Task: Open a blank google sheet and write heading  Budget GuruAdd Categories in a column and its values below  'Housing, Transportation, Groceries, Utilities, Entertainment, Dining Out, Health, Miscellaneous, Savings & Total. 'Add Budgeted amount in next column and its values below  $1,500, $300, $400, $200, $150, $250, $100, $200, $500 & $4,600. Add Actual amountin next column and its values below   $1,400, $280, $420, $180, $170, $230, $120, $180, $520 & $4,500. Add Difference  in next column and its values below   -$100, -$20, +$20, -$20, +$20, -$20, +$20, -$20, +$20 & -$100Save page Budget Management Spreadsheet
Action: Mouse moved to (209, 259)
Screenshot: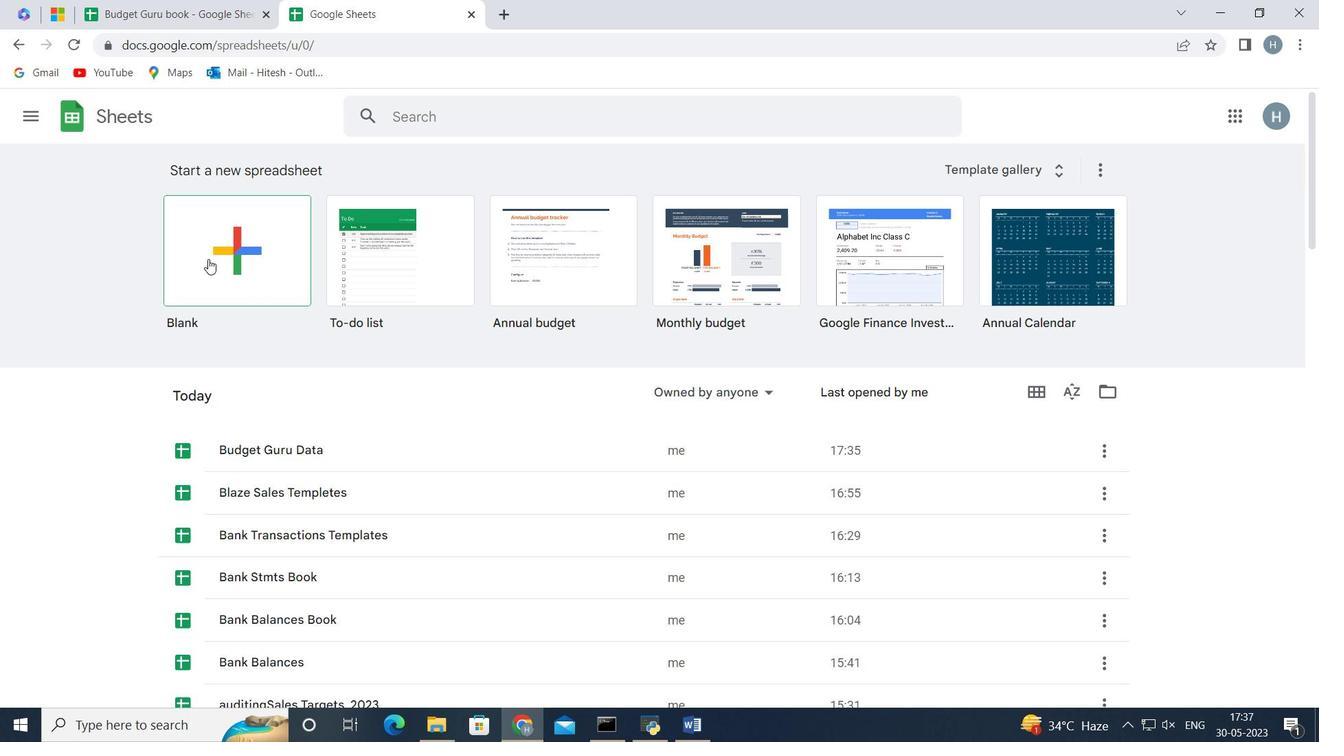 
Action: Mouse pressed left at (209, 259)
Screenshot: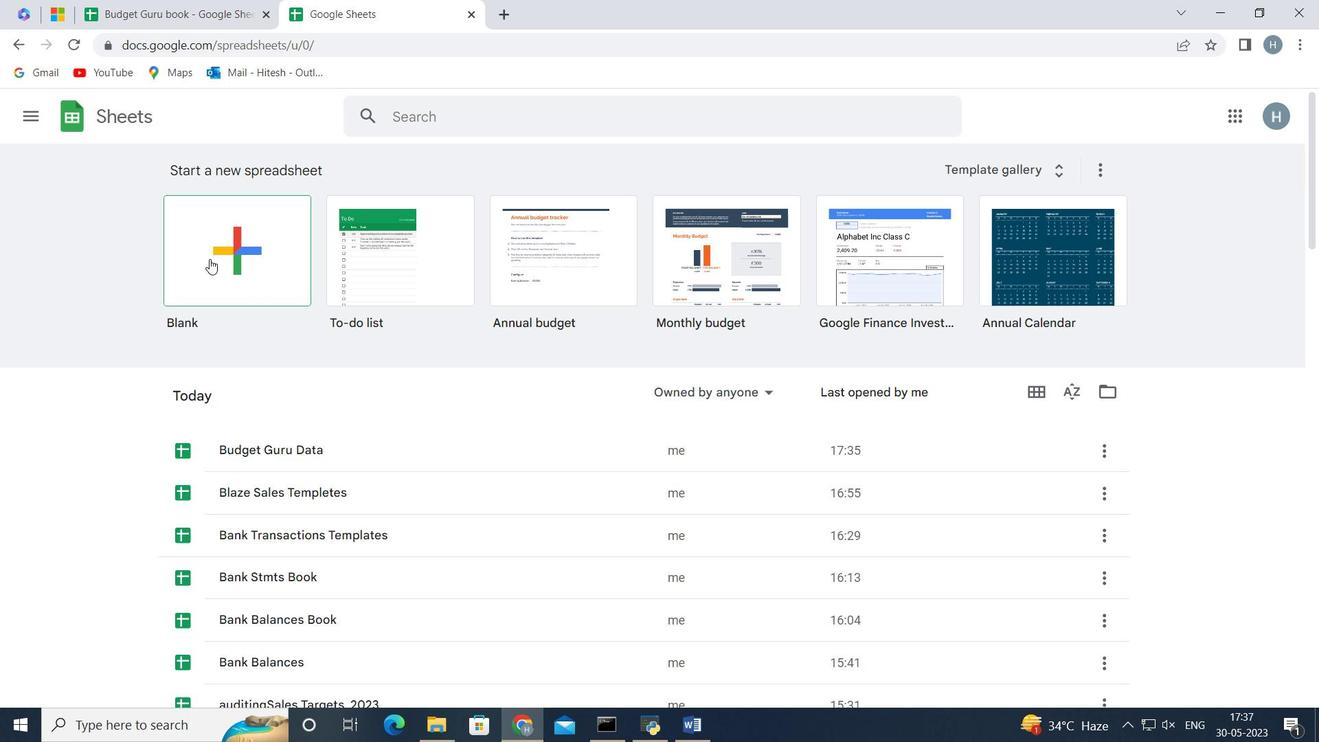
Action: Mouse moved to (94, 239)
Screenshot: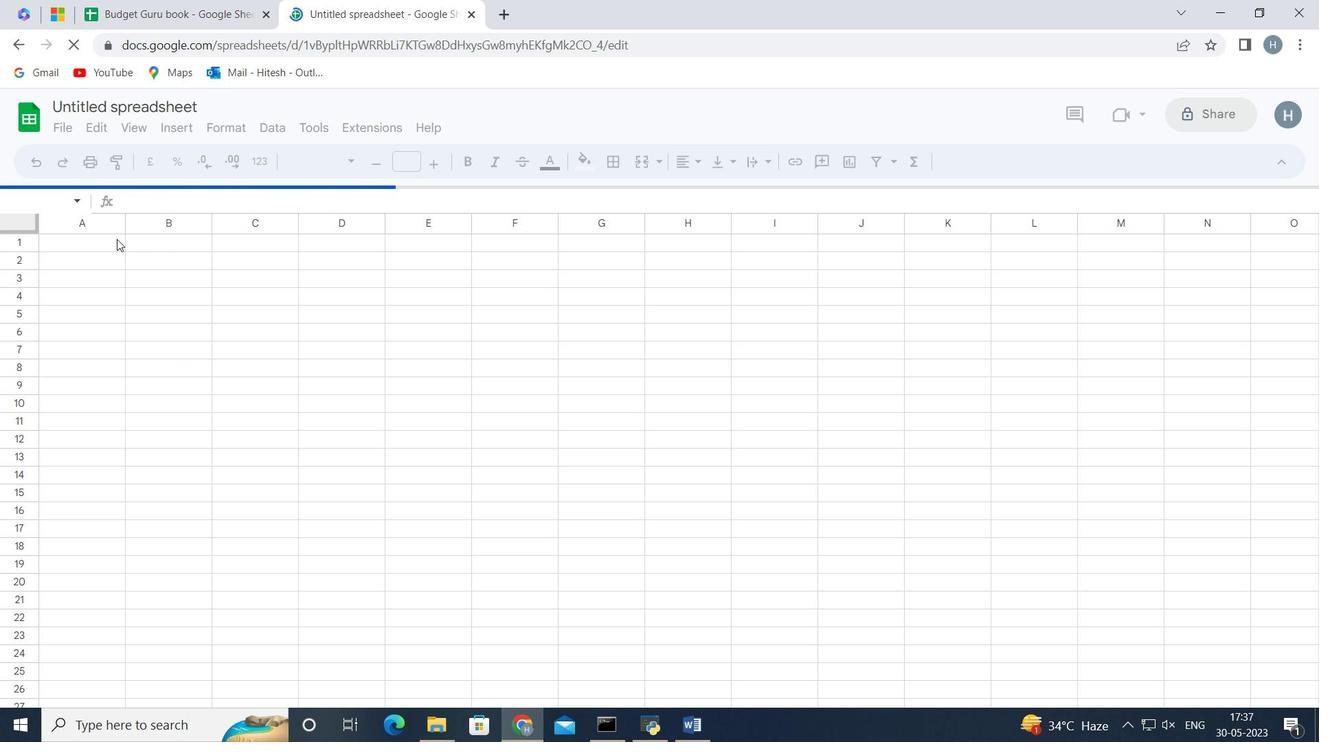 
Action: Mouse pressed left at (94, 239)
Screenshot: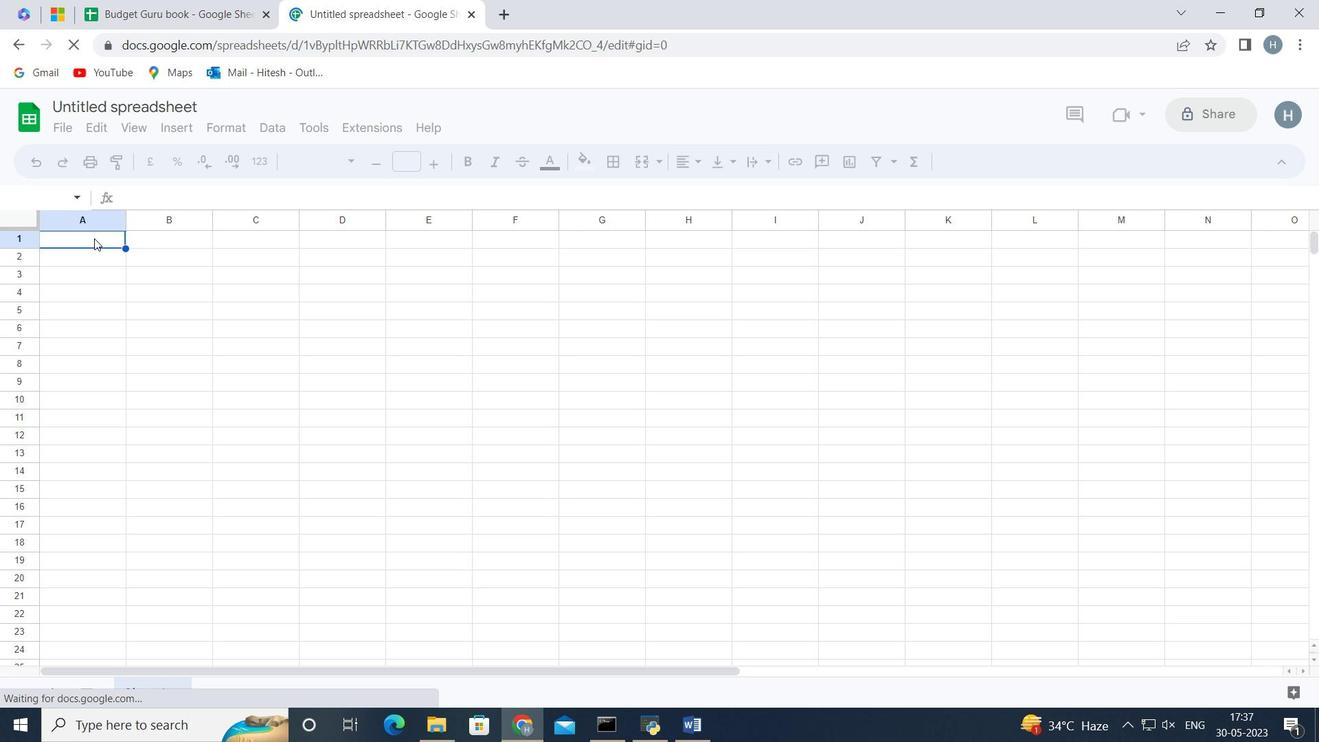 
Action: Key pressed <Key.shift>Budget<Key.space><Key.shift>Guru<Key.space><Key.enter><Key.shift>Categories<Key.enter><Key.shift>Housing<Key.enter><Key.shift>Transportation<Key.enter><Key.shift>Groceries<Key.enter><Key.shift>Utilities<Key.enter><Key.shift>Entertainment<Key.enter><Key.shift>Dining<Key.space><Key.shift>Out<Key.enter><Key.shift>Health<Key.enter><Key.shift>Miscellaneous<Key.enter><Key.shift>Saving<Key.enter><Key.shift><Key.shift><Key.shift>Total<Key.enter>
Screenshot: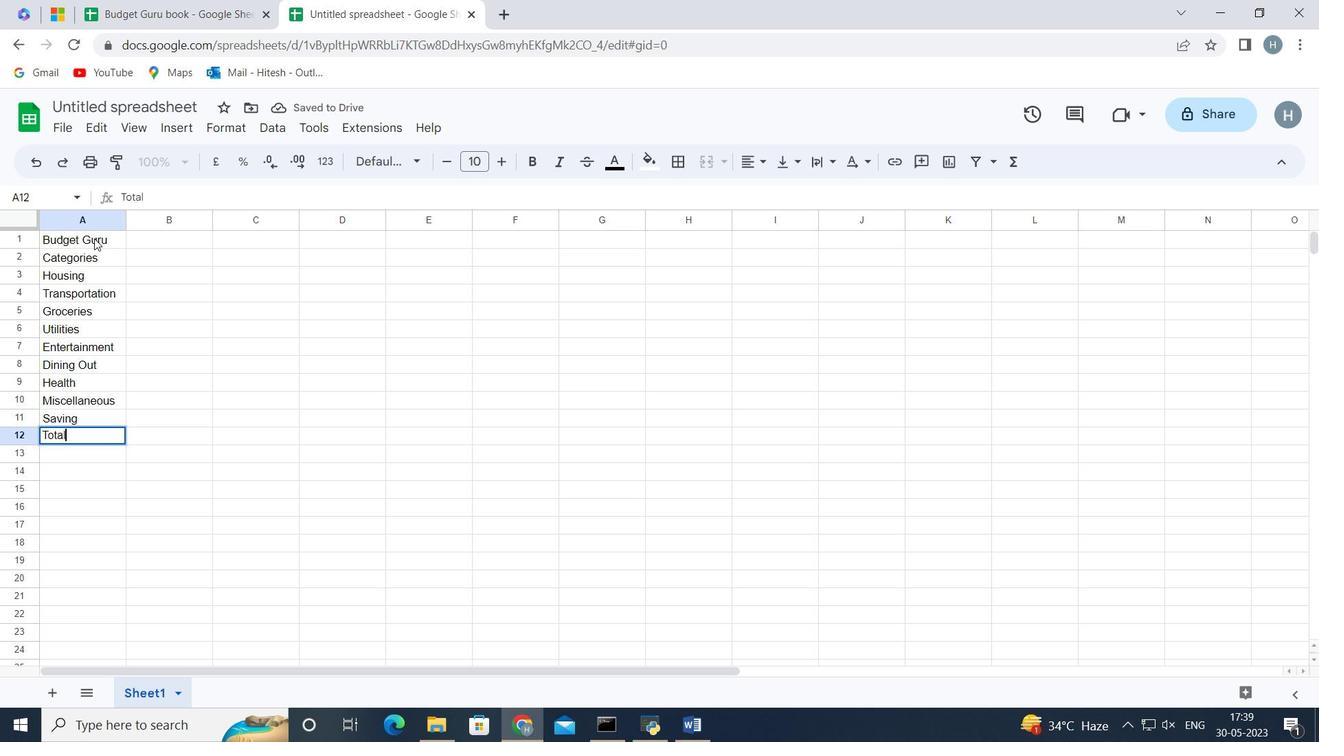 
Action: Mouse moved to (160, 256)
Screenshot: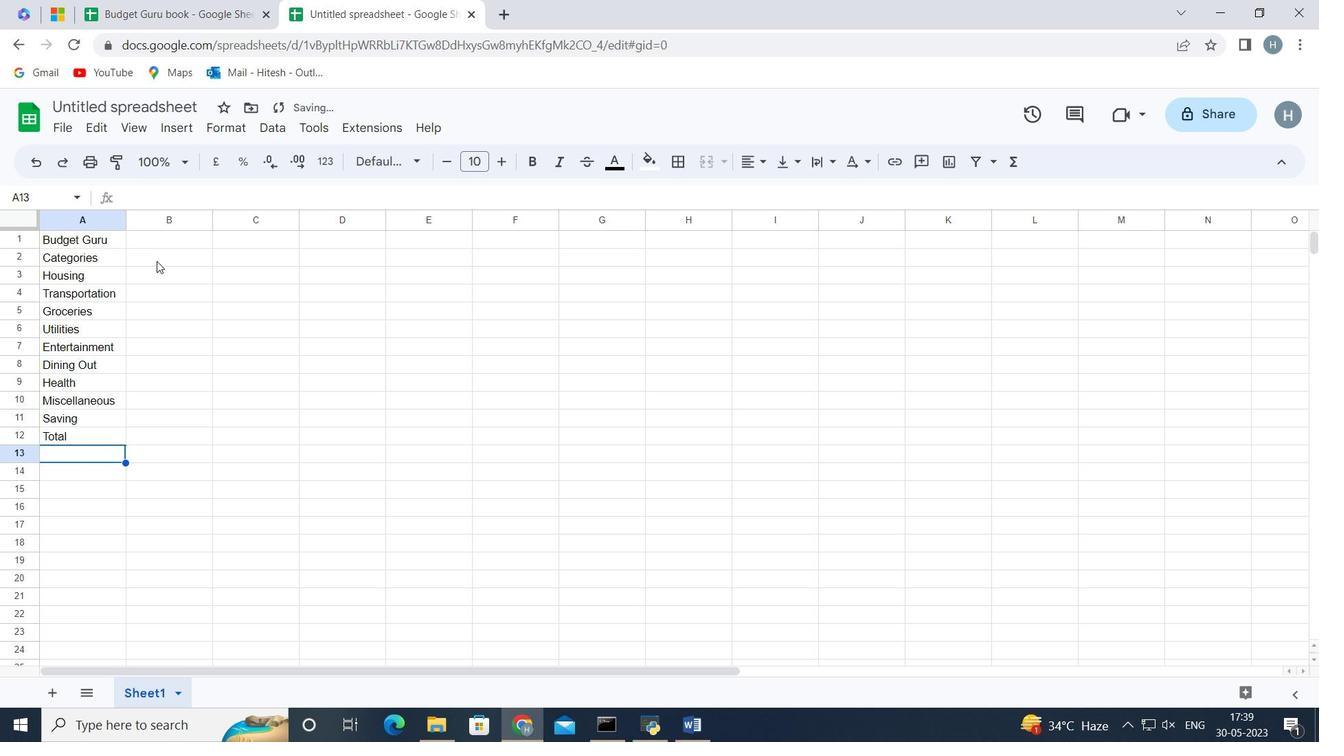 
Action: Mouse pressed left at (160, 256)
Screenshot: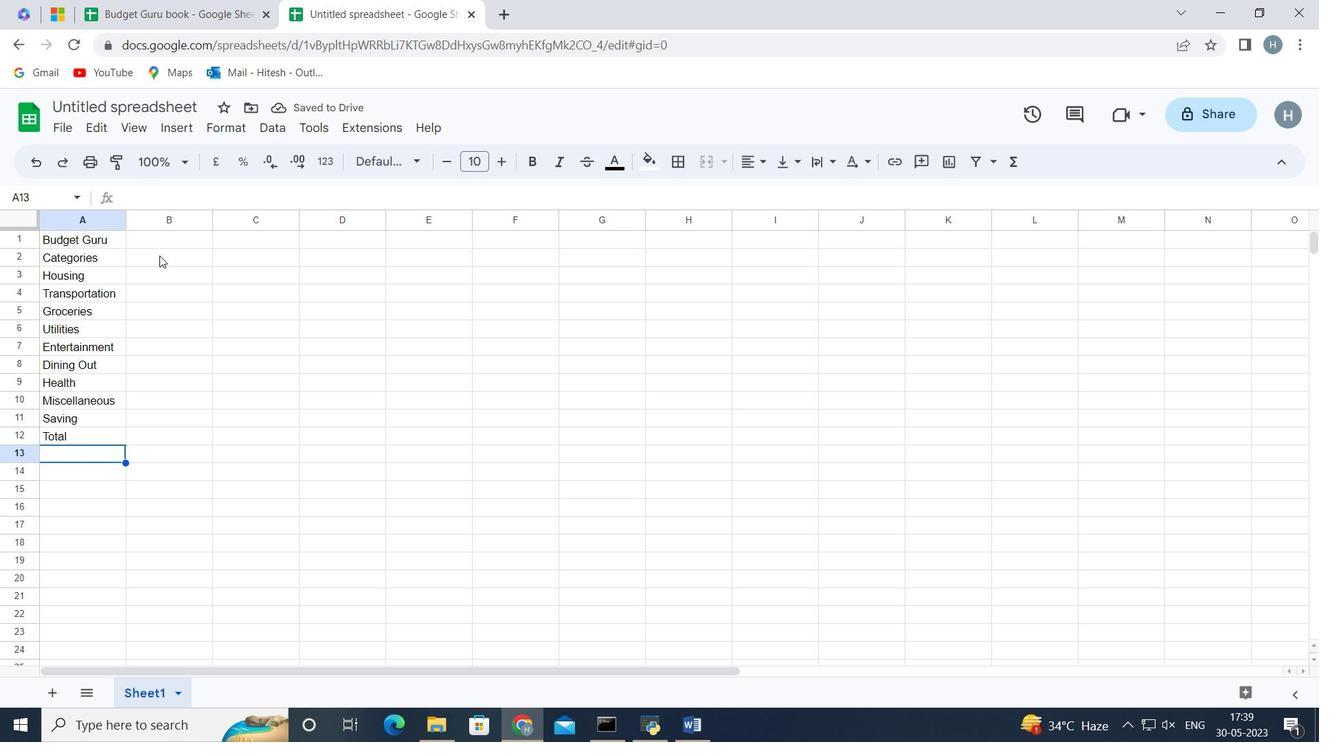 
Action: Key pressed <Key.shift>Budget<Key.space><Key.shift>Amount<Key.enter>
Screenshot: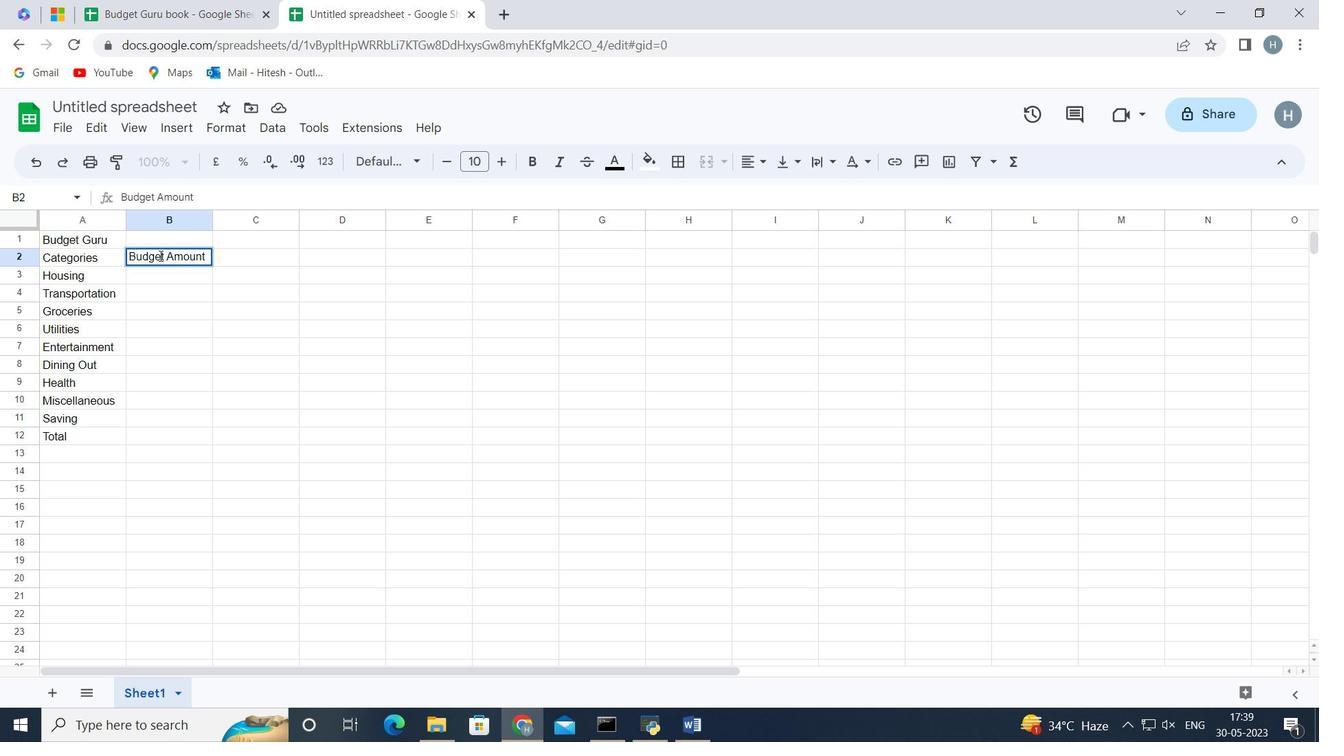 
Action: Mouse moved to (160, 255)
Screenshot: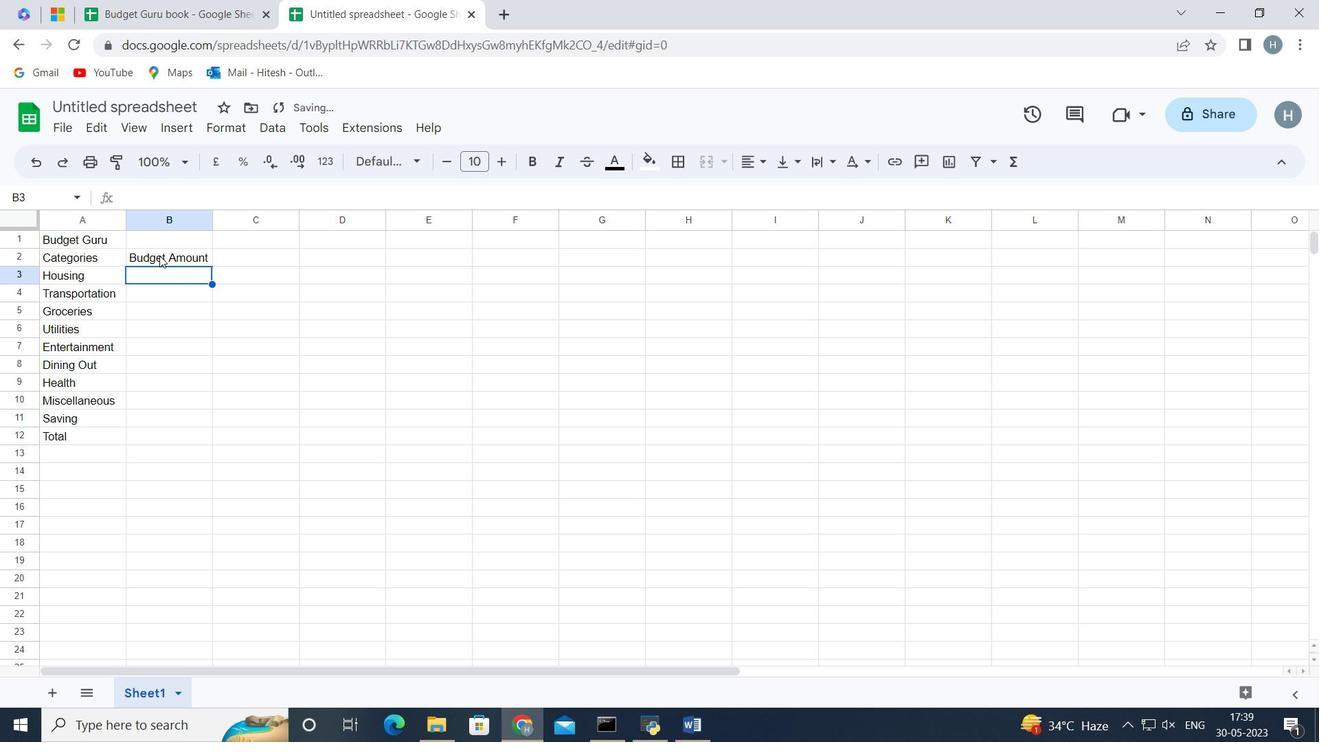 
Action: Key pressed 1500<Key.enter>300<Key.enter>400<Key.enter>200<Key.enter>150<Key.enter>250<Key.enter>100<Key.enter>29<Key.backspace>00<Key.enter>500<Key.enter>4600<Key.enter>
Screenshot: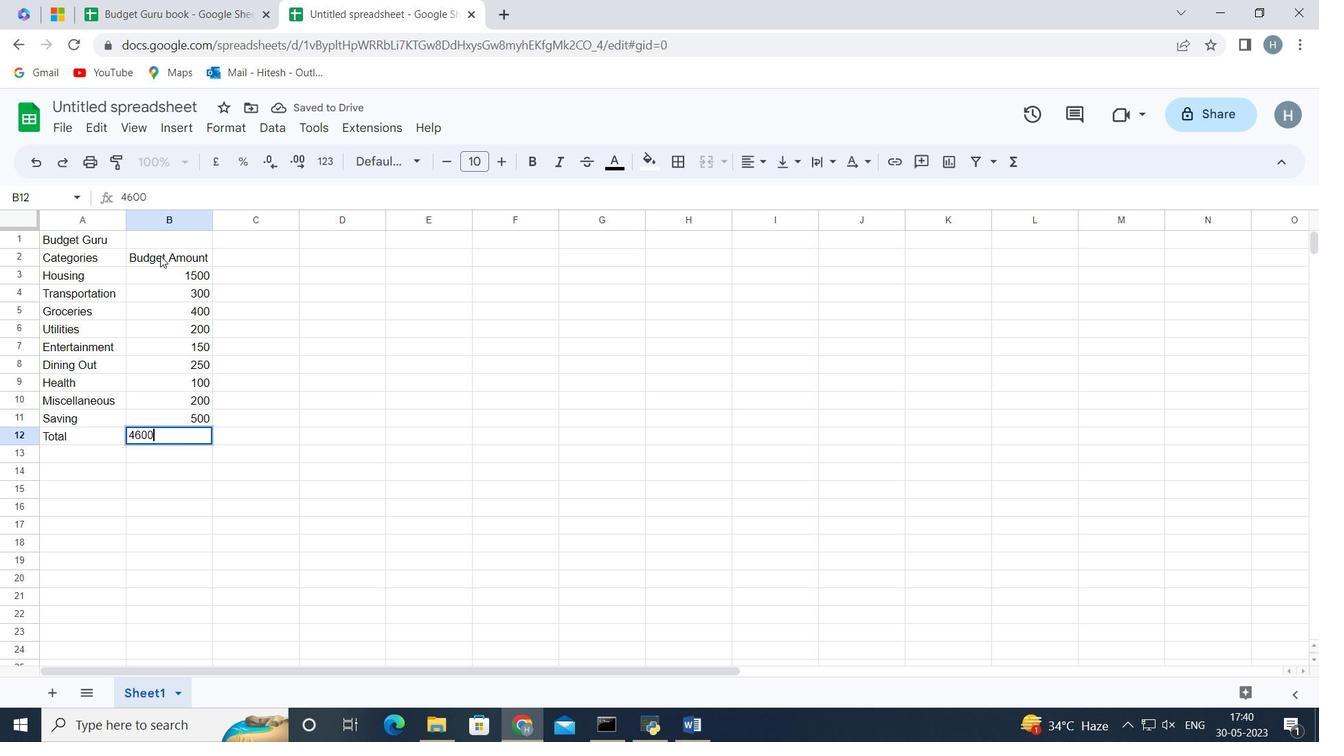 
Action: Mouse moved to (268, 250)
Screenshot: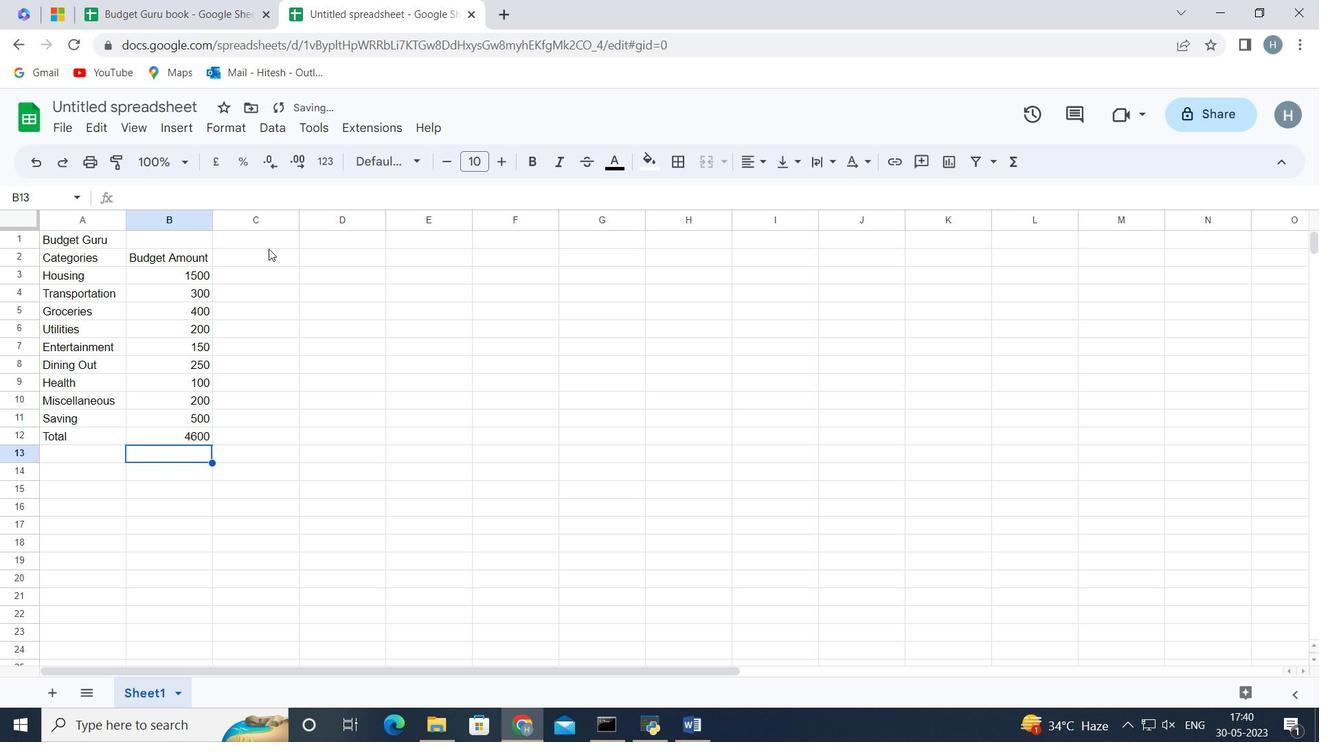 
Action: Mouse pressed left at (268, 250)
Screenshot: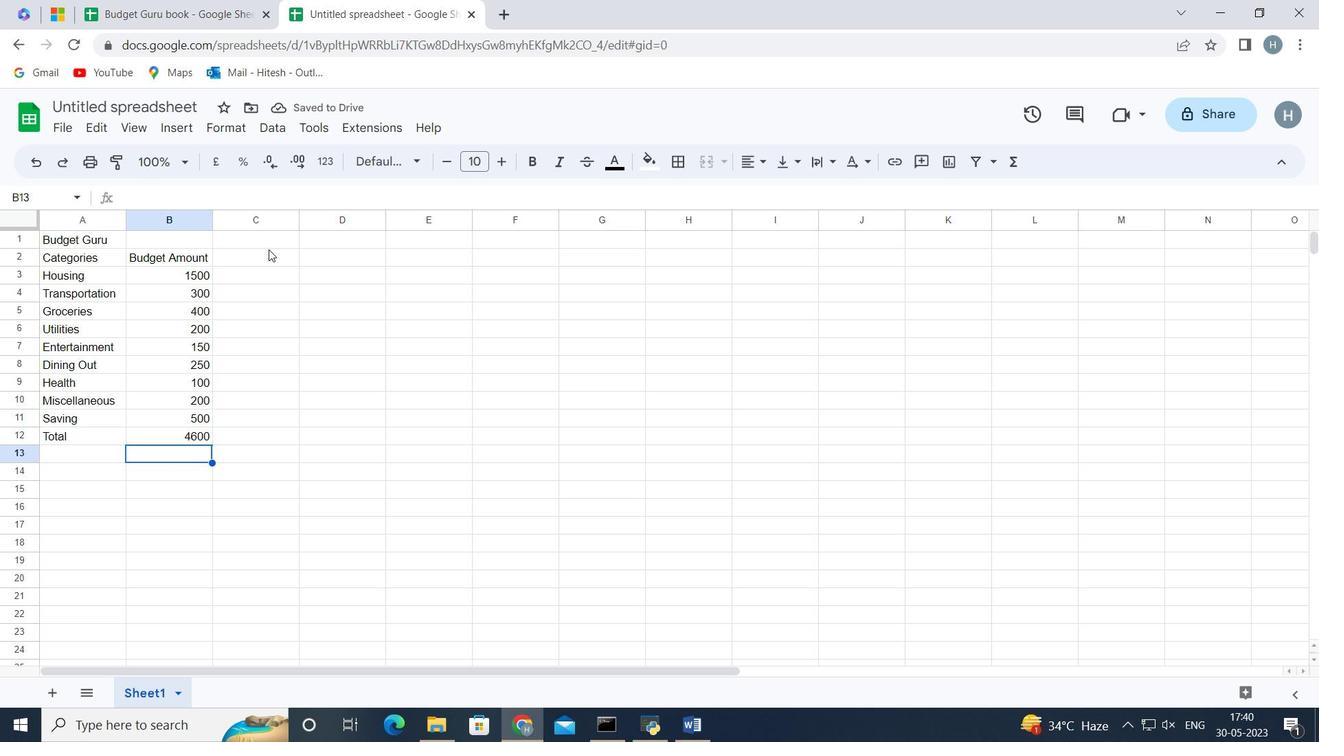
Action: Key pressed <Key.shift>Actual<Key.space><Key.shift>Amount<Key.enter>1400<Key.enter>
Screenshot: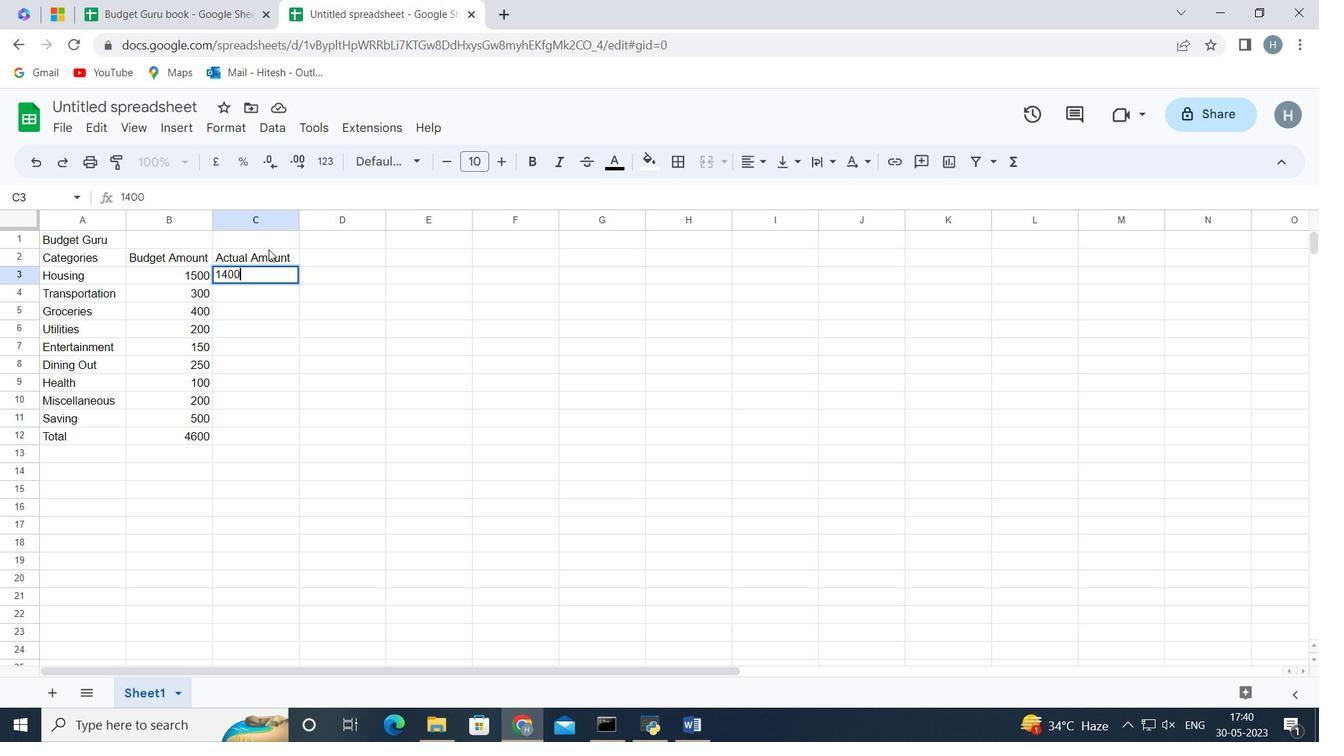 
Action: Mouse moved to (148, 273)
Screenshot: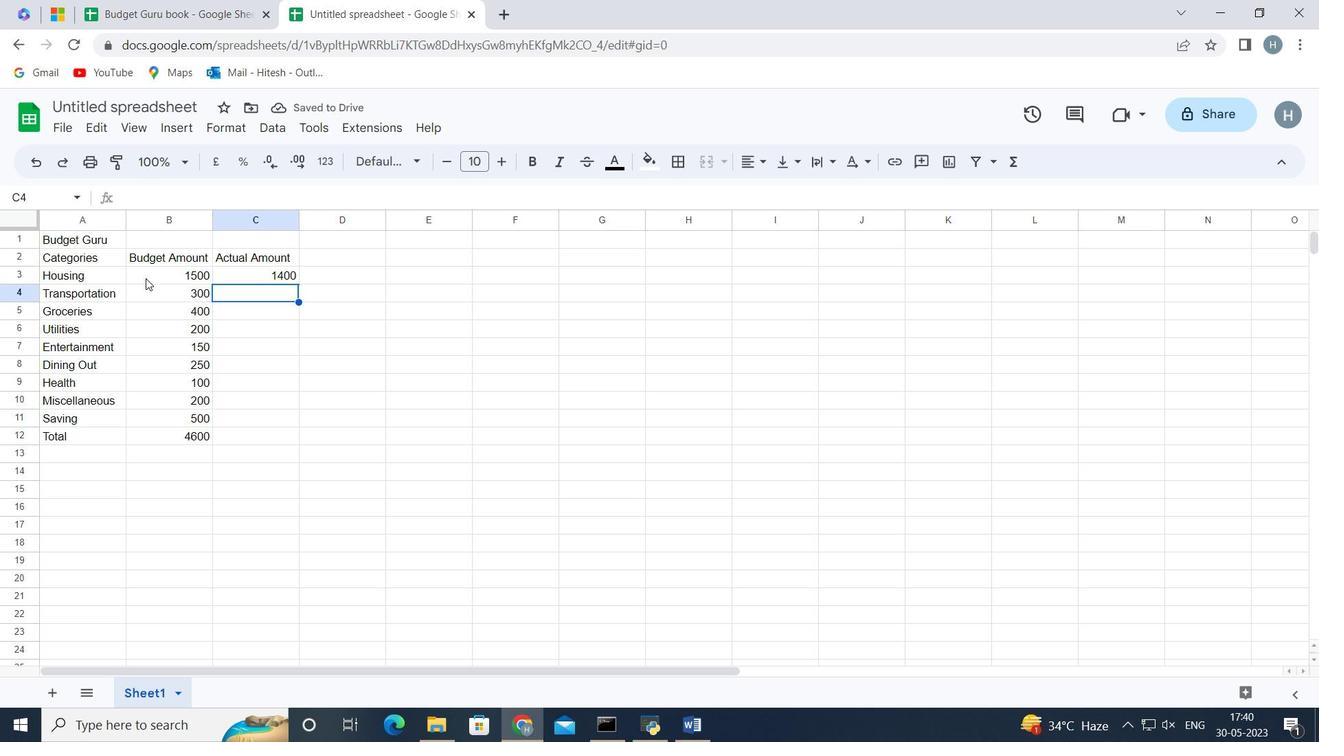 
Action: Mouse pressed left at (148, 273)
Screenshot: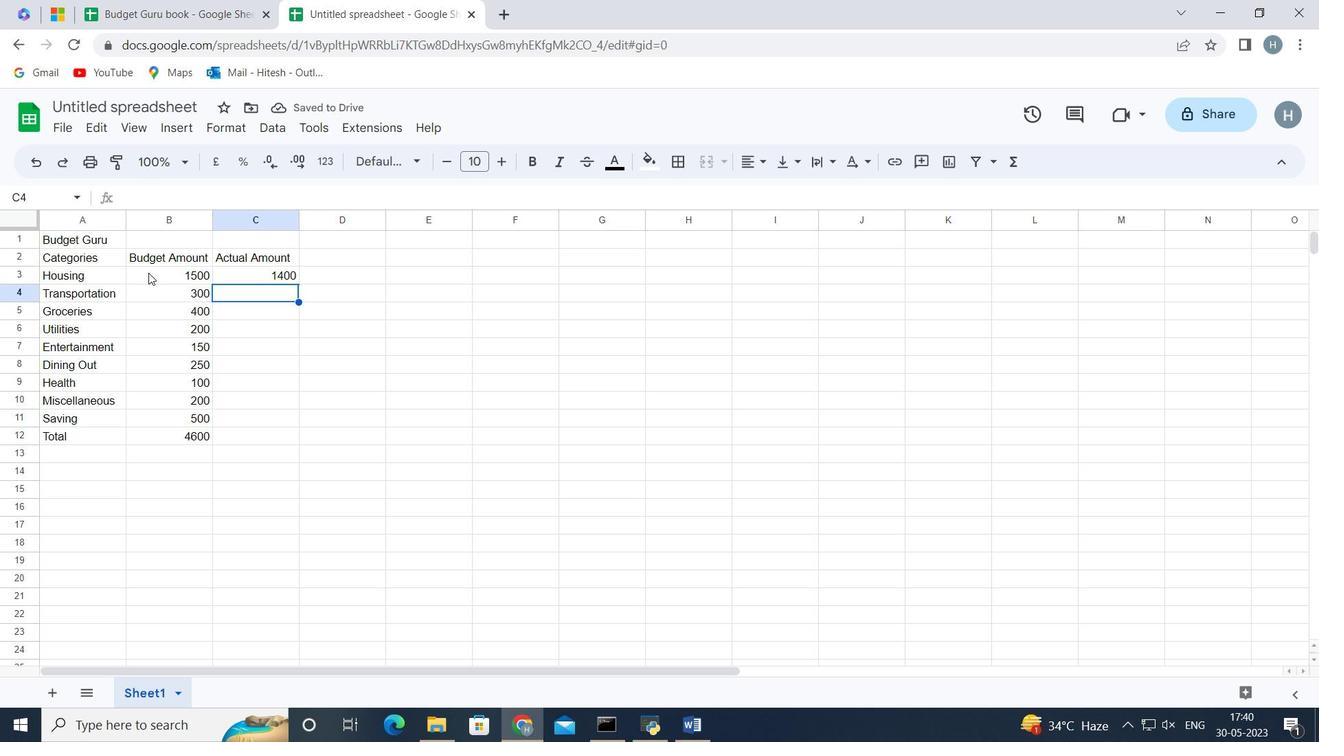 
Action: Mouse moved to (167, 253)
Screenshot: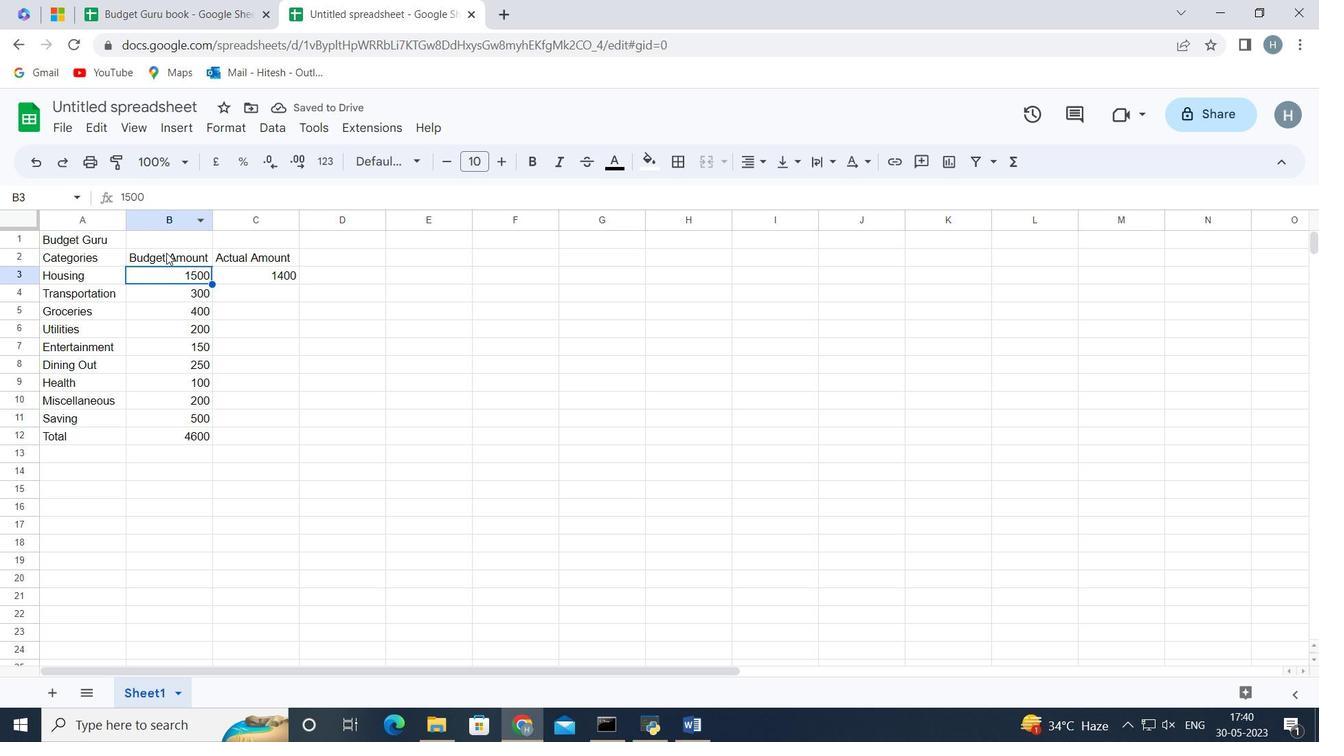 
Action: Key pressed <Key.shift><Key.down><Key.down><Key.down><Key.down><Key.down><Key.down><Key.down><Key.down><Key.down>
Screenshot: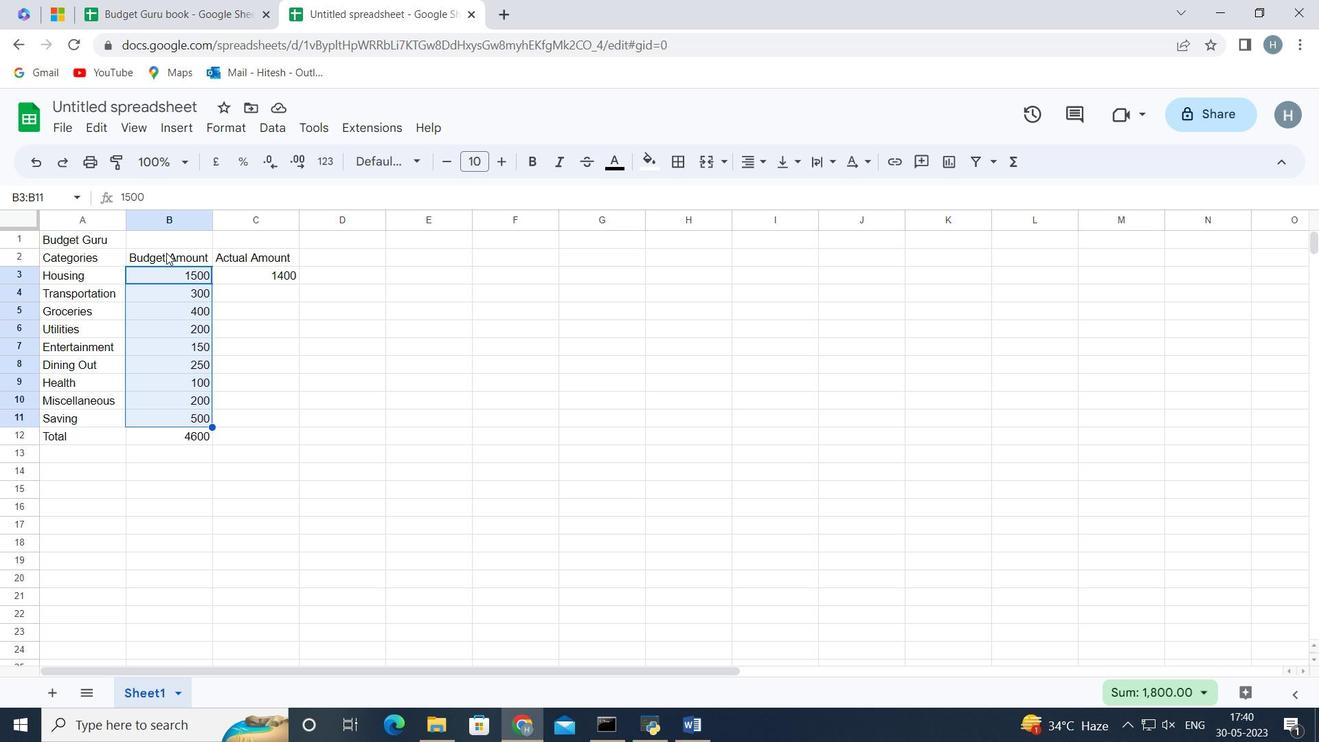 
Action: Mouse moved to (329, 165)
Screenshot: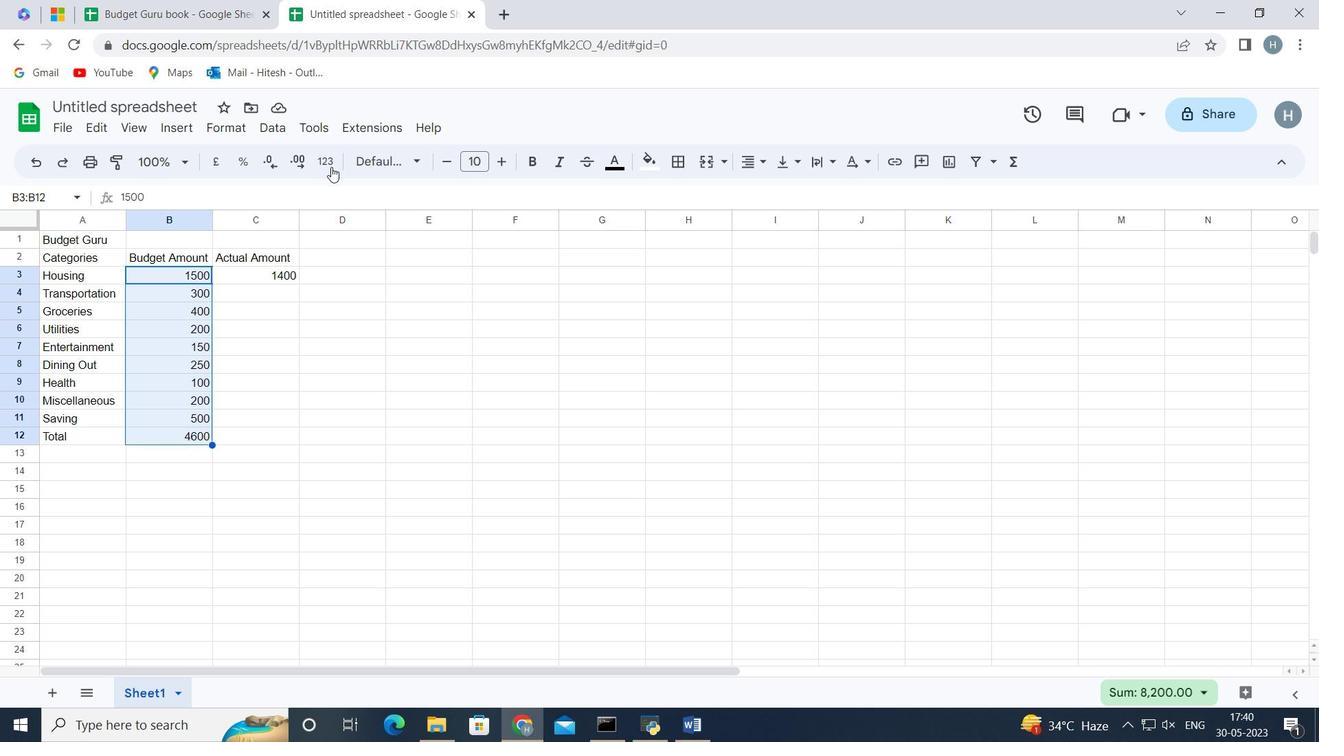 
Action: Mouse pressed left at (329, 165)
Screenshot: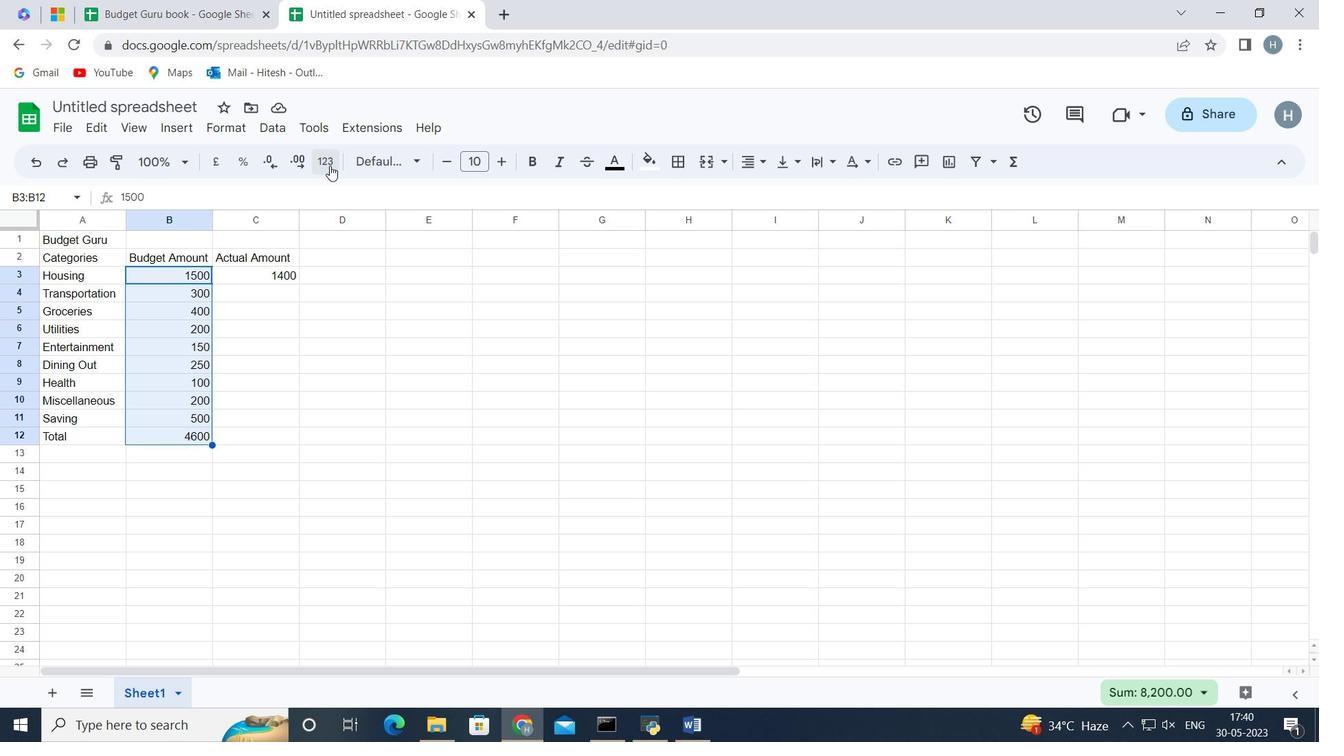 
Action: Mouse moved to (397, 647)
Screenshot: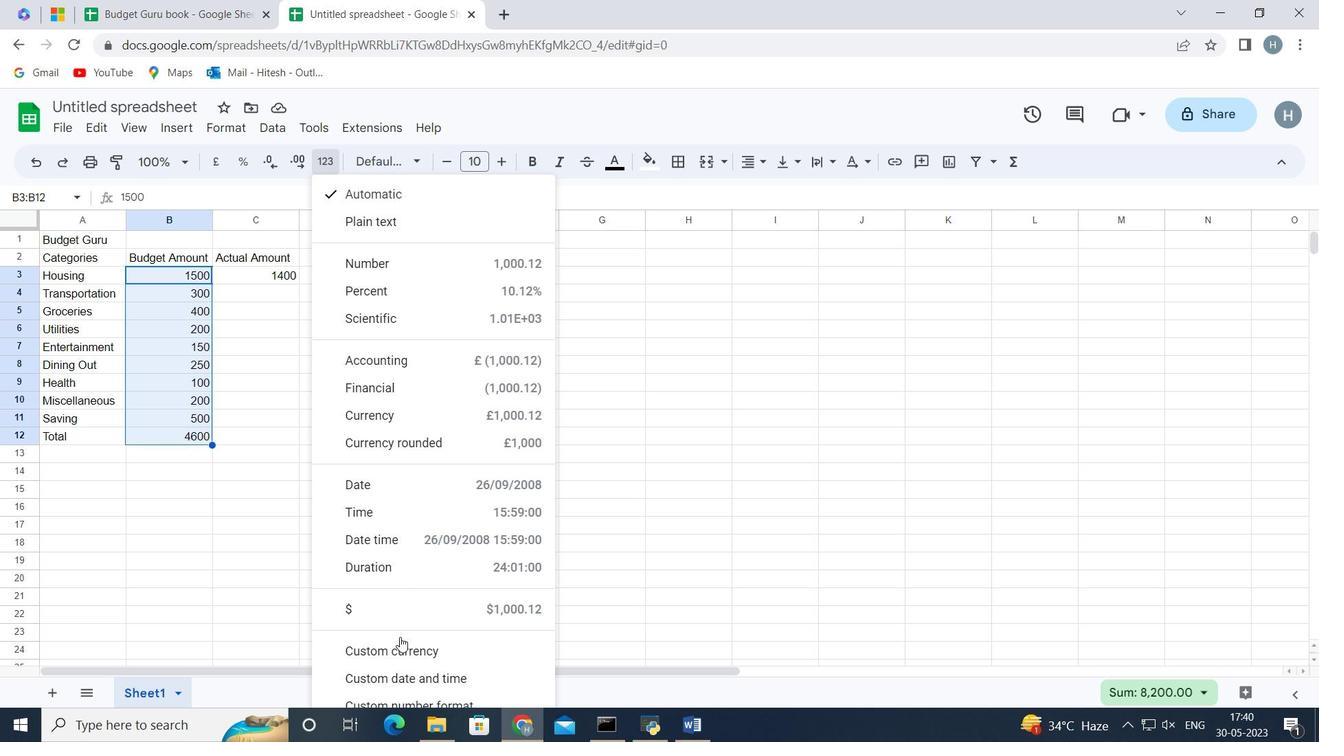 
Action: Mouse pressed left at (397, 647)
Screenshot: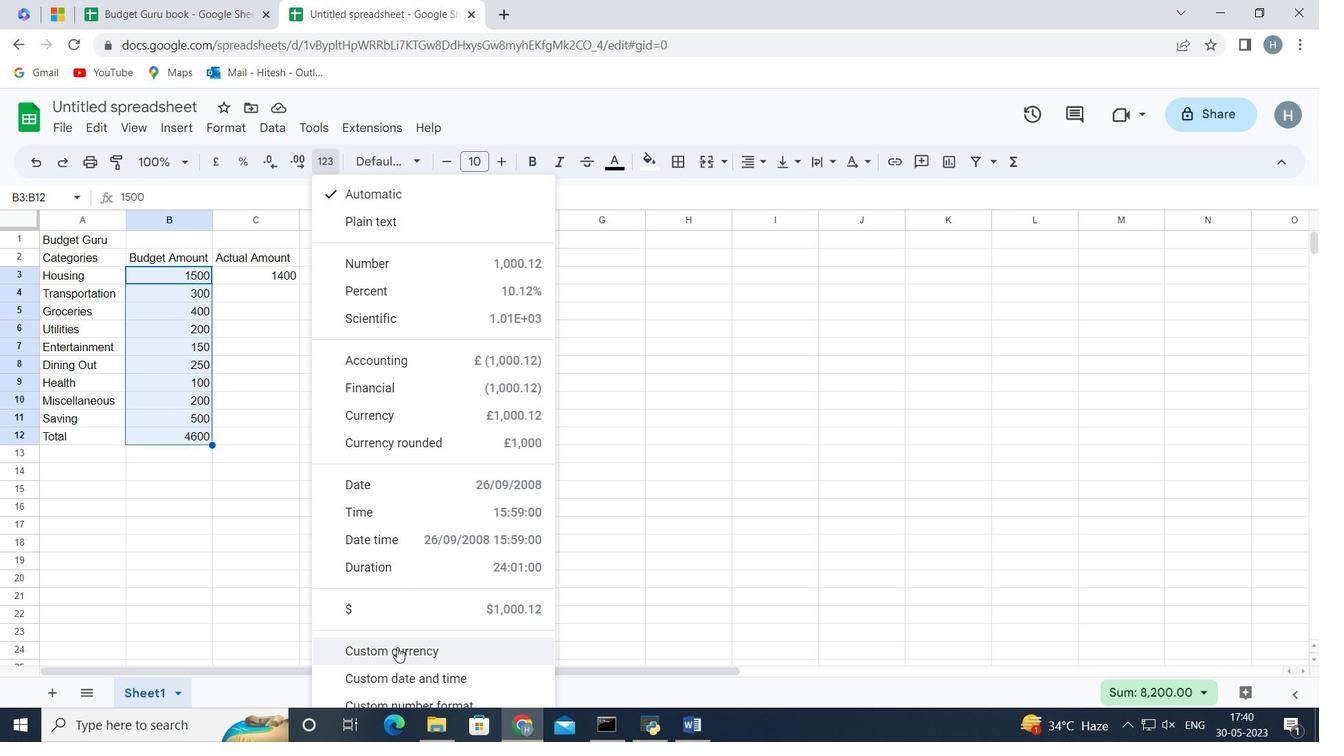 
Action: Mouse moved to (808, 235)
Screenshot: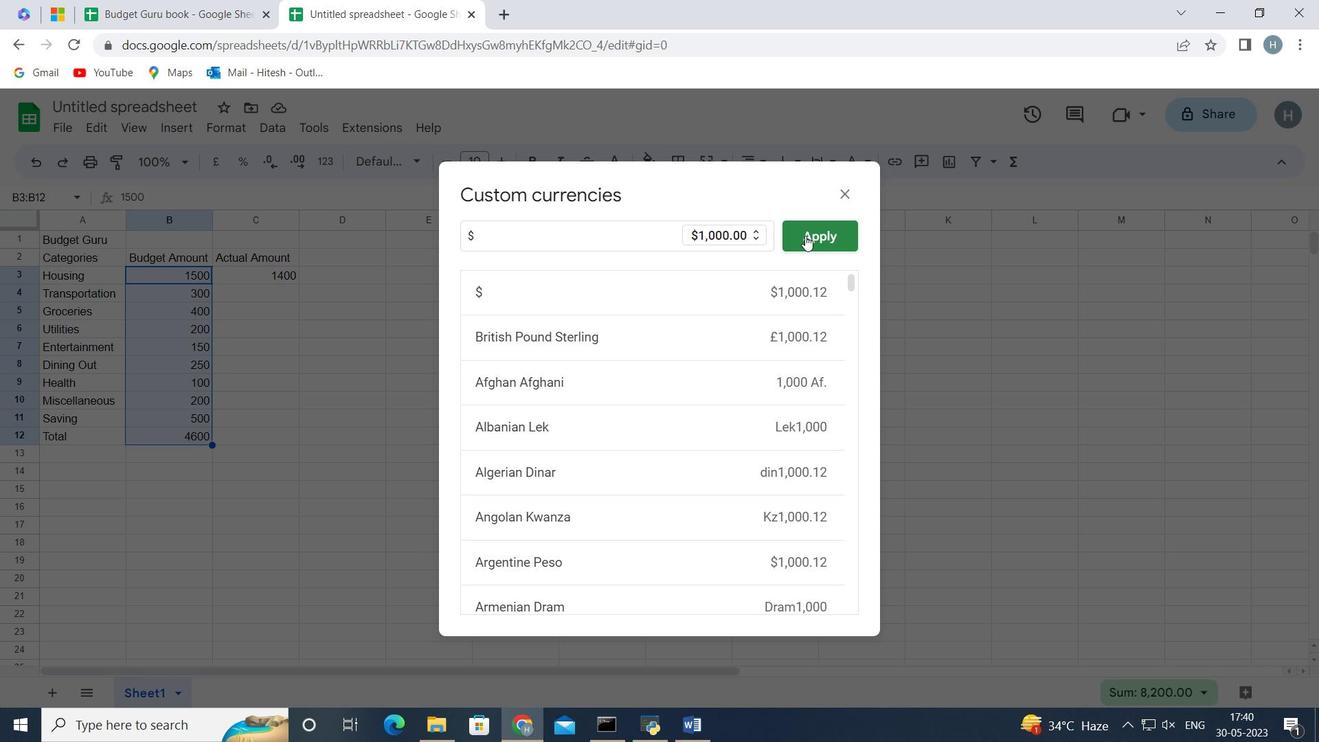 
Action: Mouse pressed left at (808, 235)
Screenshot: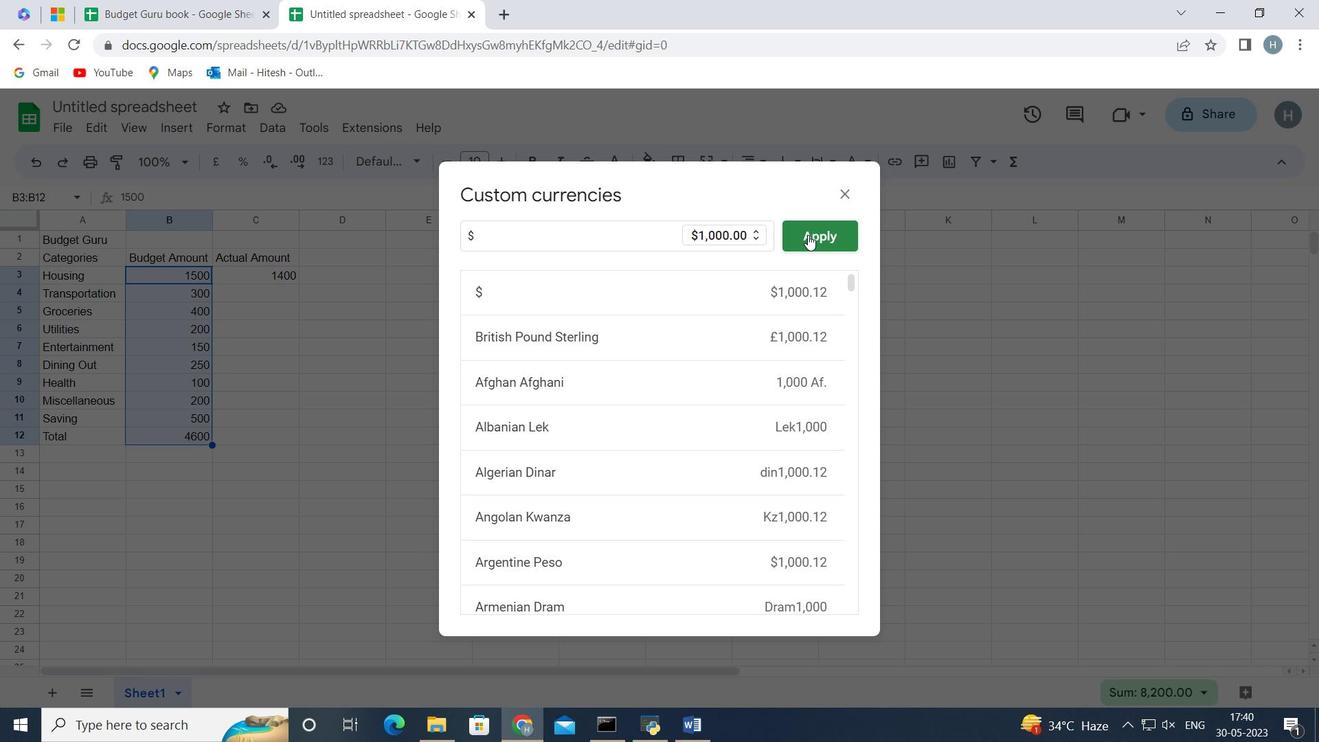 
Action: Mouse moved to (320, 446)
Screenshot: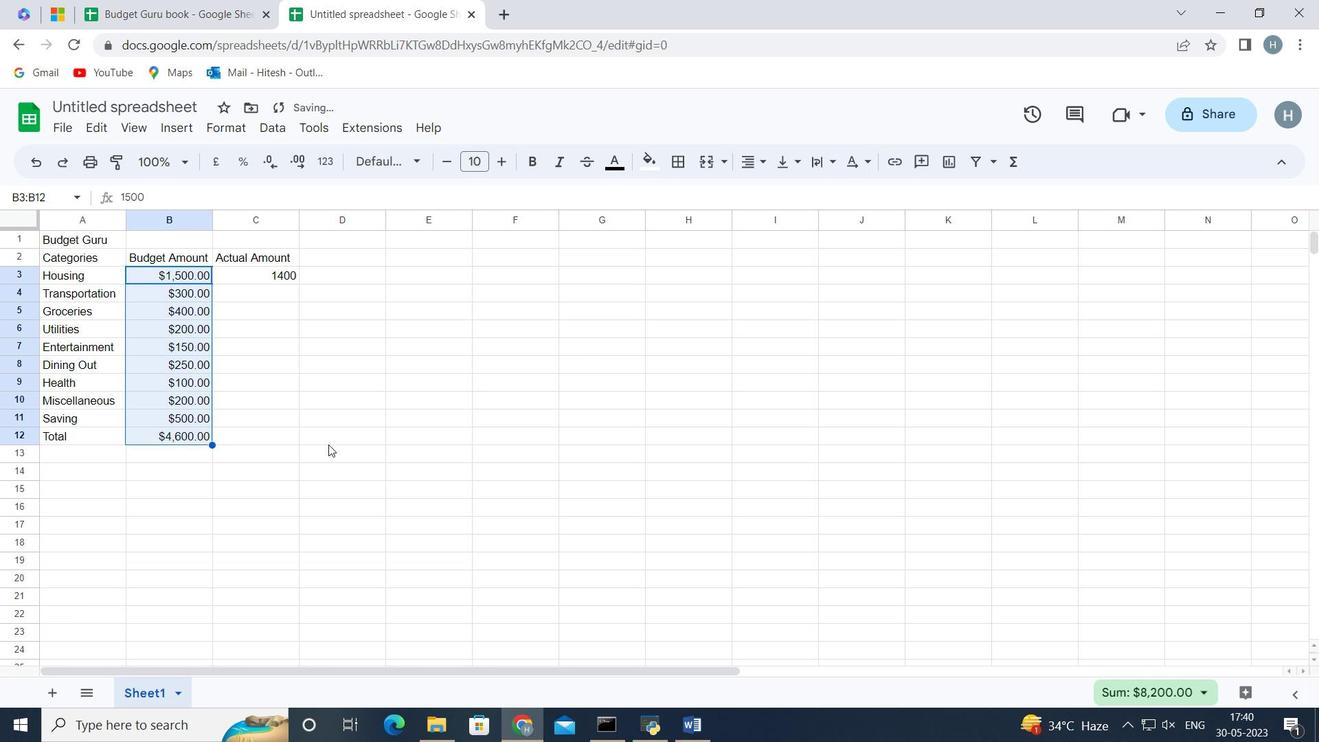 
Action: Mouse pressed left at (320, 446)
Screenshot: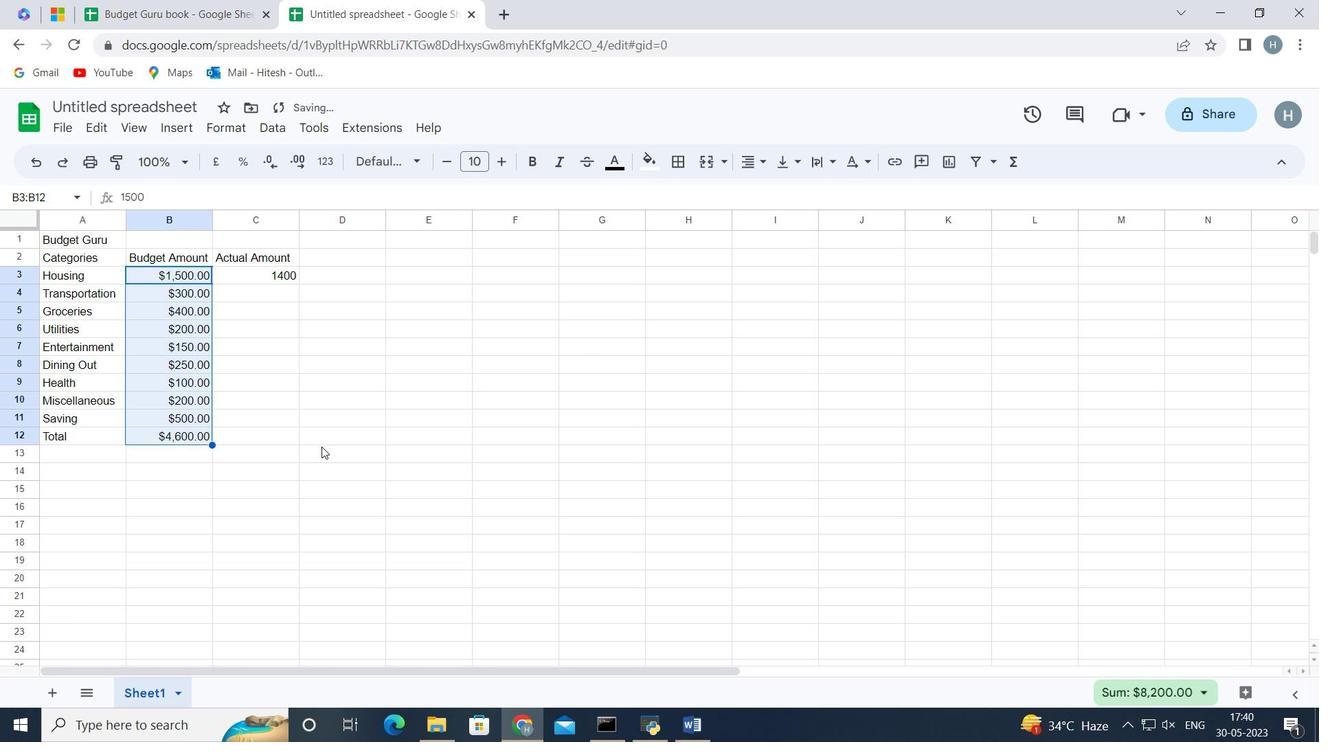 
Action: Mouse moved to (248, 274)
Screenshot: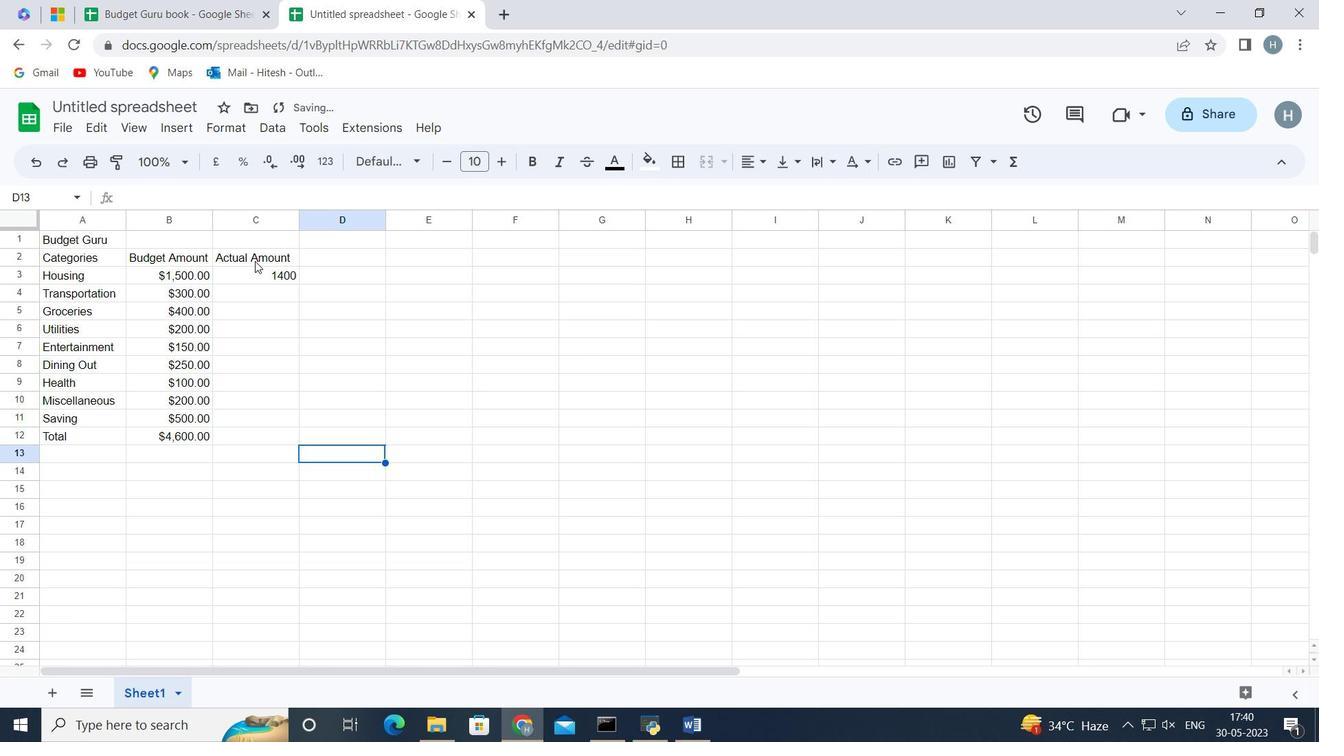 
Action: Mouse pressed left at (248, 274)
Screenshot: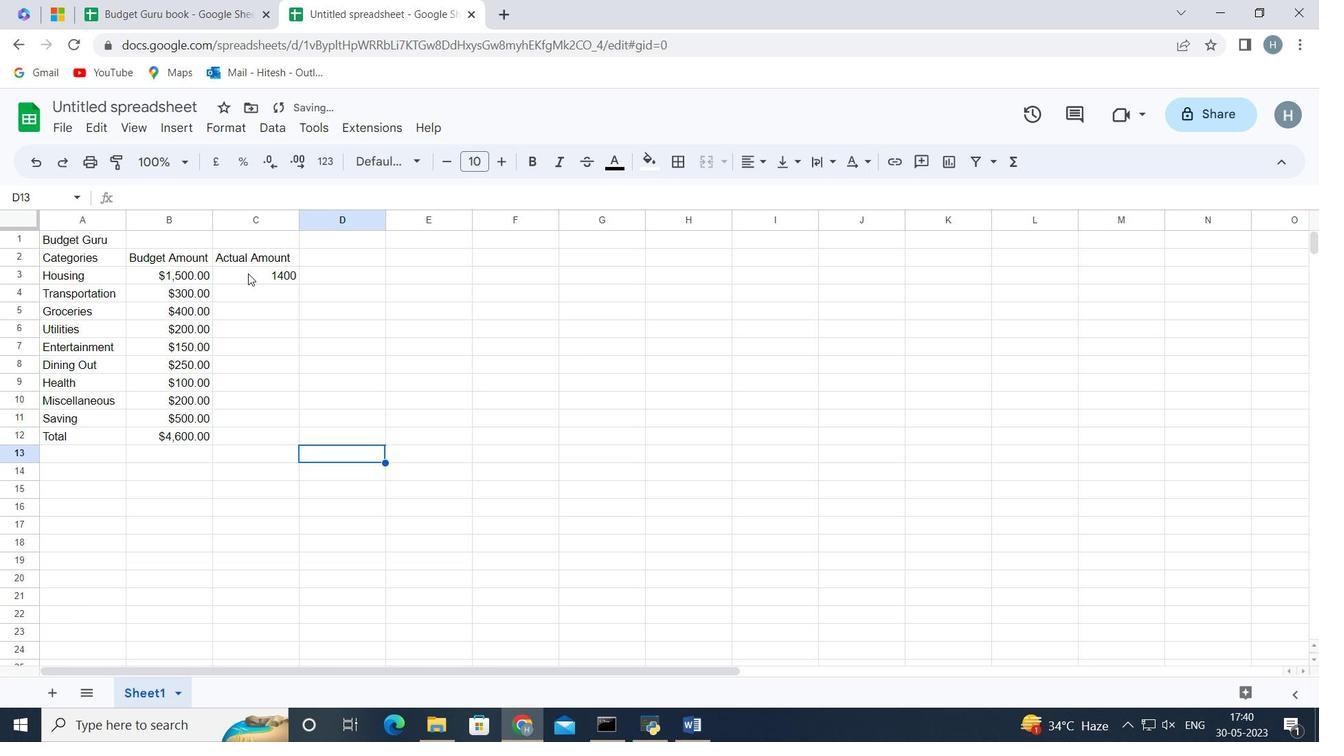 
Action: Mouse moved to (242, 276)
Screenshot: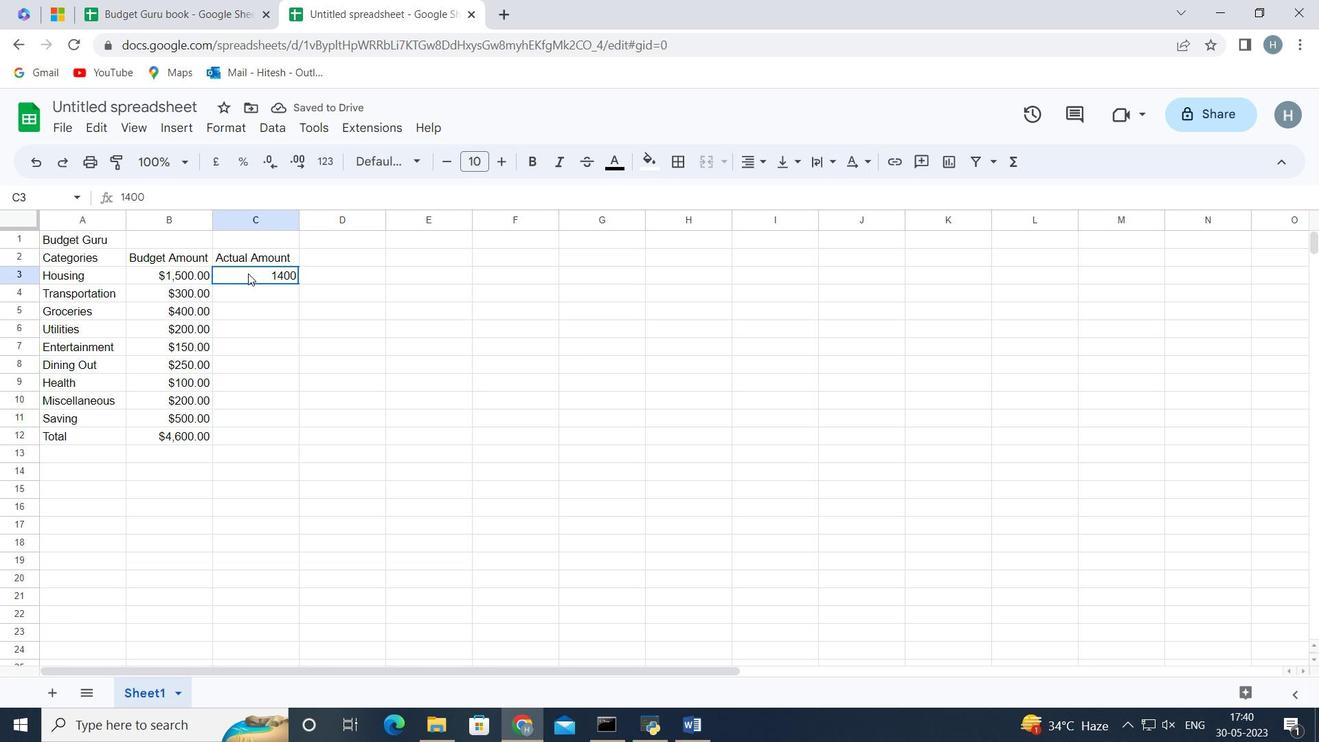 
Action: Key pressed <Key.enter>280<Key.backspace><Key.backspace><Key.backspace><Key.enter>280<Key.enter>420<Key.enter>180<Key.enter>170<Key.enter>230<Key.enter>120<Key.enter>180<Key.enter>520<Key.enter>4500<Key.enter>
Screenshot: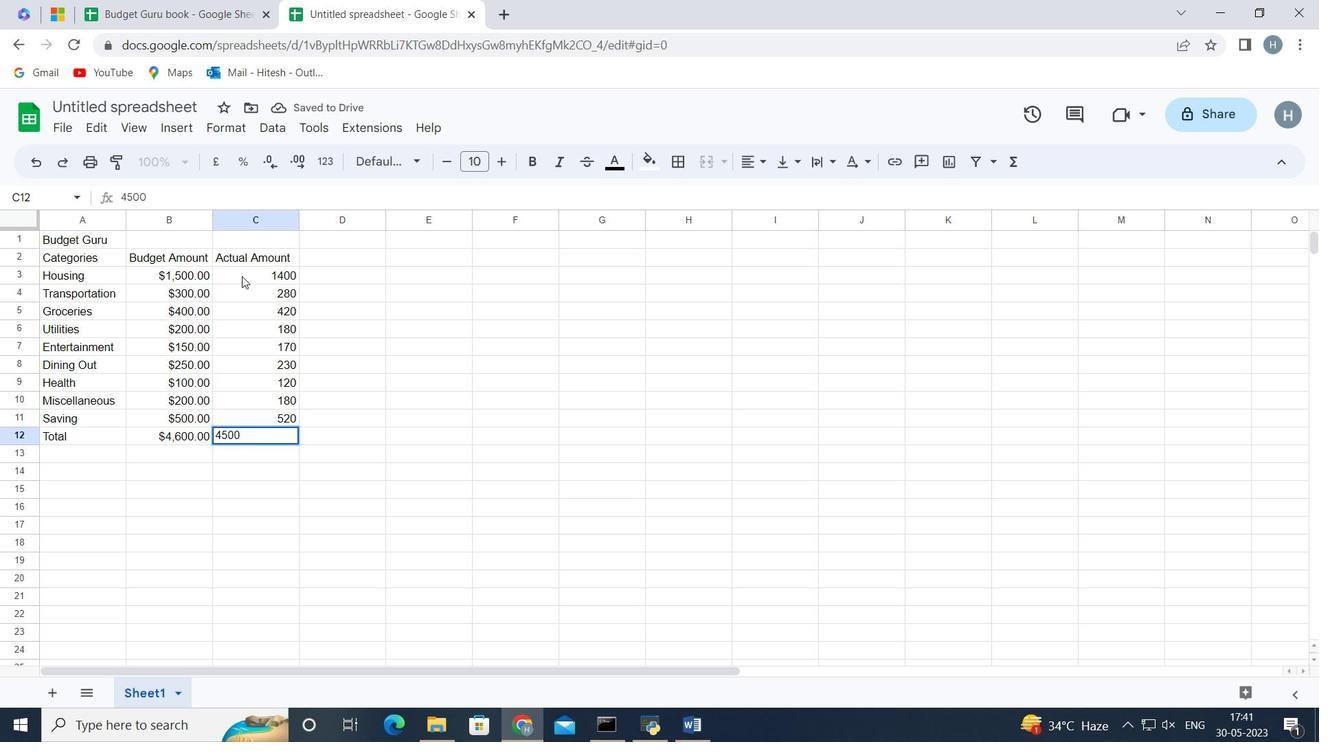 
Action: Mouse moved to (315, 257)
Screenshot: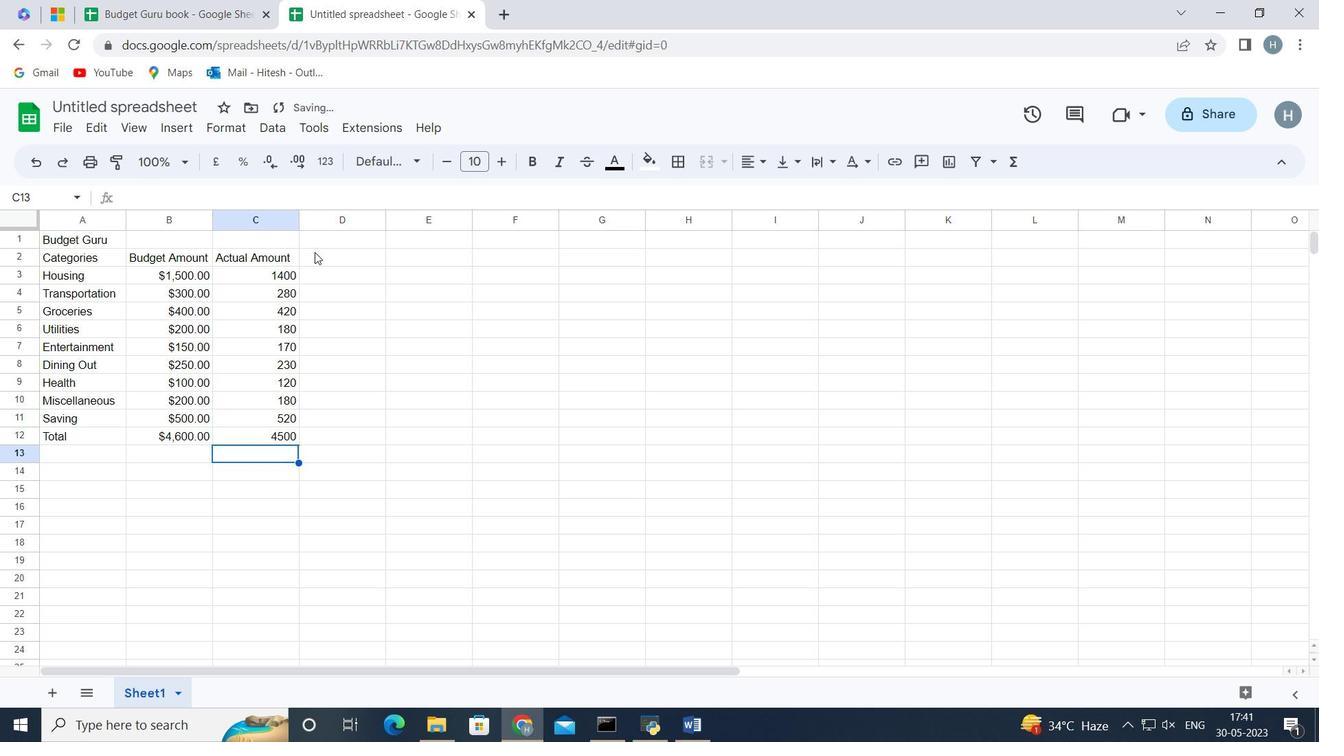
Action: Mouse pressed left at (315, 257)
Screenshot: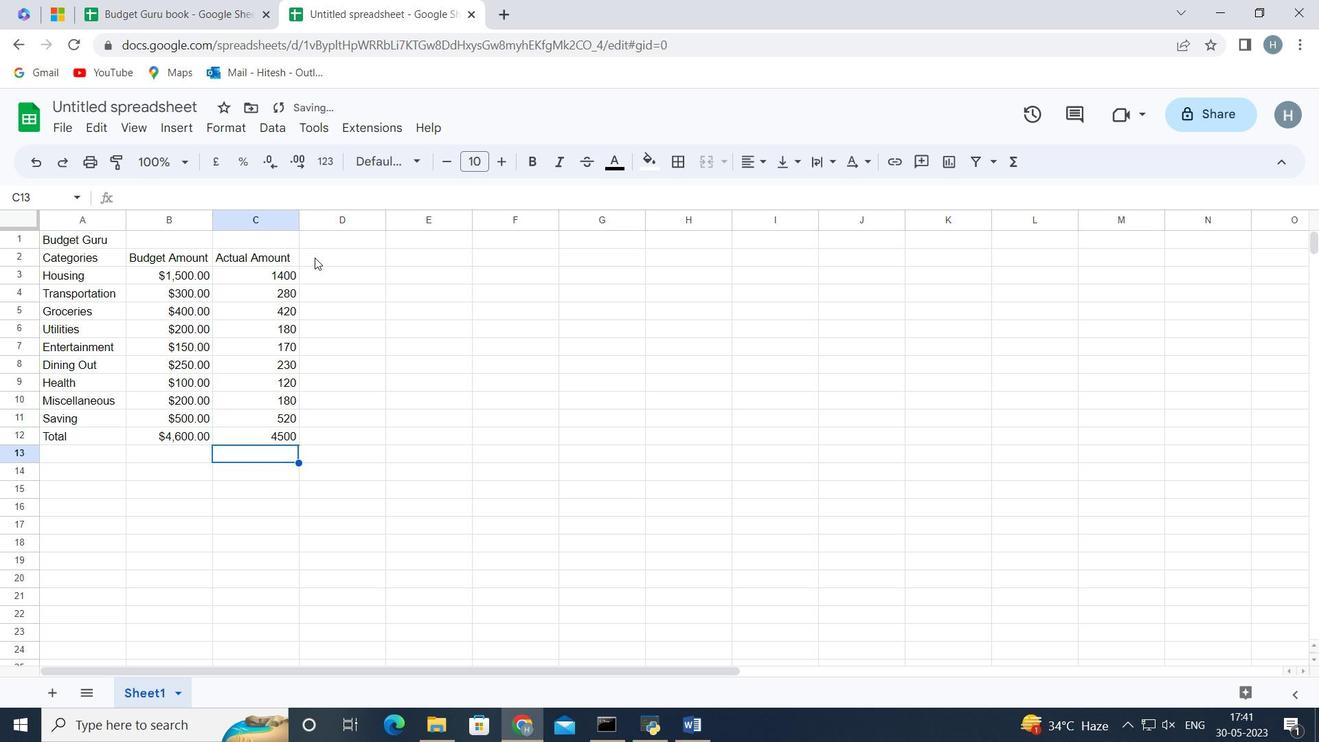 
Action: Key pressed <Key.shift>Difference<Key.enter>
Screenshot: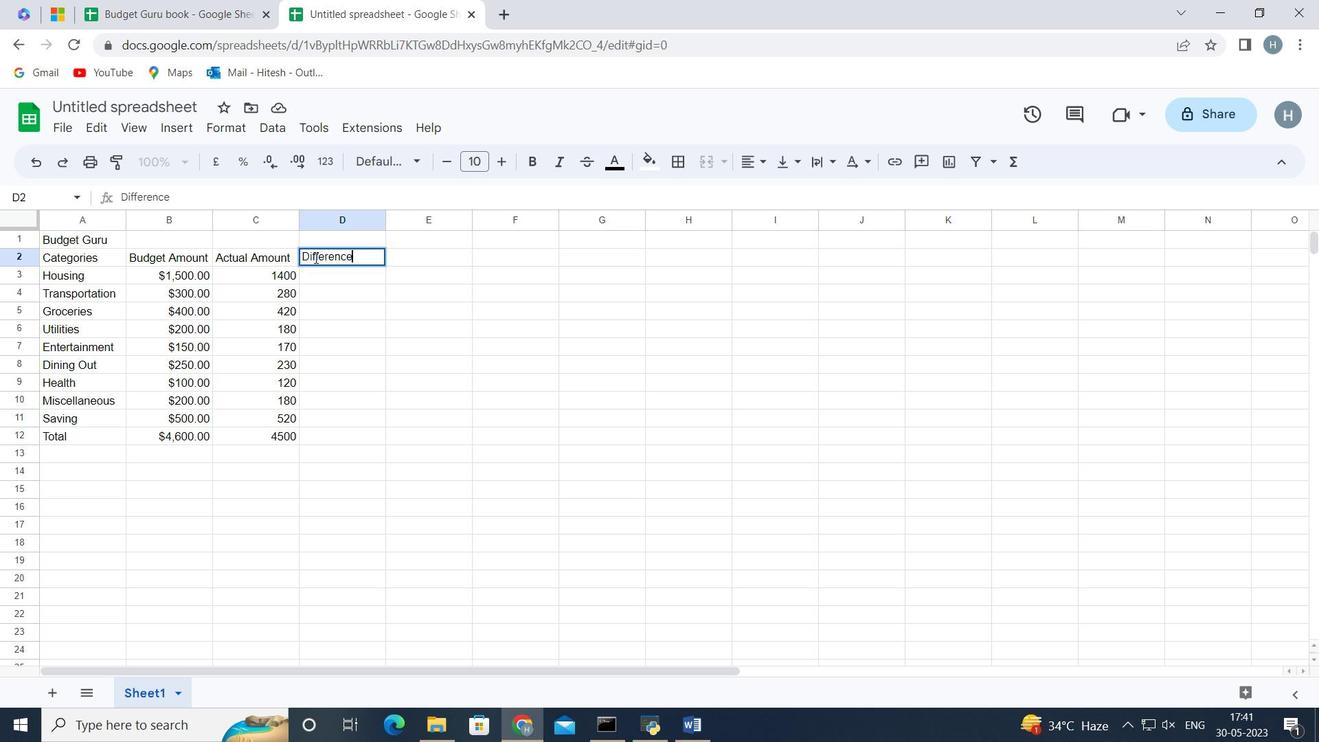 
Action: Mouse moved to (304, 276)
Screenshot: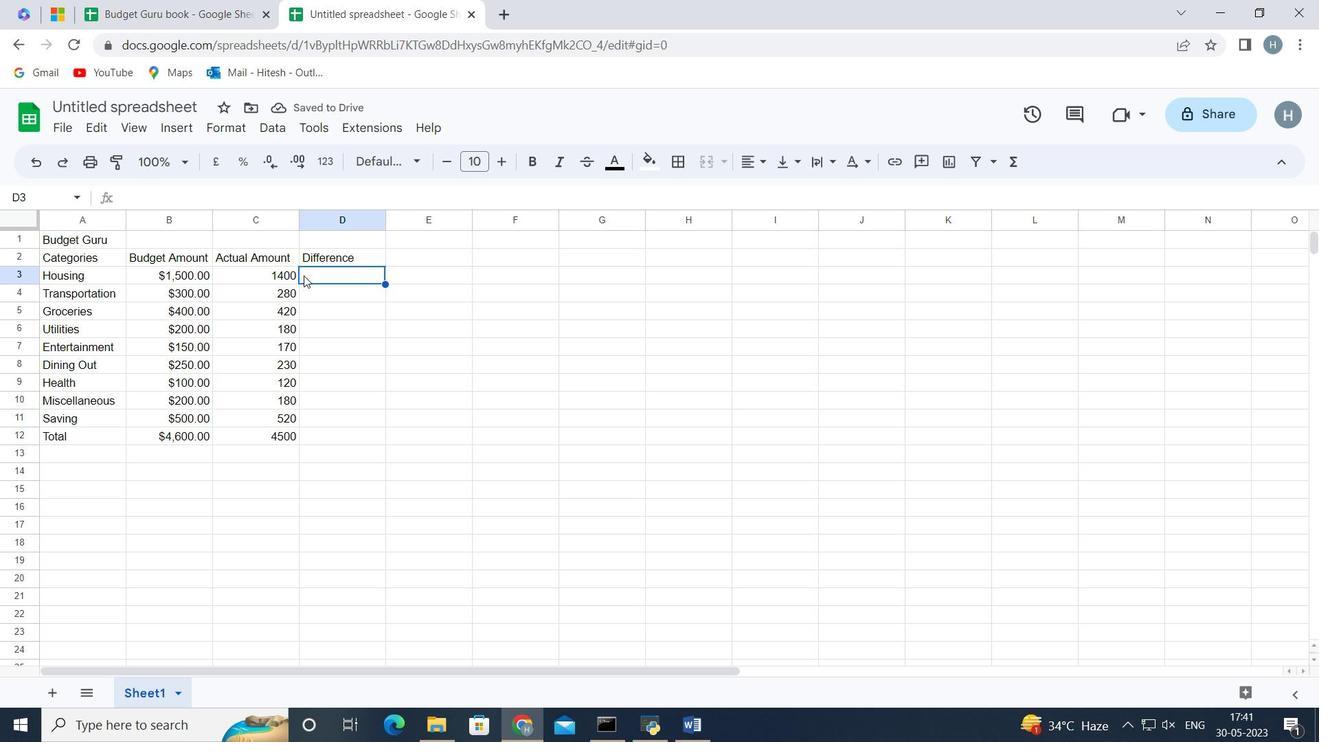 
Action: Key pressed =
Screenshot: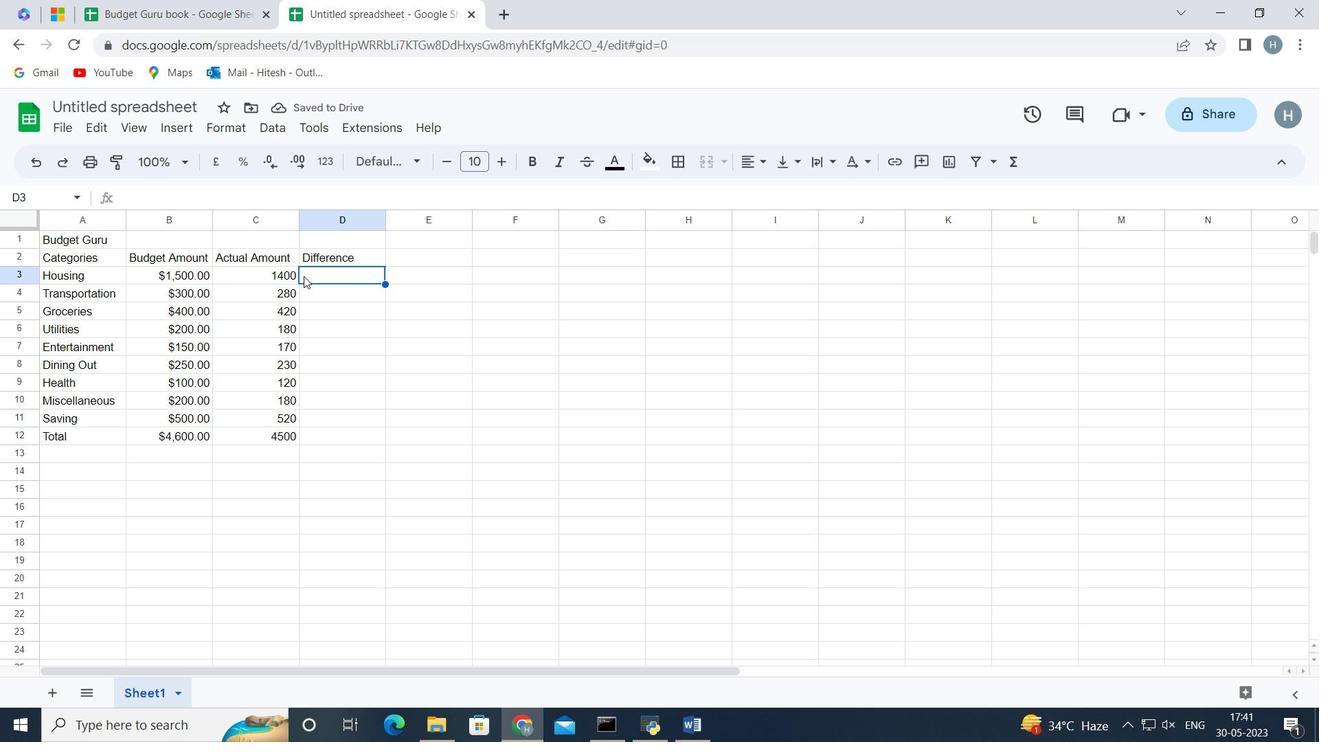 
Action: Mouse moved to (265, 274)
Screenshot: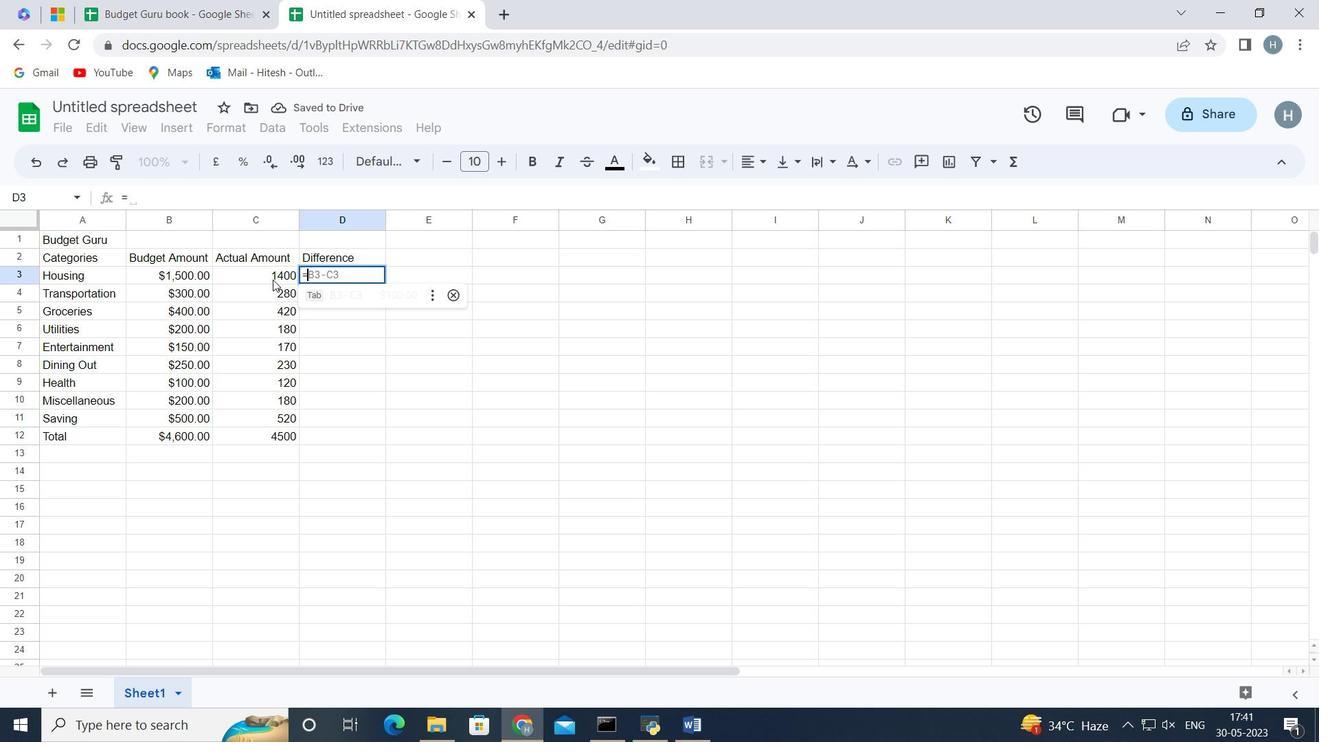 
Action: Mouse pressed left at (265, 274)
Screenshot: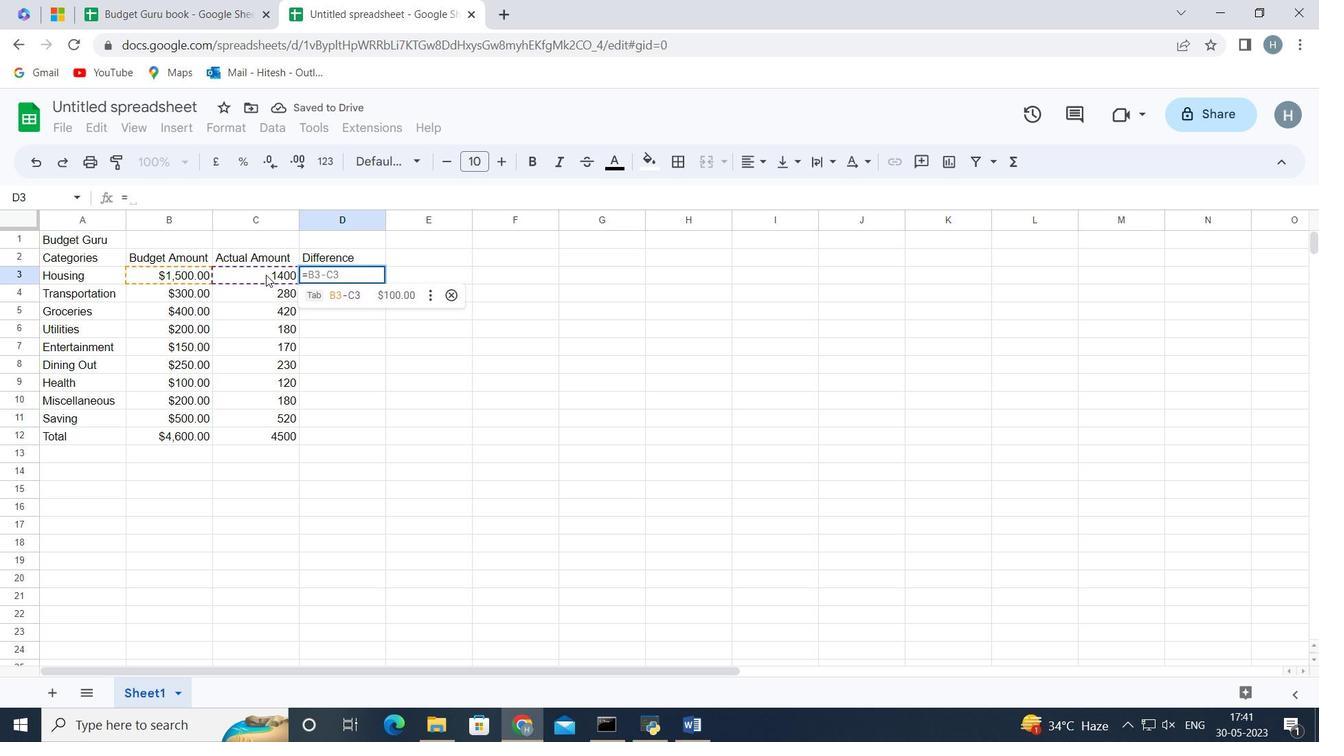 
Action: Key pressed -
Screenshot: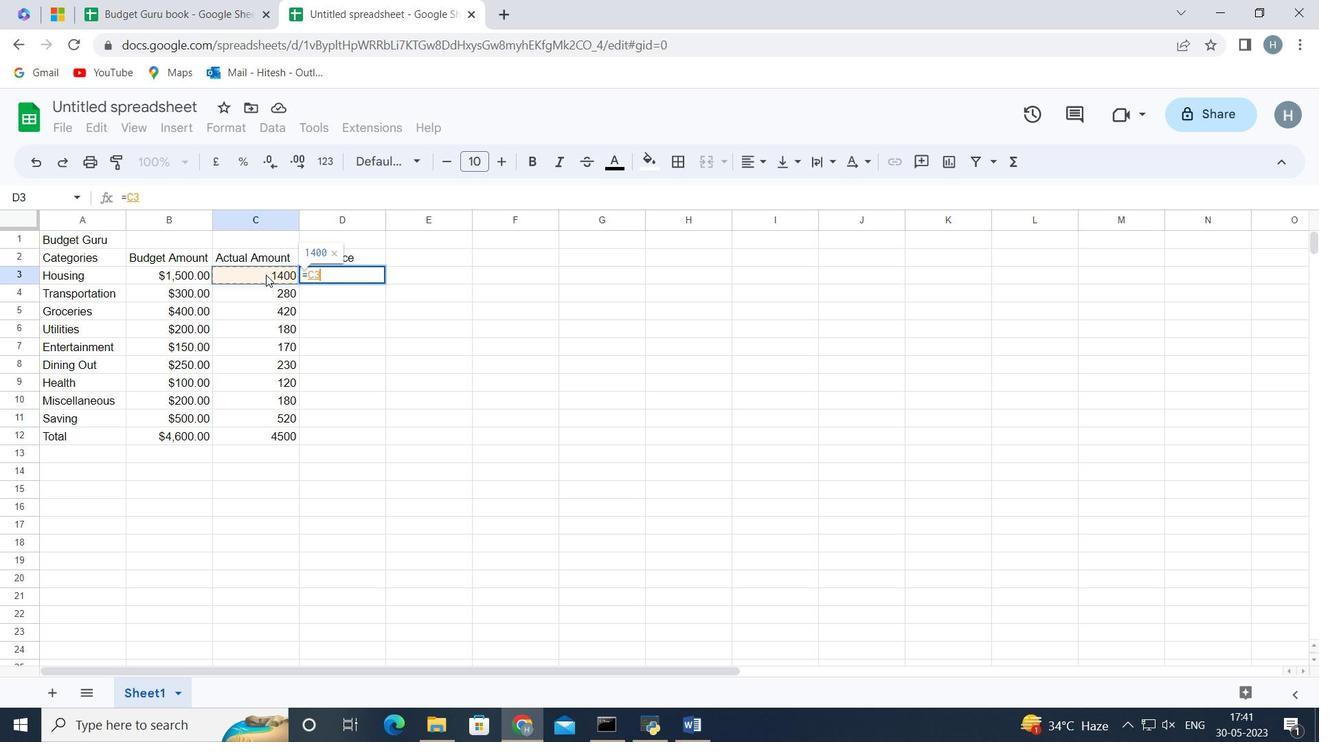 
Action: Mouse moved to (184, 272)
Screenshot: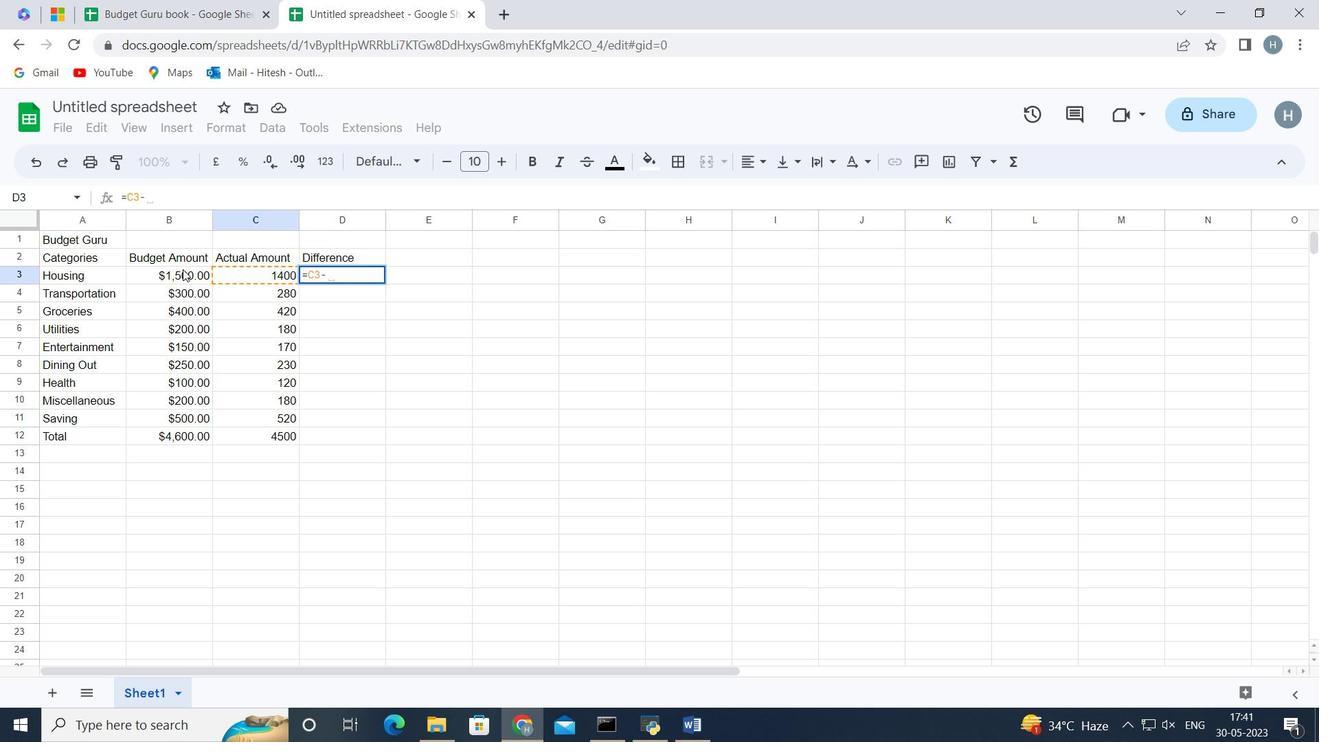 
Action: Mouse pressed left at (184, 272)
Screenshot: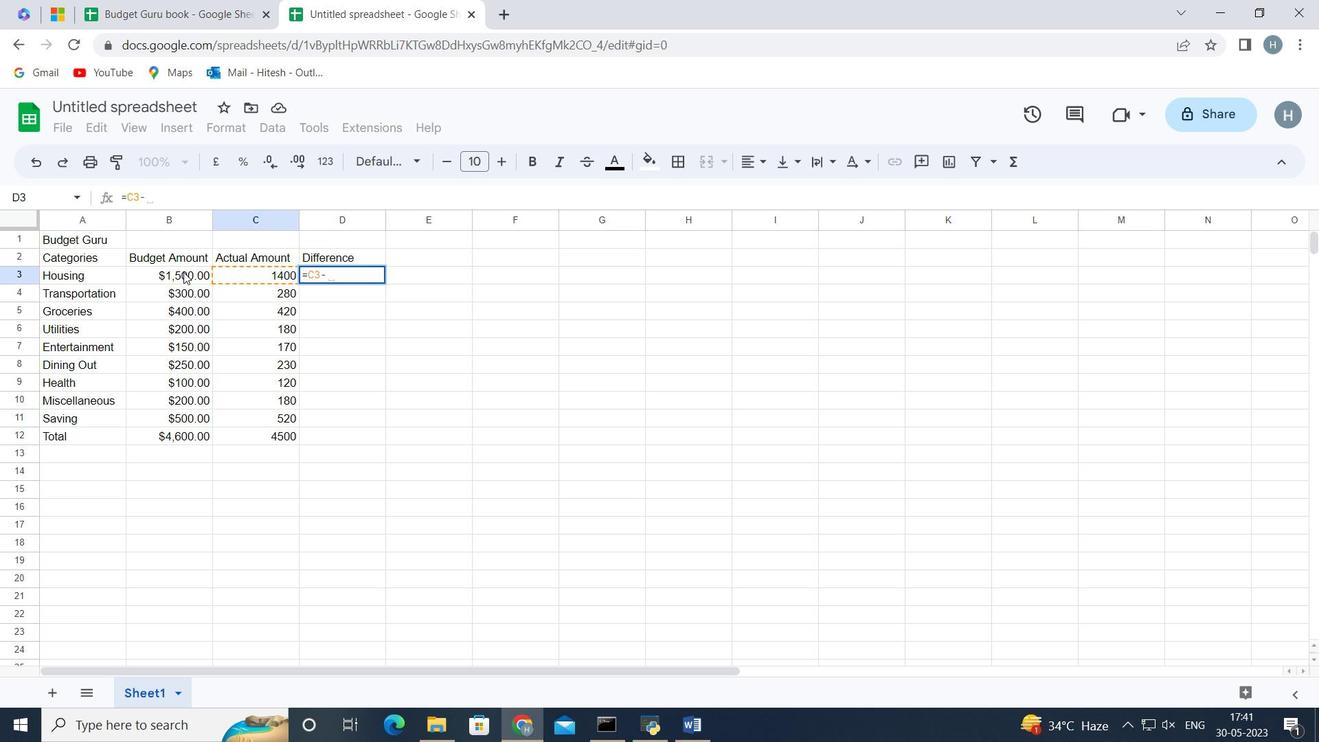 
Action: Key pressed <Key.enter><Key.enter>
Screenshot: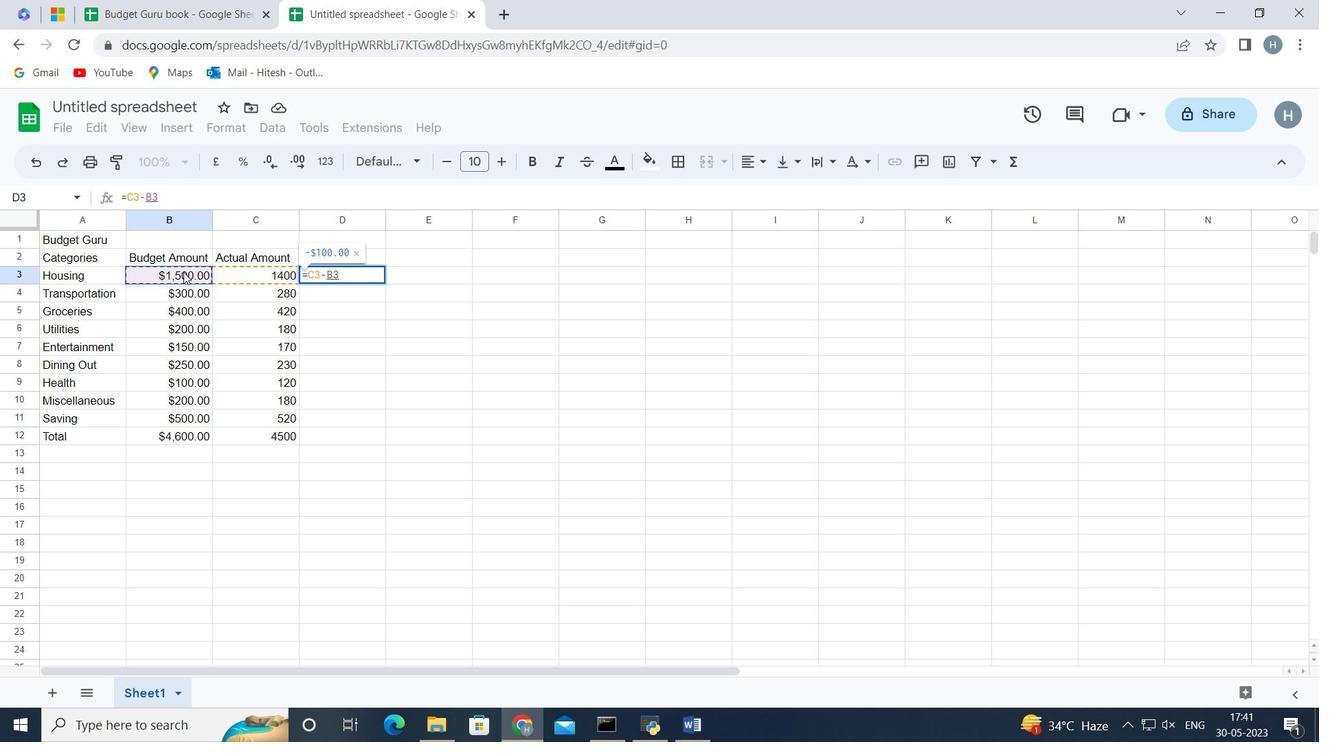 
Action: Mouse moved to (358, 292)
Screenshot: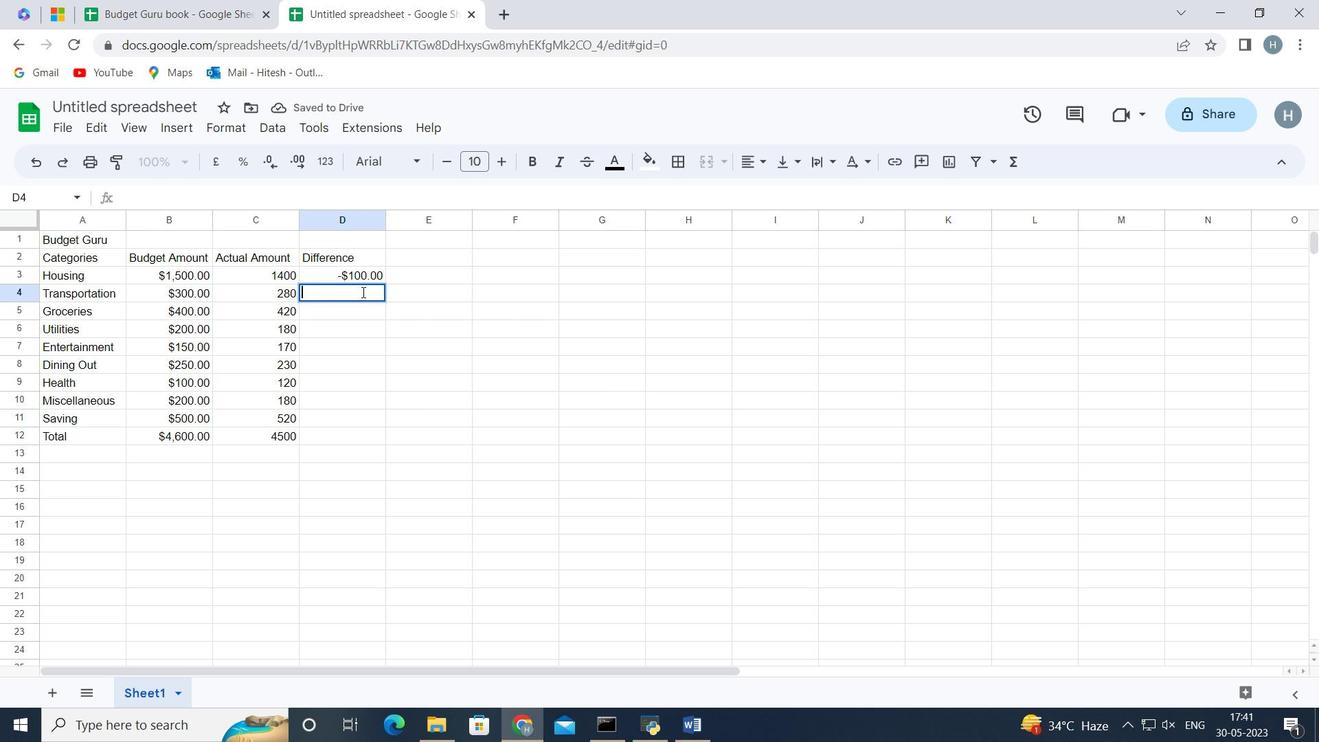 
Action: Key pressed =
Screenshot: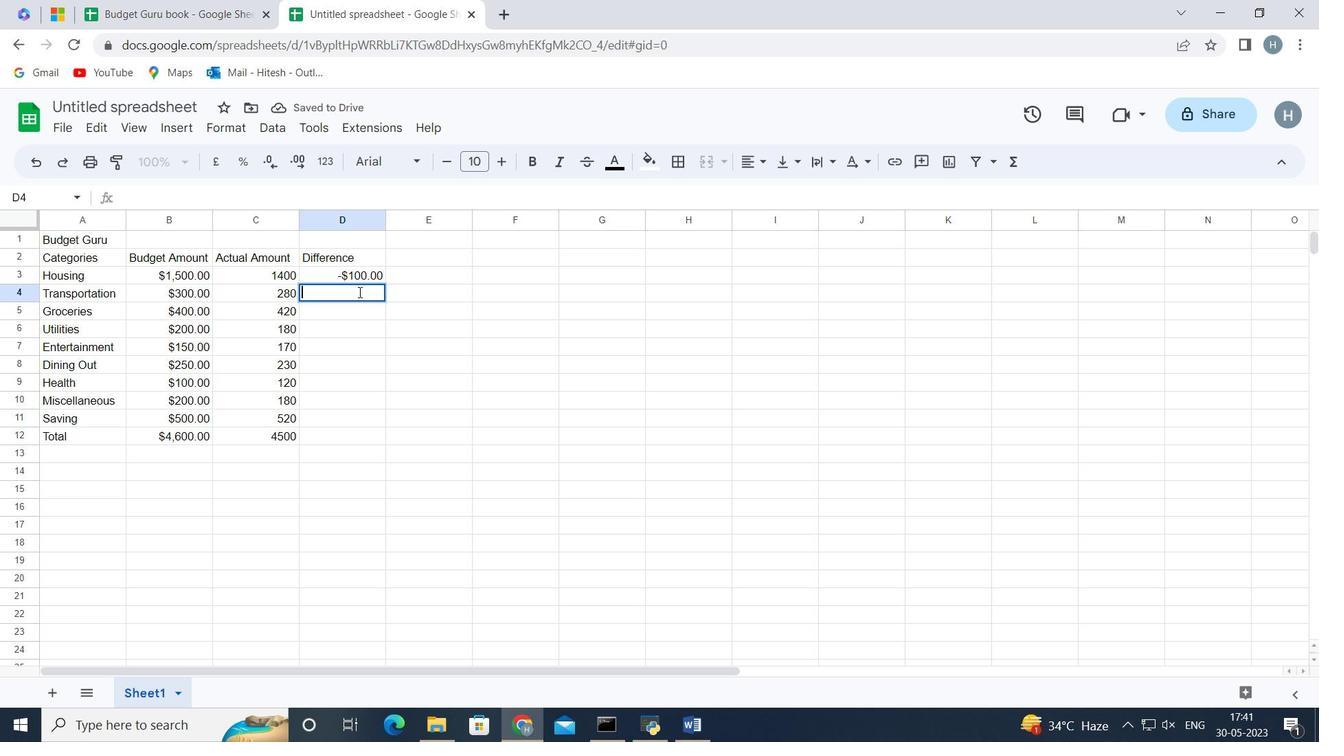 
Action: Mouse moved to (255, 290)
Screenshot: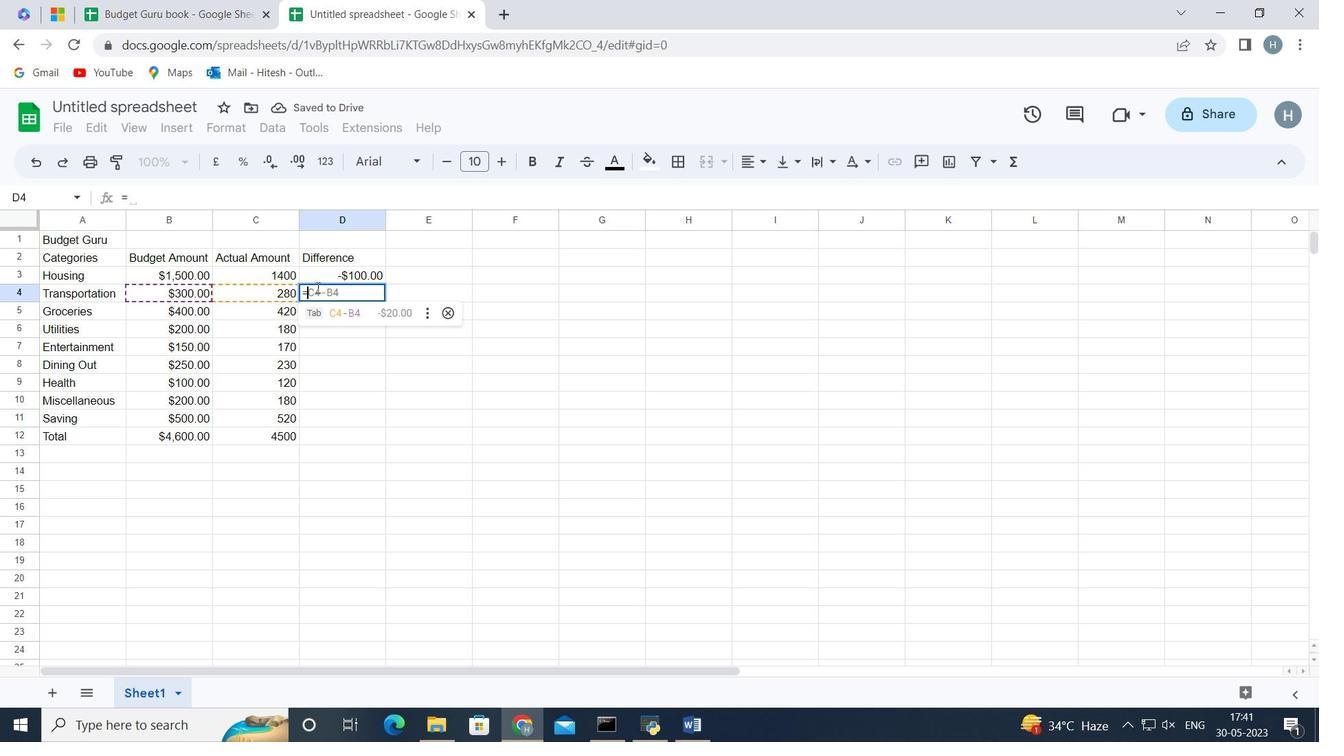 
Action: Mouse pressed left at (255, 290)
Screenshot: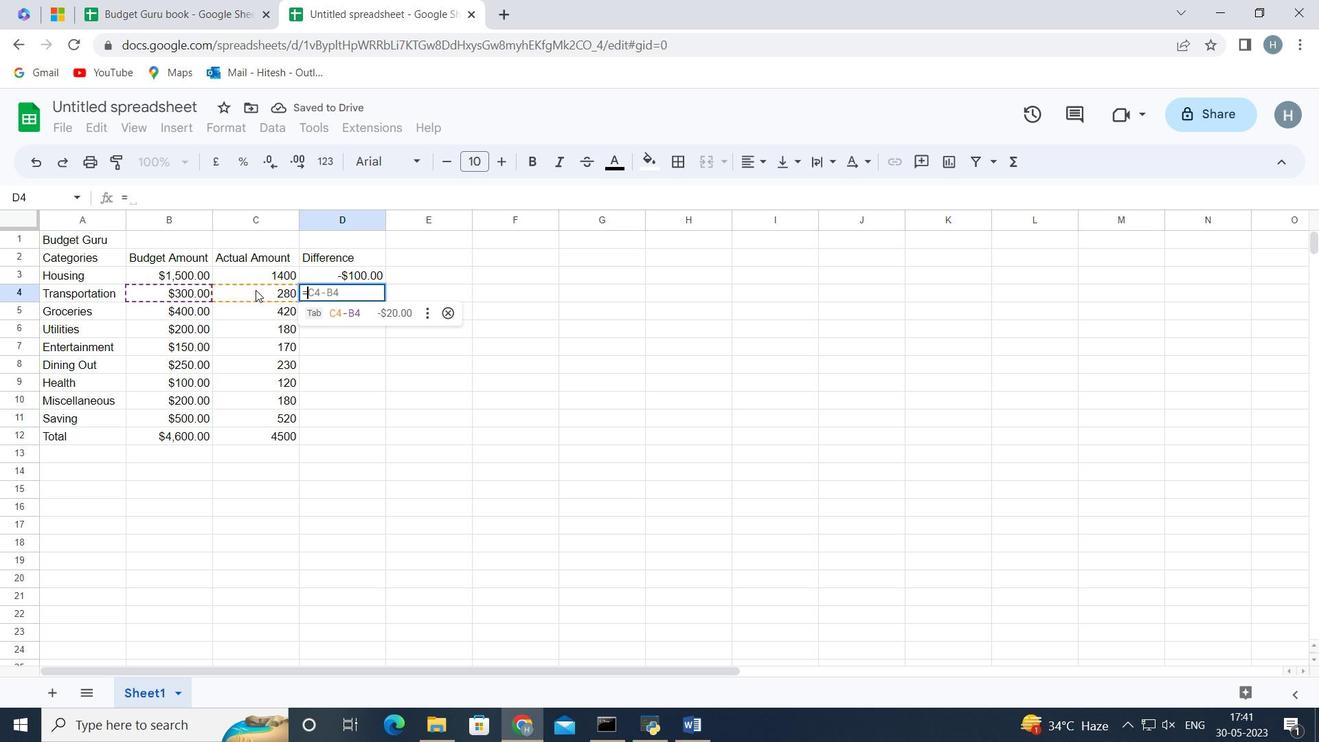 
Action: Key pressed -
Screenshot: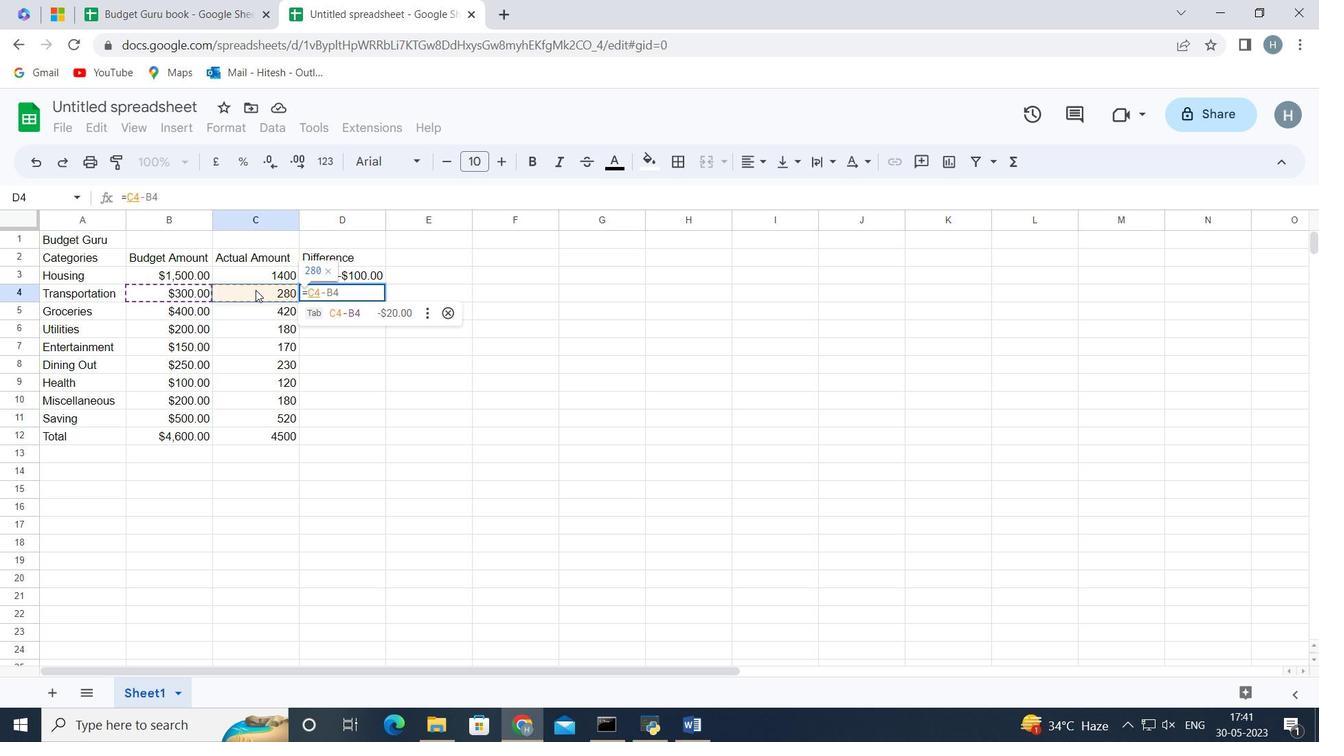 
Action: Mouse moved to (191, 292)
Screenshot: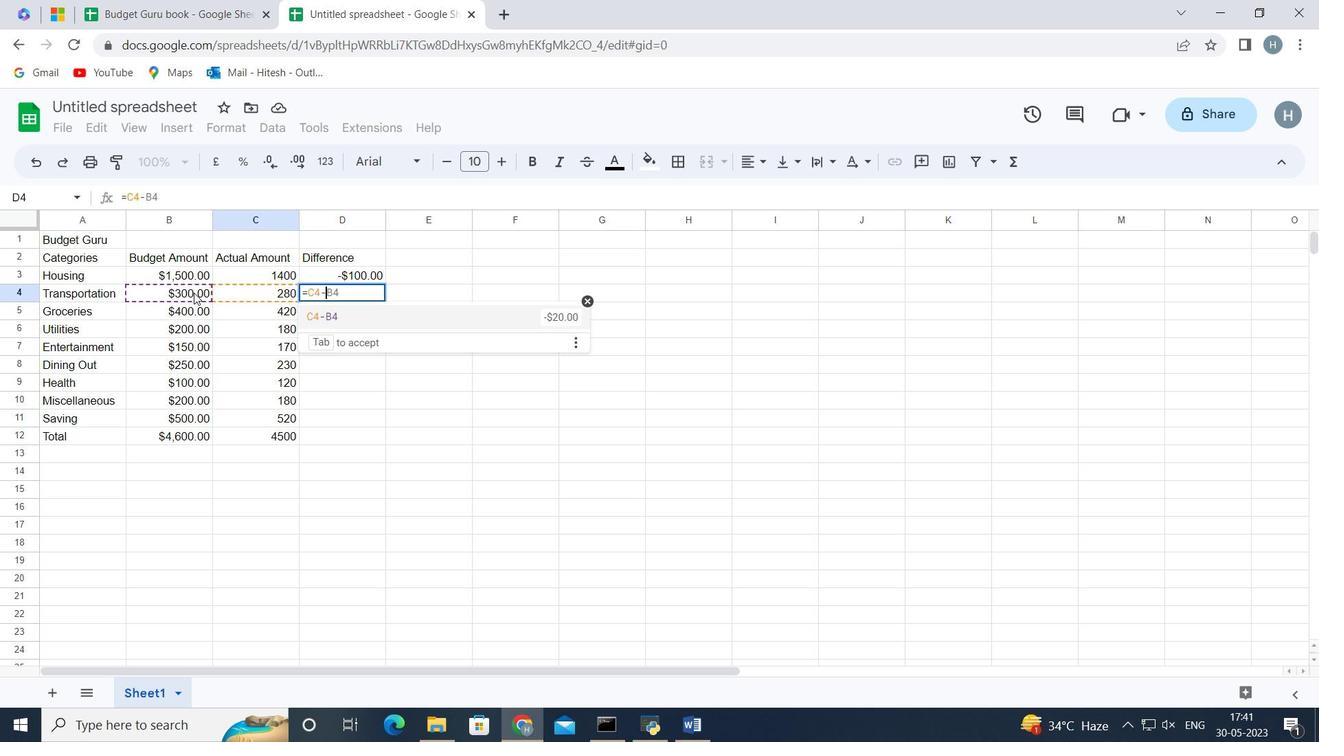 
Action: Mouse pressed left at (191, 292)
Screenshot: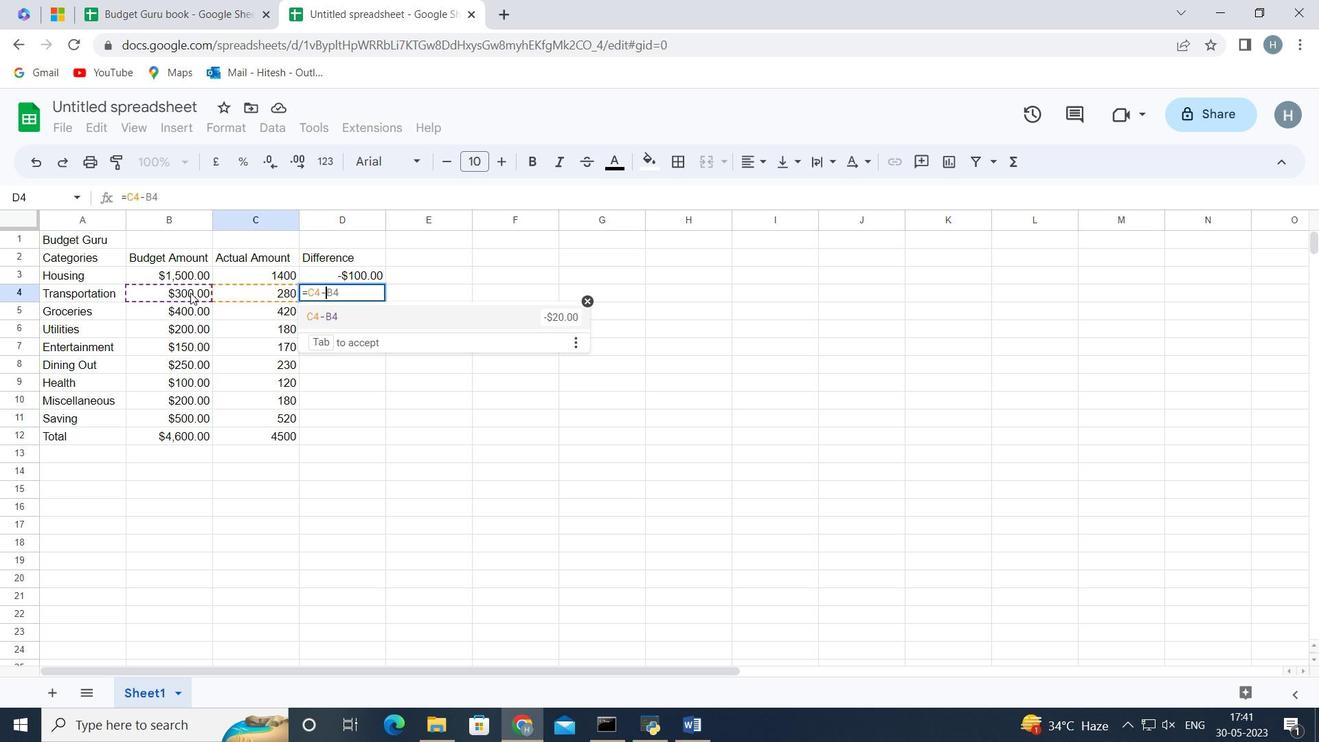 
Action: Key pressed <Key.enter>
Screenshot: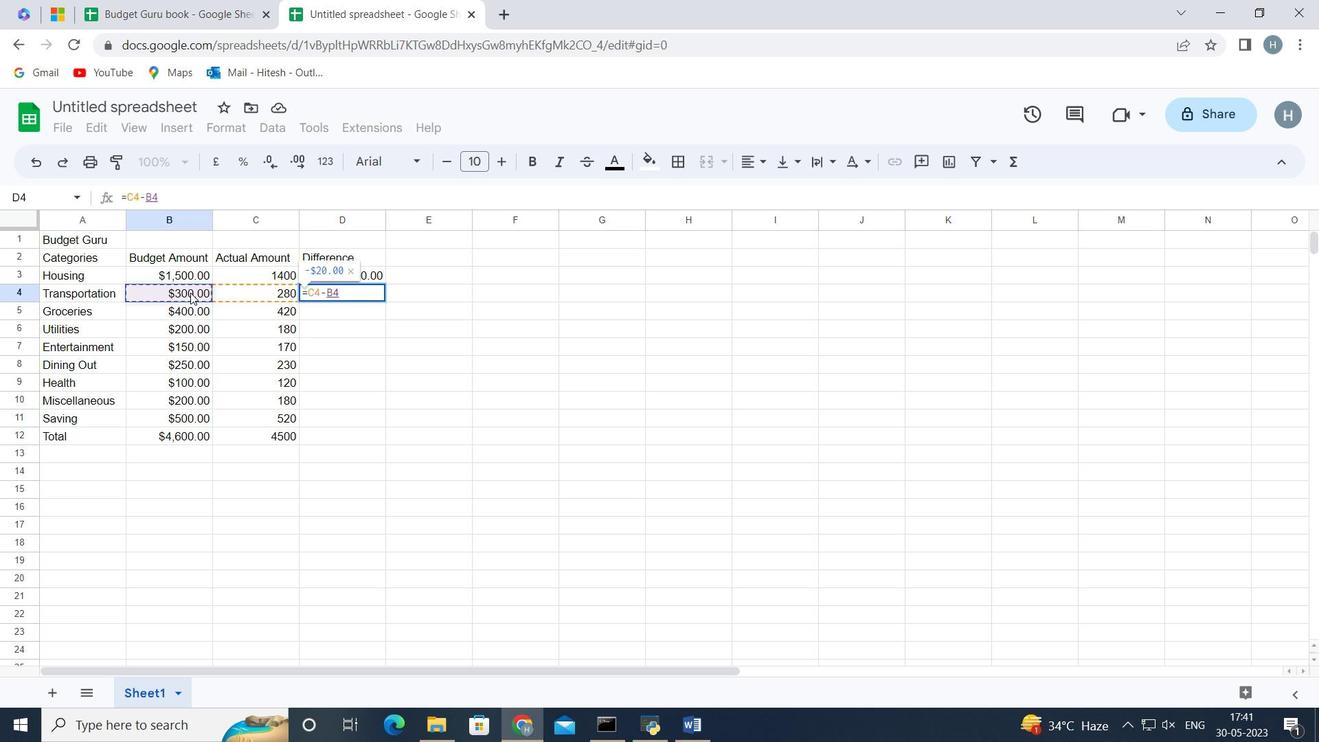 
Action: Mouse moved to (309, 309)
Screenshot: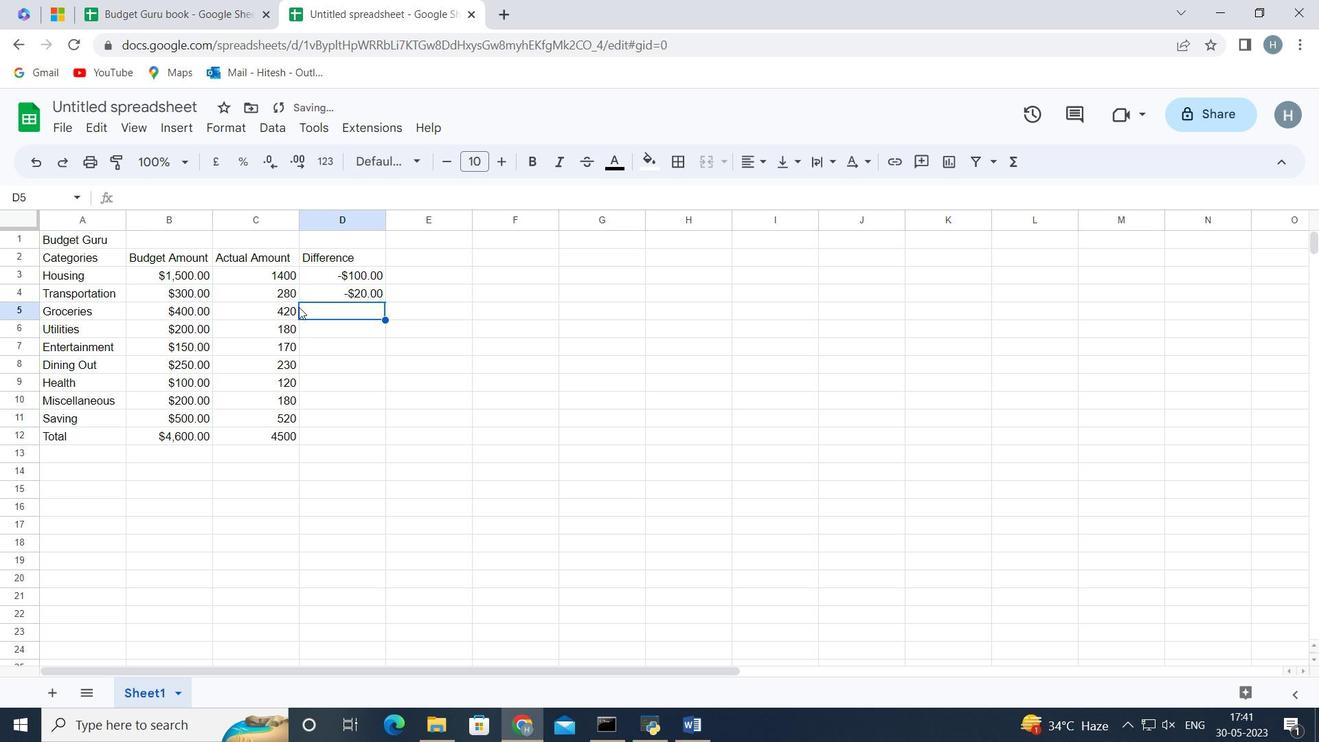 
Action: Key pressed =
Screenshot: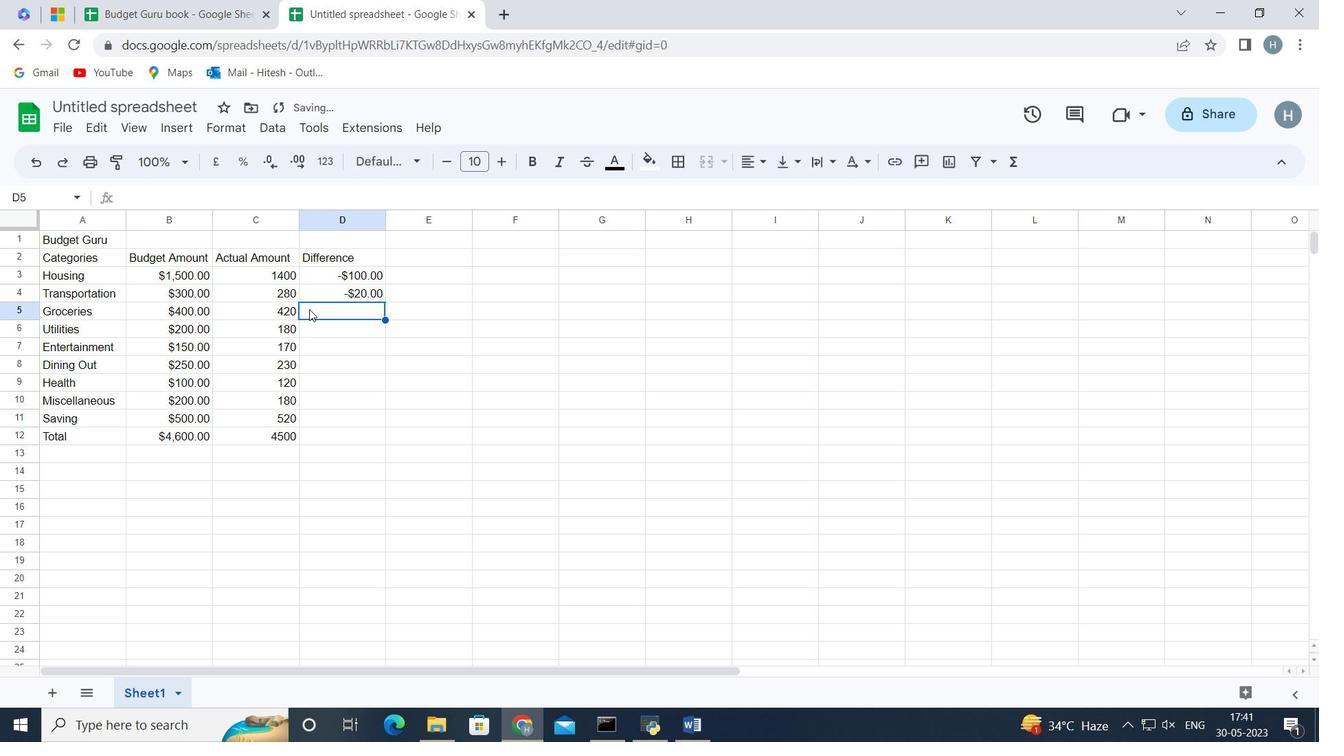 
Action: Mouse moved to (269, 306)
Screenshot: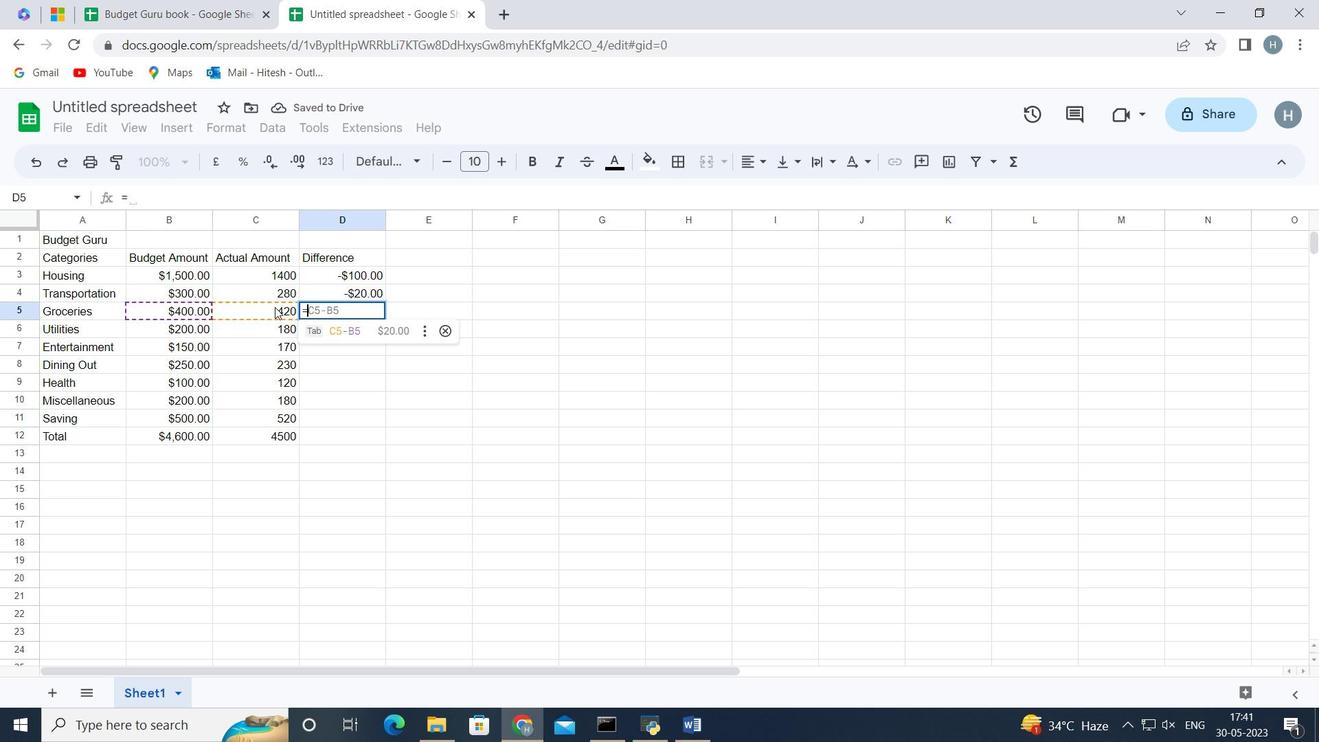 
Action: Mouse pressed left at (269, 306)
Screenshot: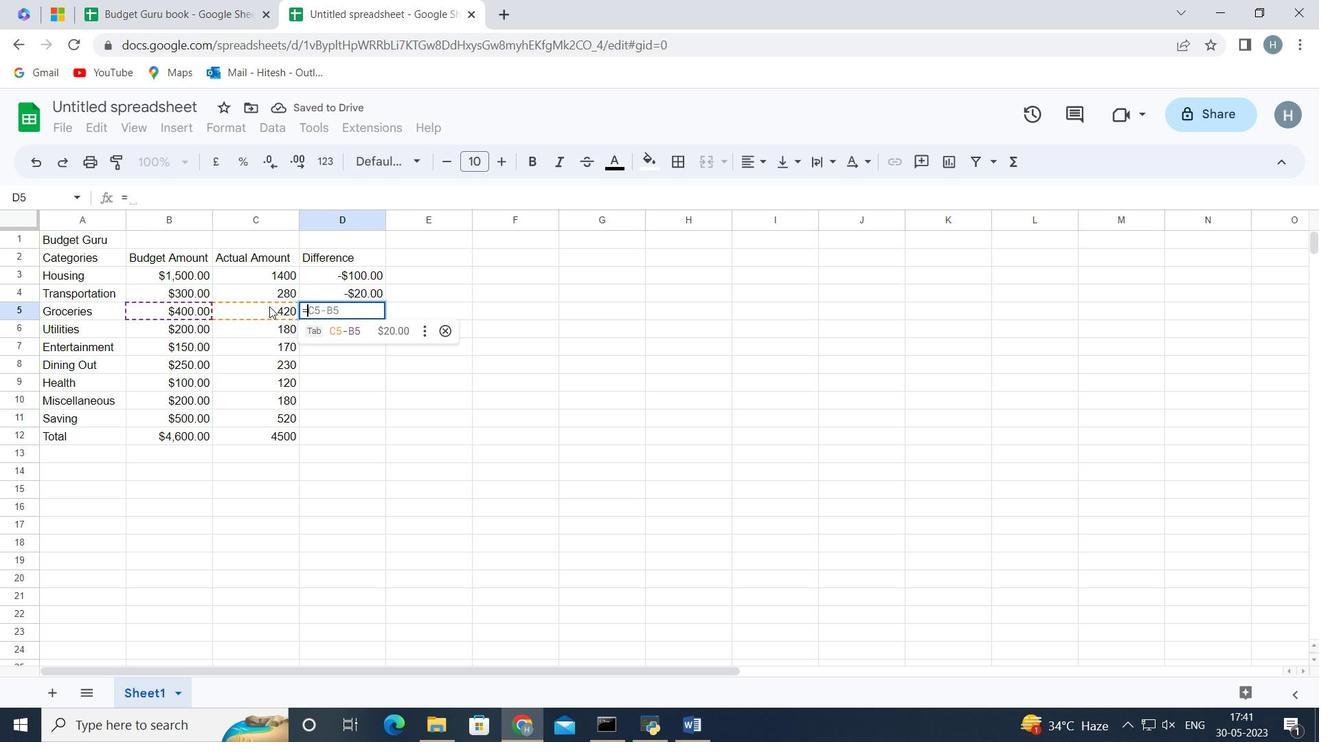 
Action: Key pressed -
Screenshot: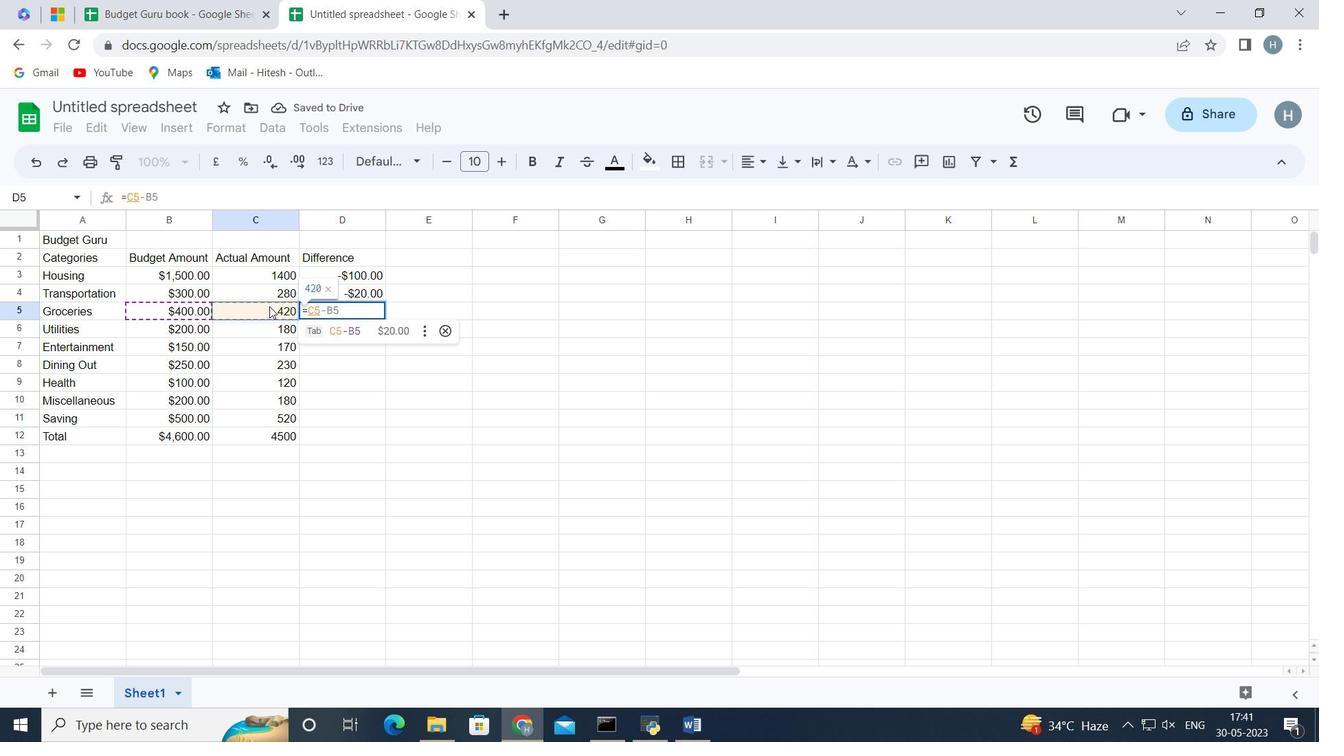 
Action: Mouse moved to (187, 306)
Screenshot: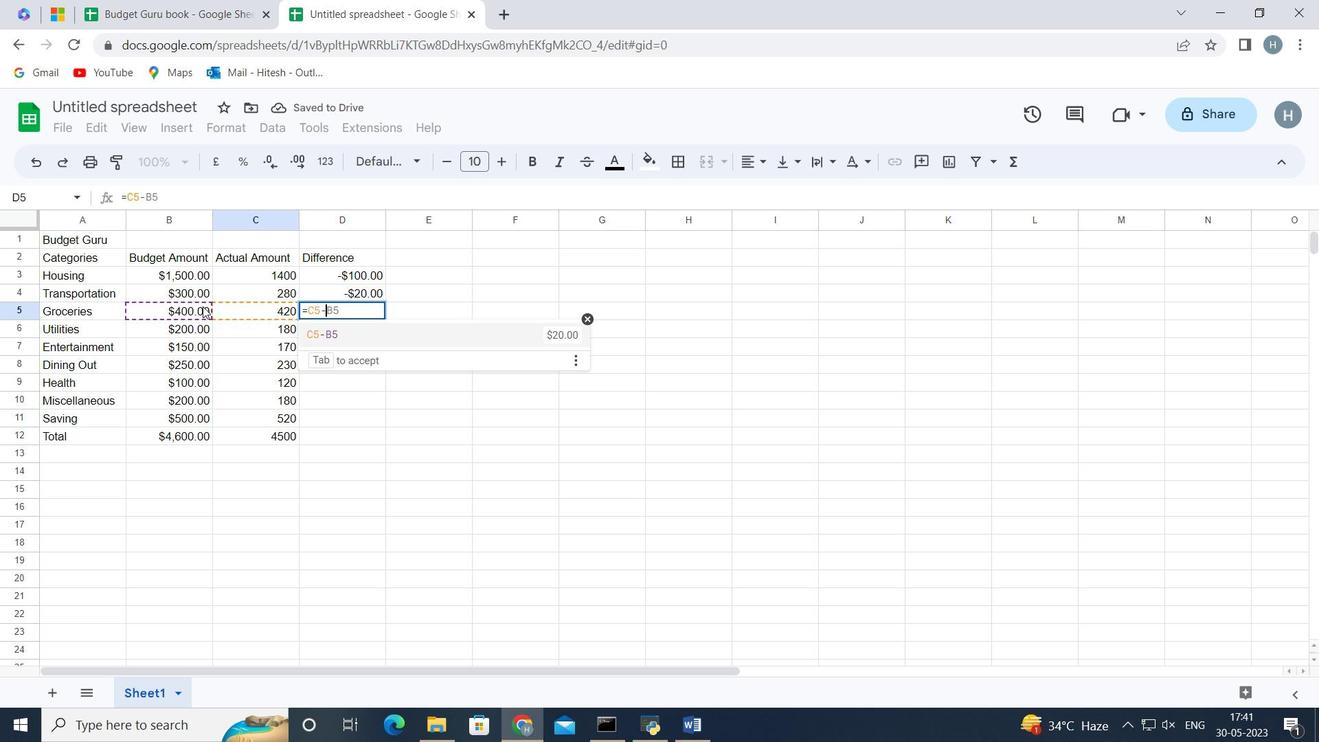 
Action: Mouse pressed left at (187, 306)
Screenshot: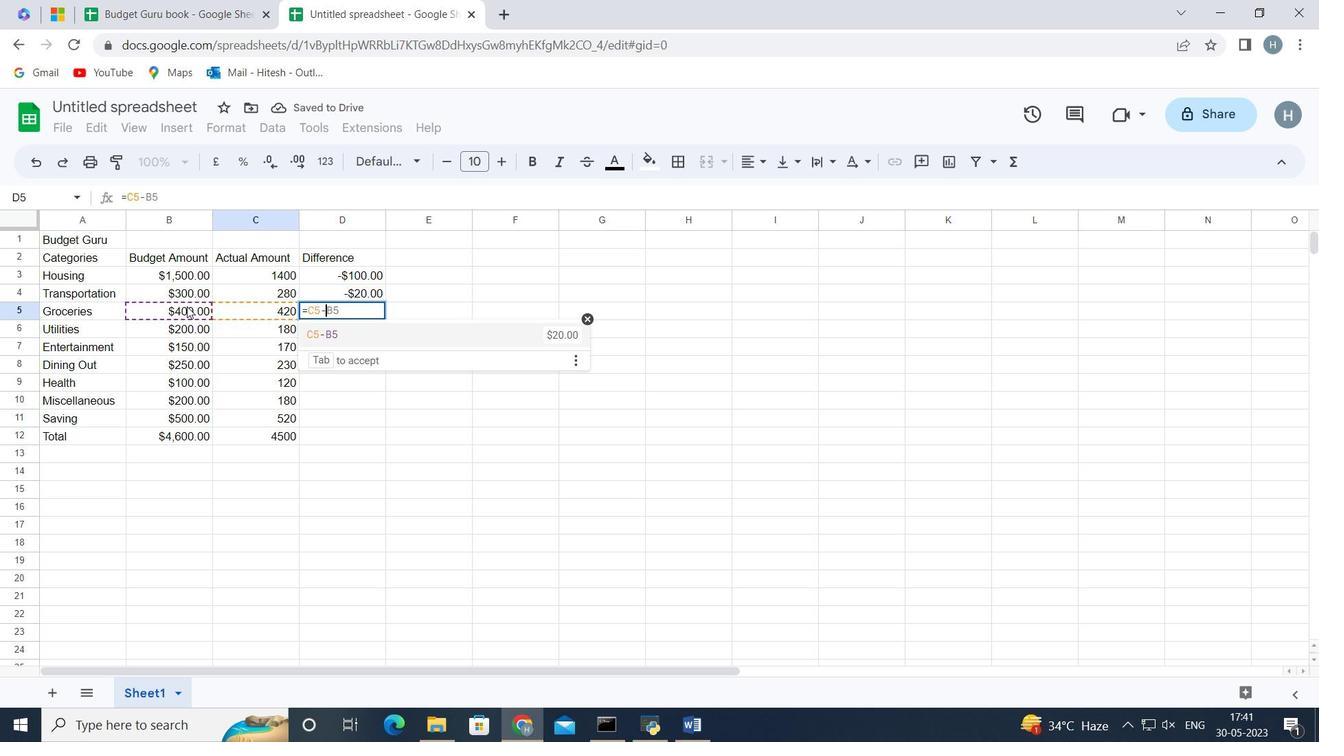 
Action: Key pressed <Key.enter>
Screenshot: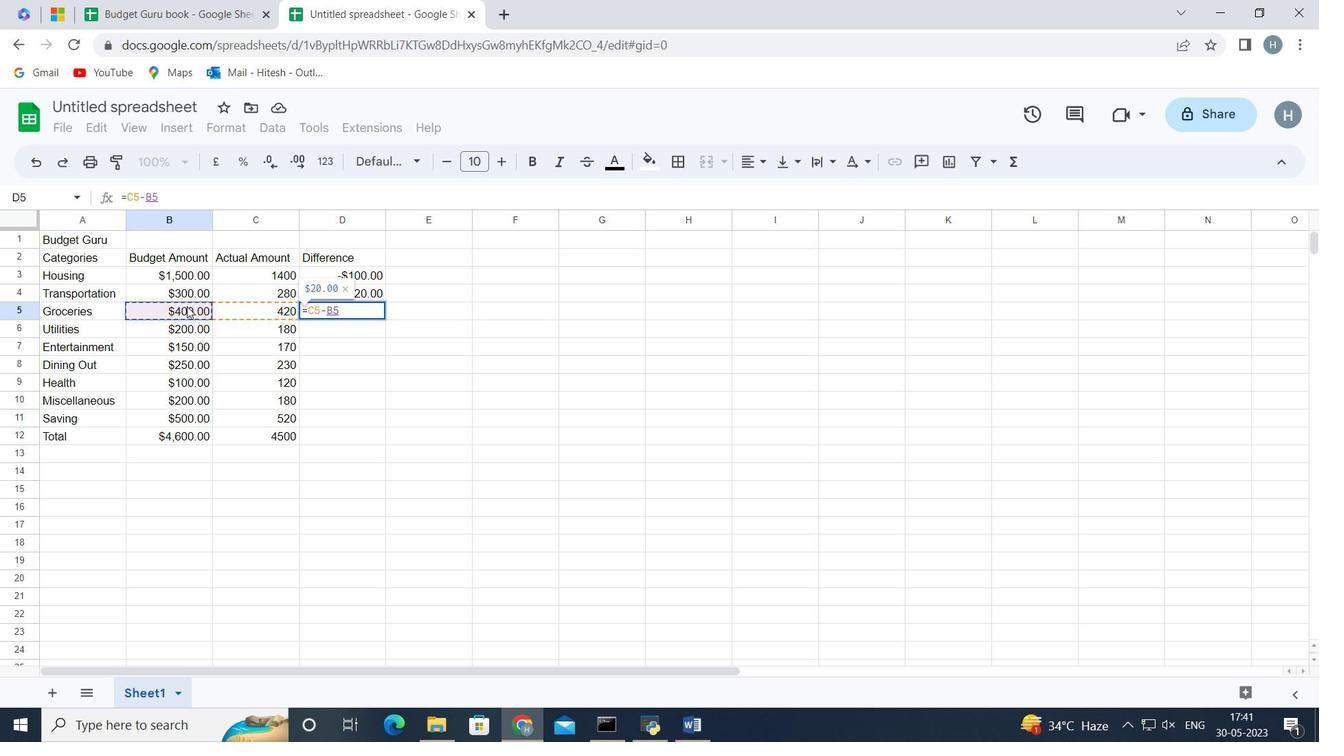 
Action: Mouse moved to (273, 319)
Screenshot: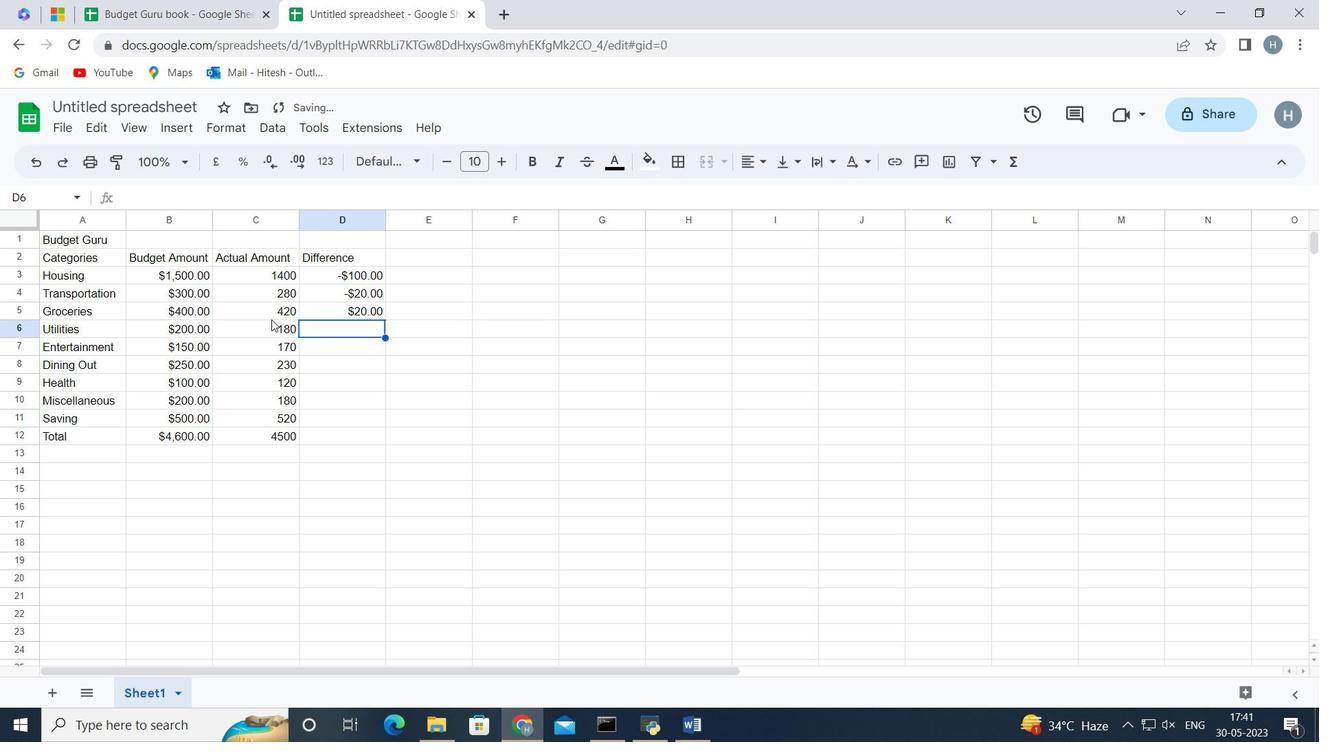 
Action: Key pressed =
Screenshot: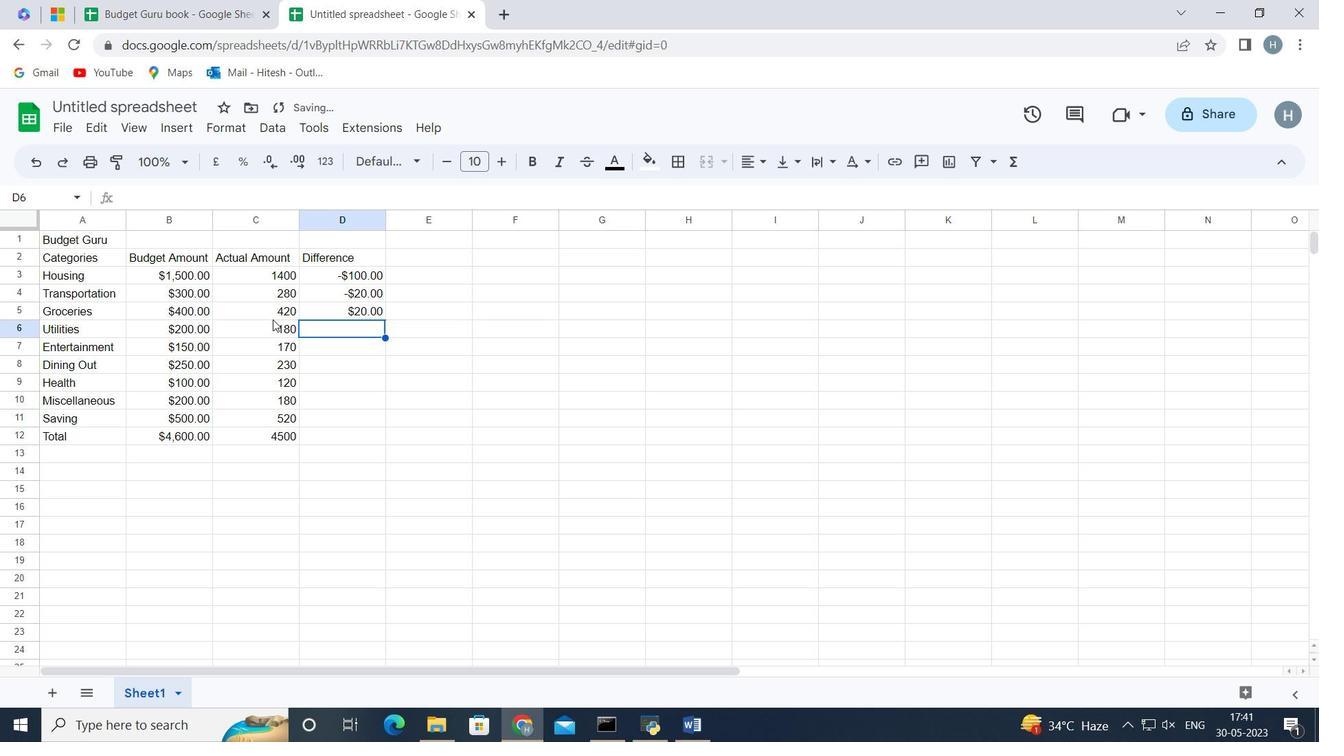 
Action: Mouse moved to (276, 324)
Screenshot: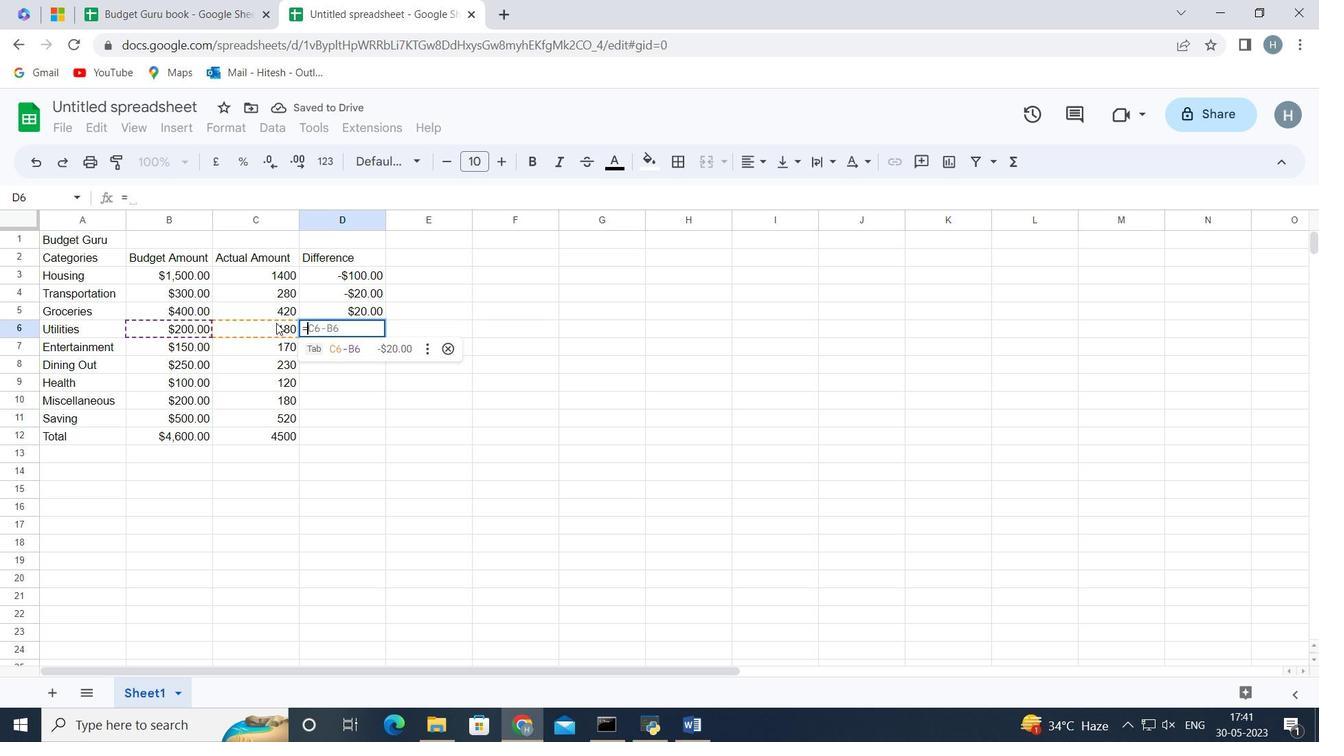 
Action: Mouse pressed left at (276, 324)
Screenshot: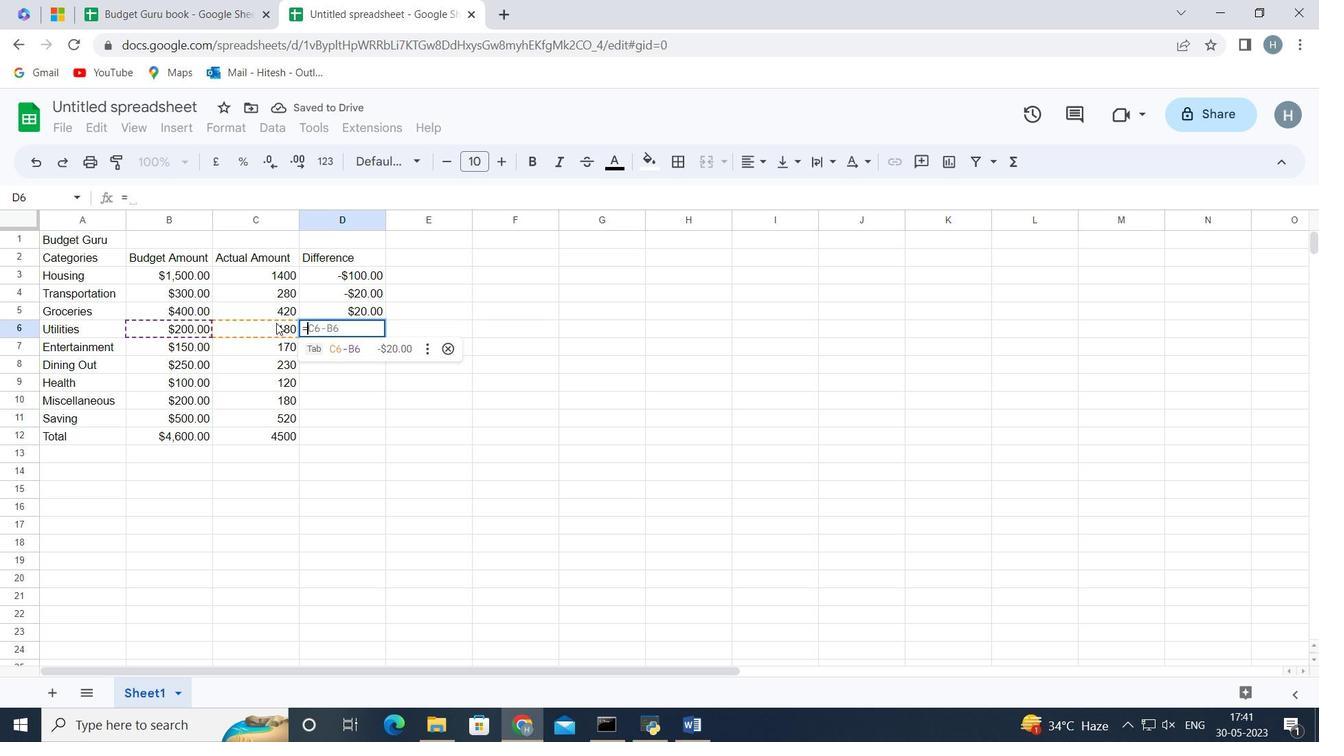 
Action: Mouse moved to (277, 324)
Screenshot: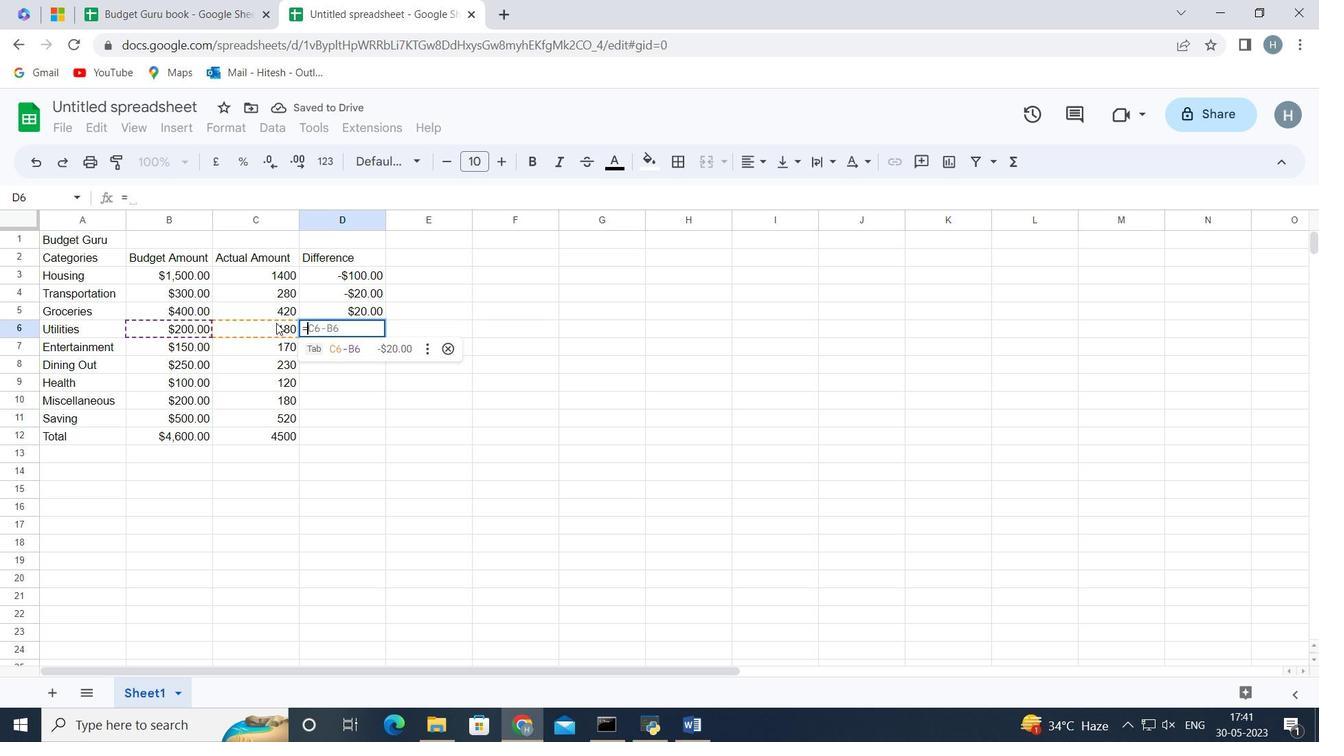 
Action: Key pressed -
Screenshot: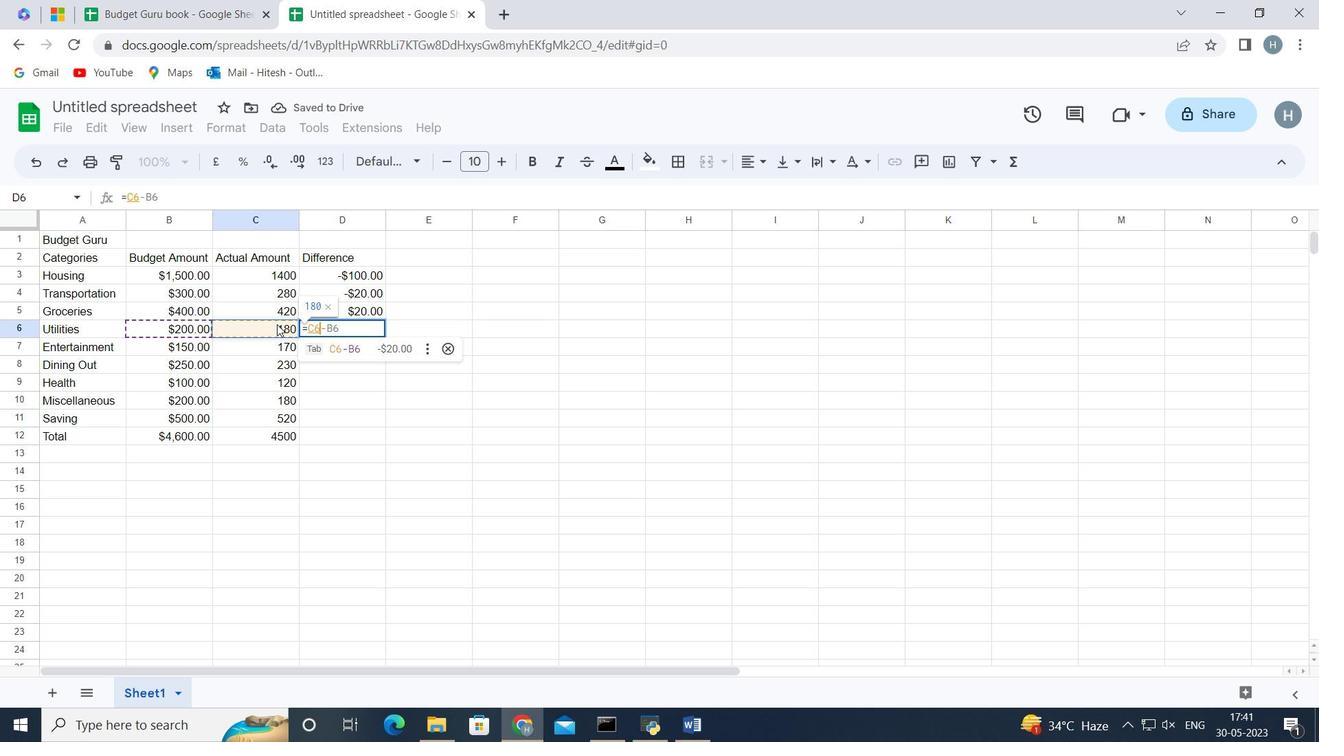 
Action: Mouse moved to (189, 329)
Screenshot: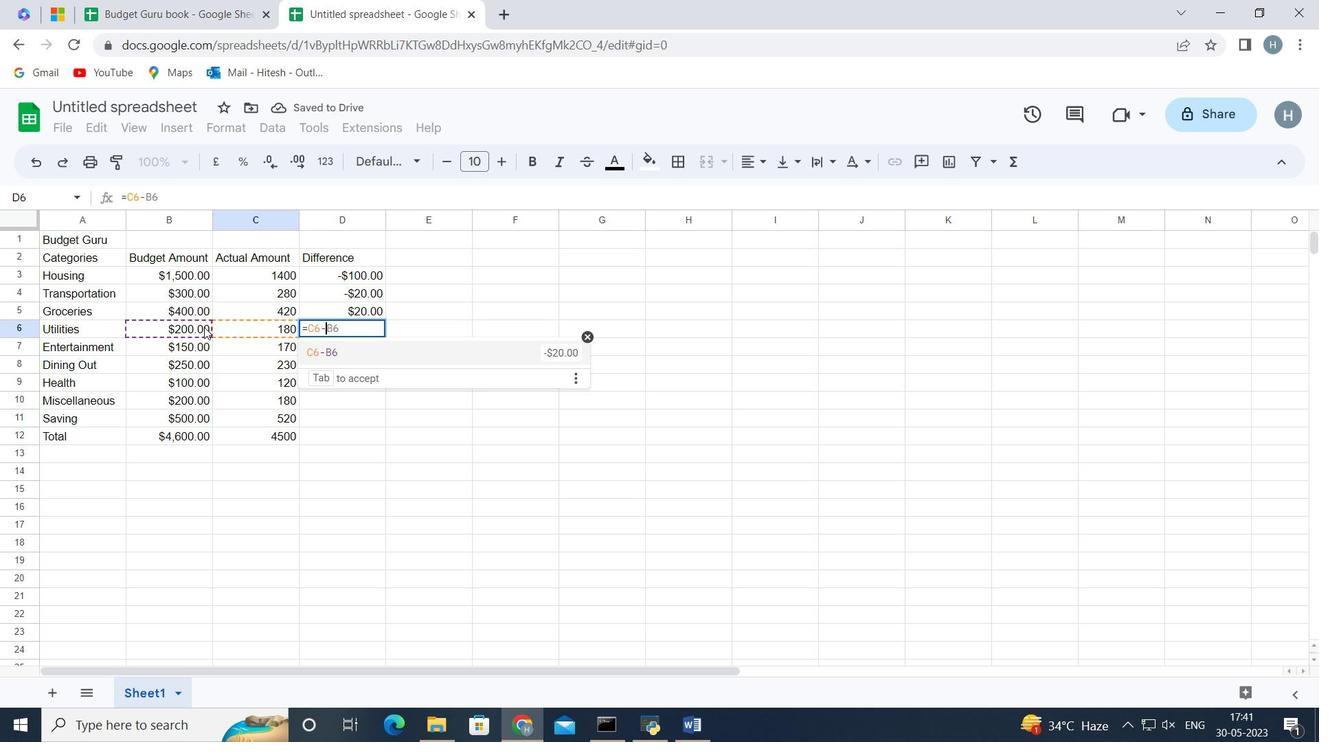 
Action: Mouse pressed left at (189, 329)
Screenshot: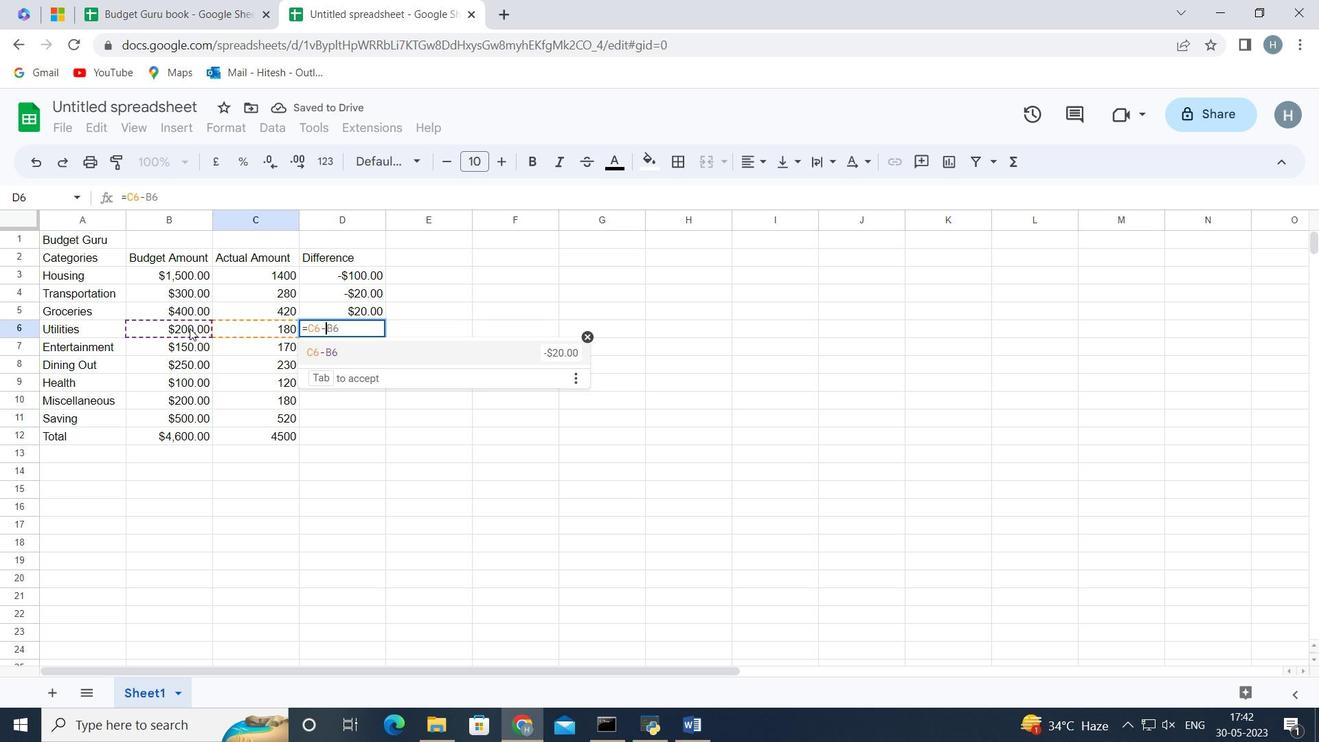 
Action: Key pressed <Key.enter>
Screenshot: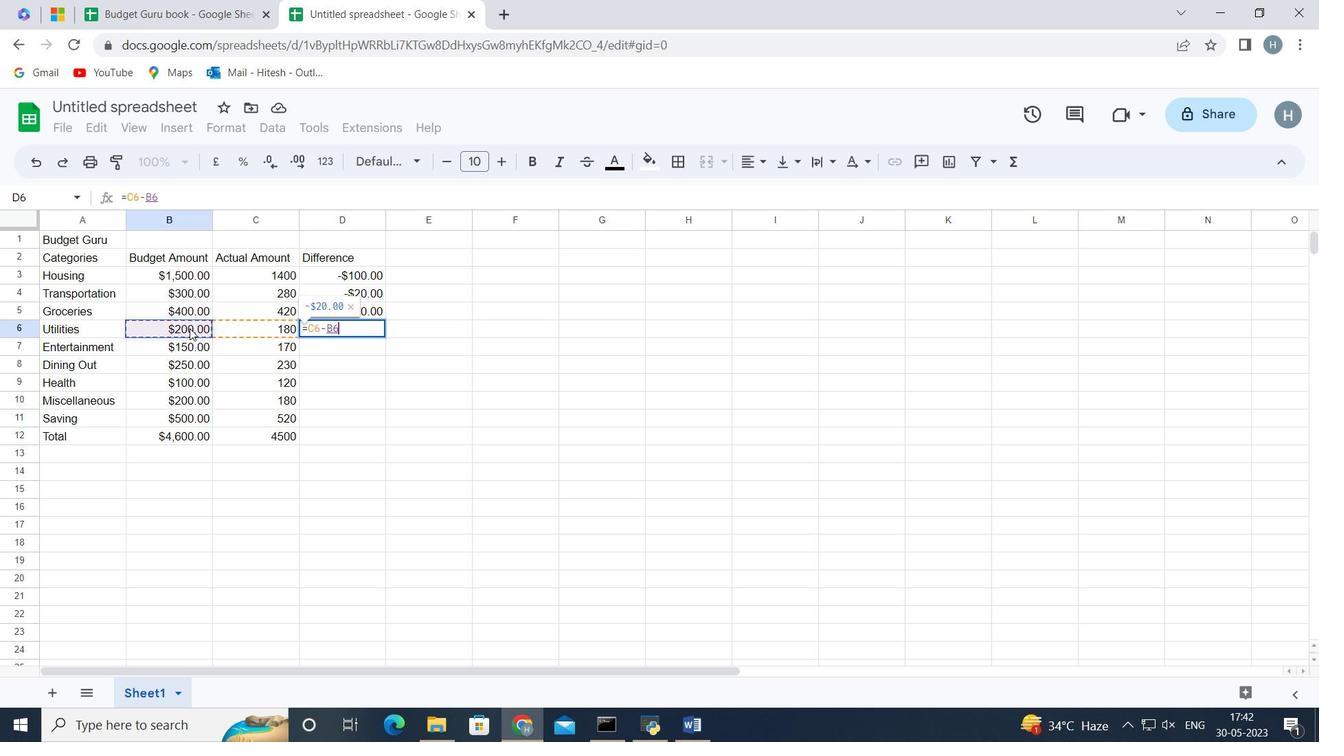 
Action: Mouse moved to (298, 351)
Screenshot: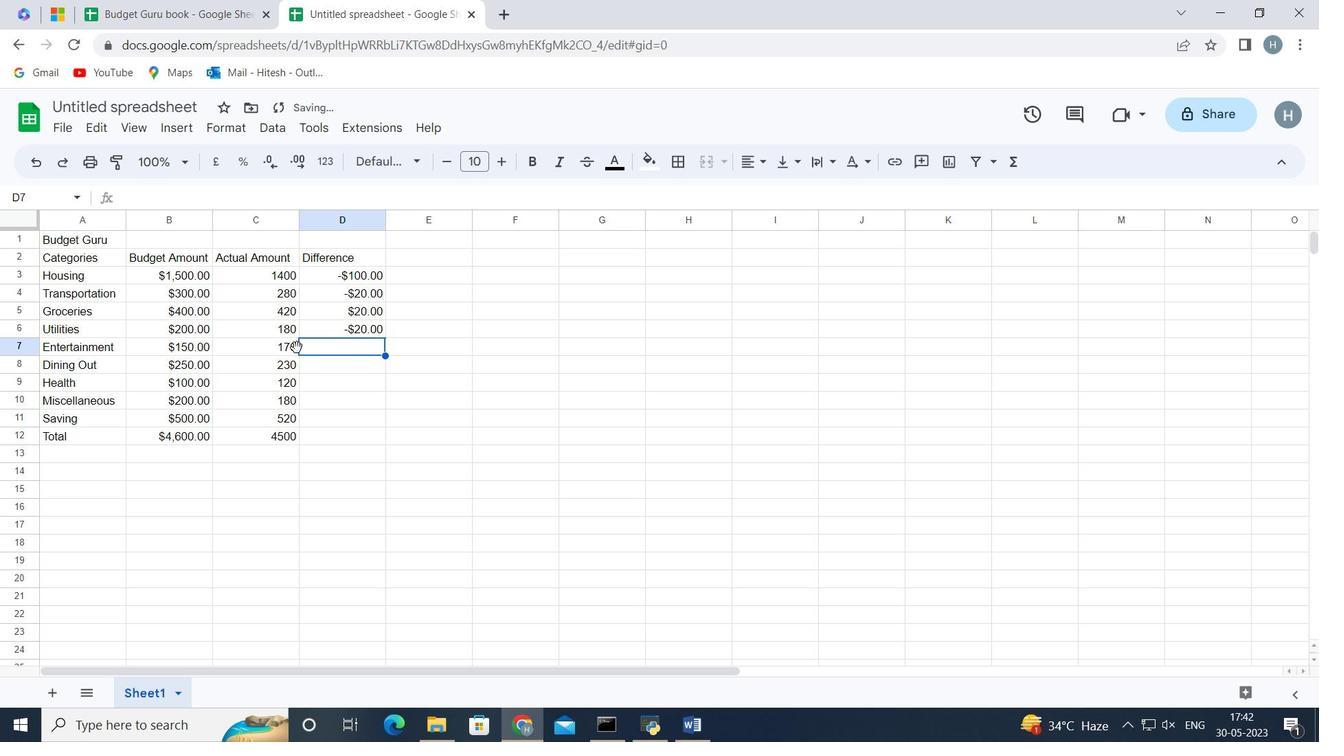 
Action: Key pressed =
Screenshot: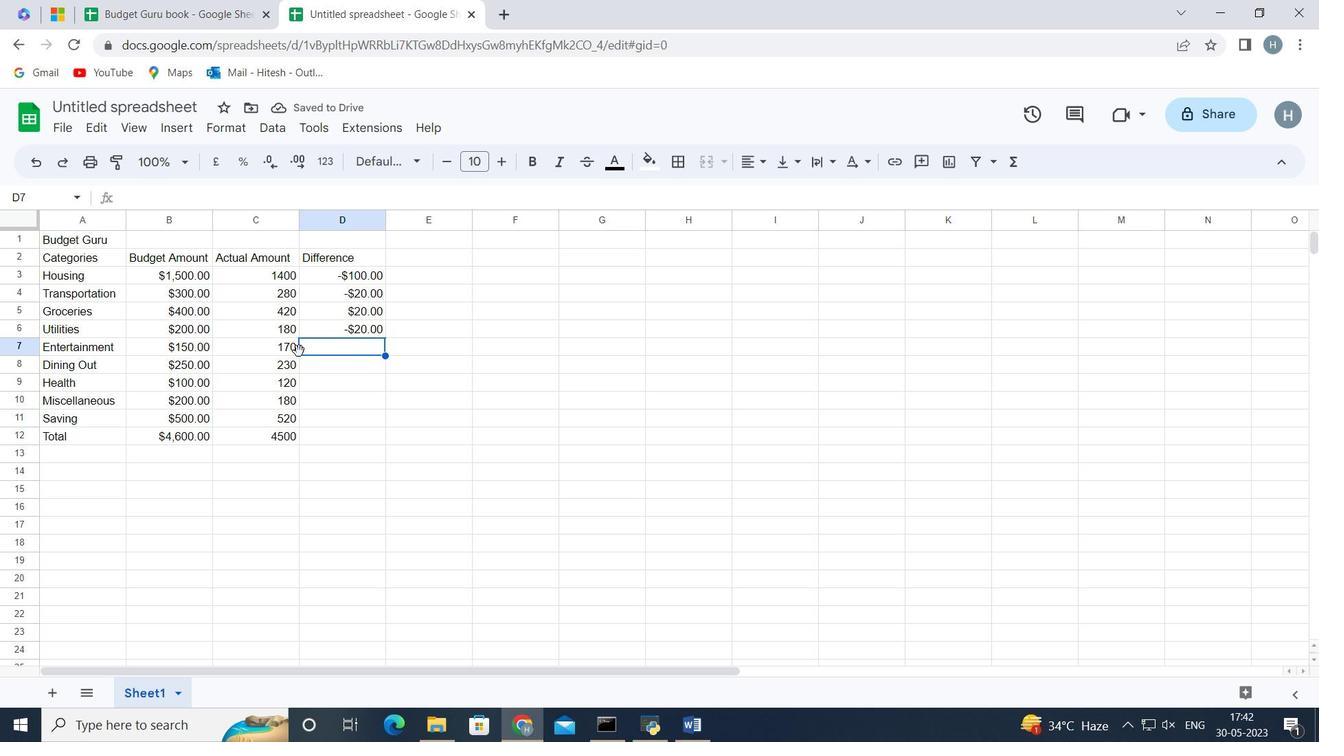 
Action: Mouse moved to (274, 344)
Screenshot: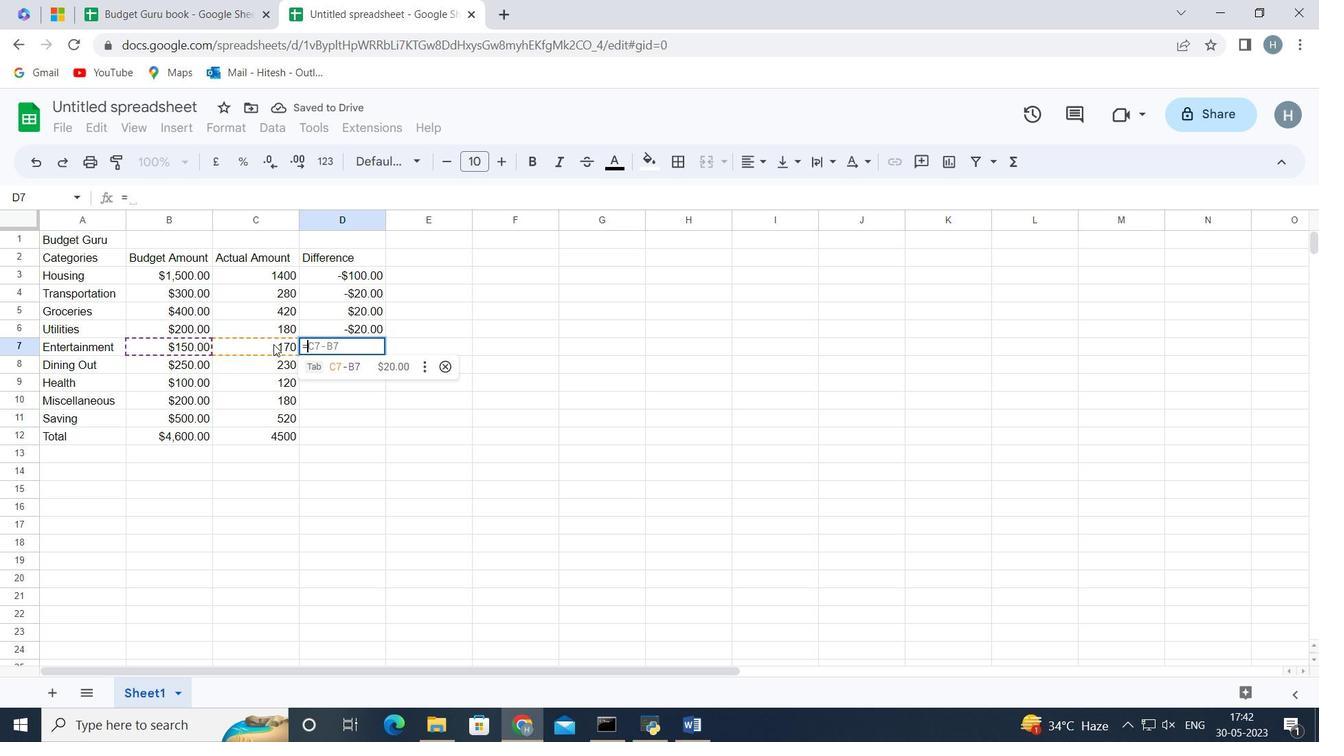 
Action: Mouse pressed left at (274, 344)
Screenshot: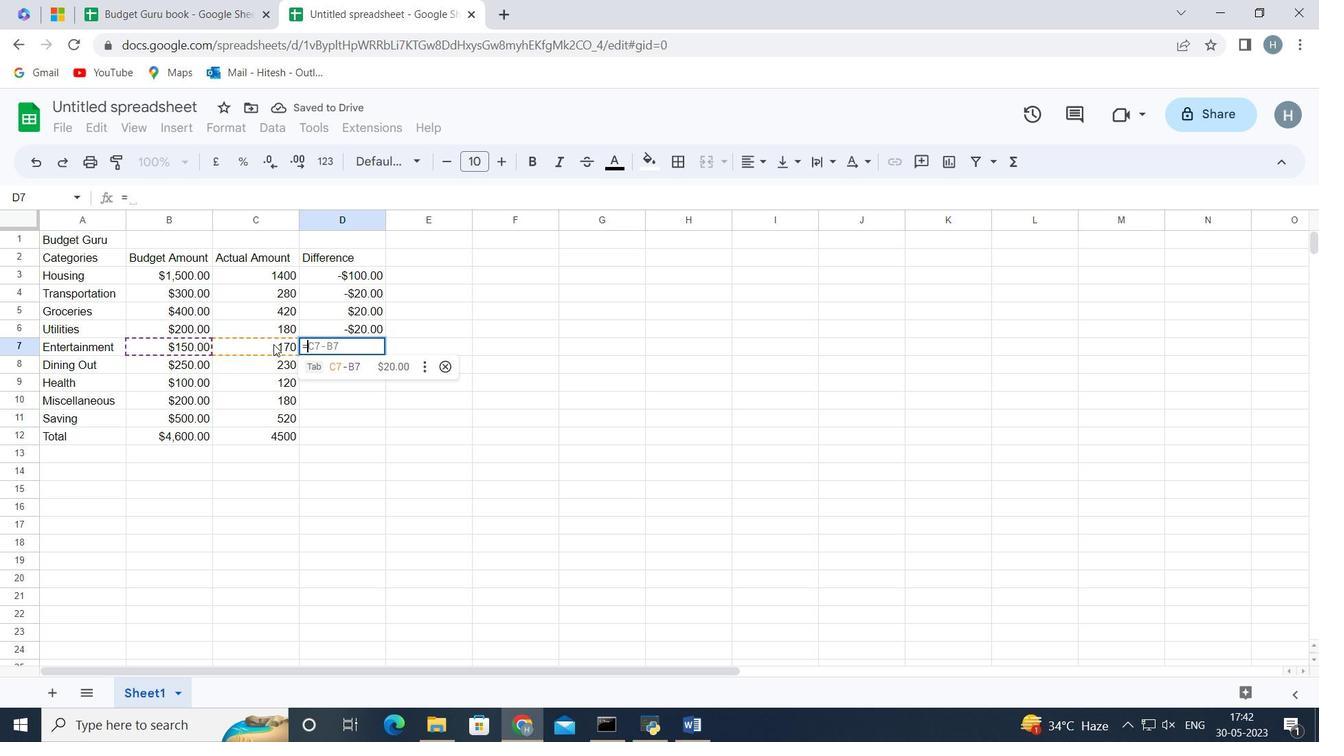 
Action: Key pressed -
Screenshot: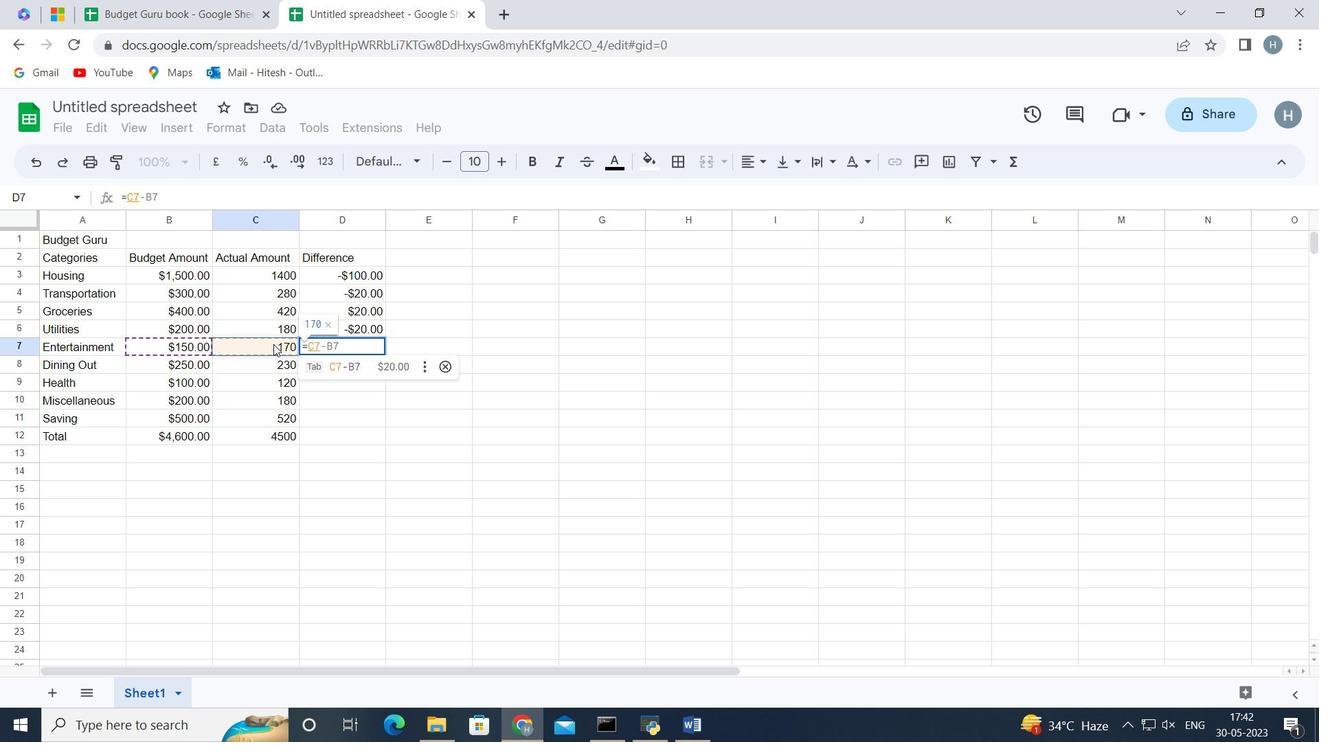 
Action: Mouse moved to (183, 345)
Screenshot: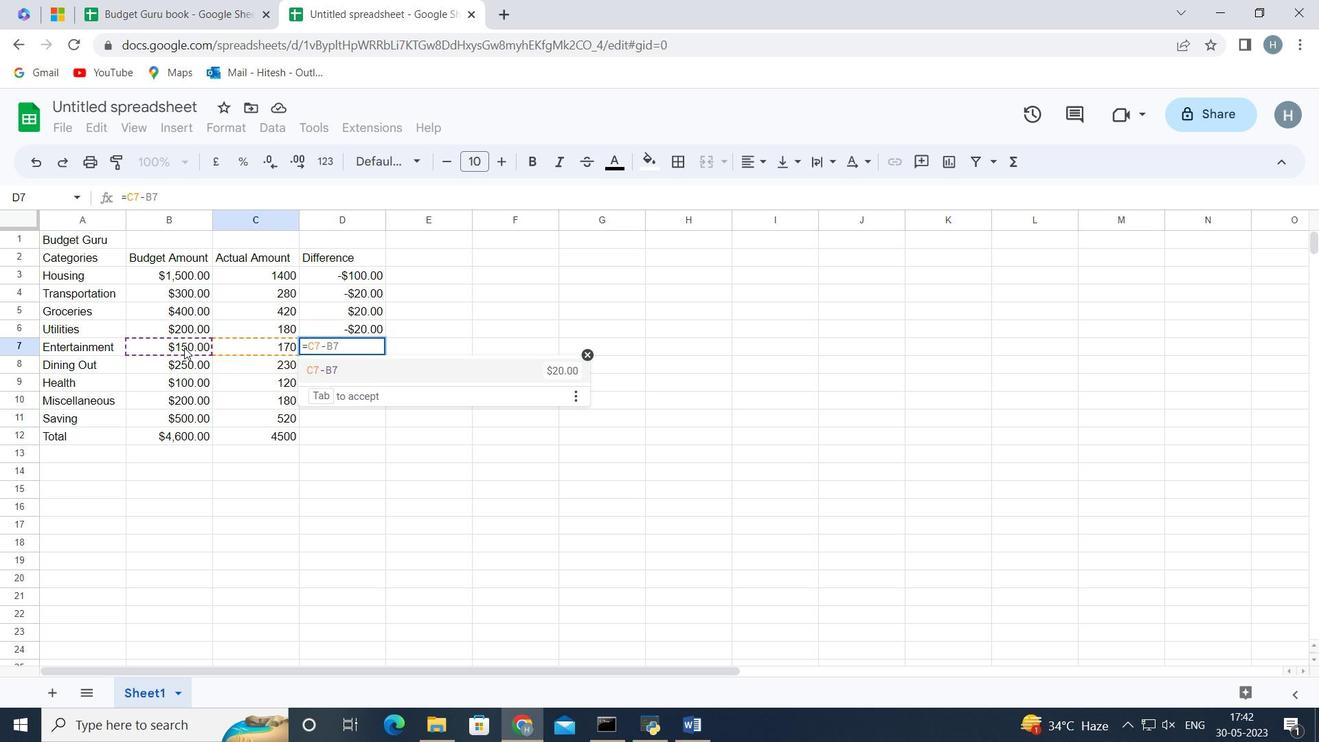 
Action: Mouse pressed left at (183, 345)
Screenshot: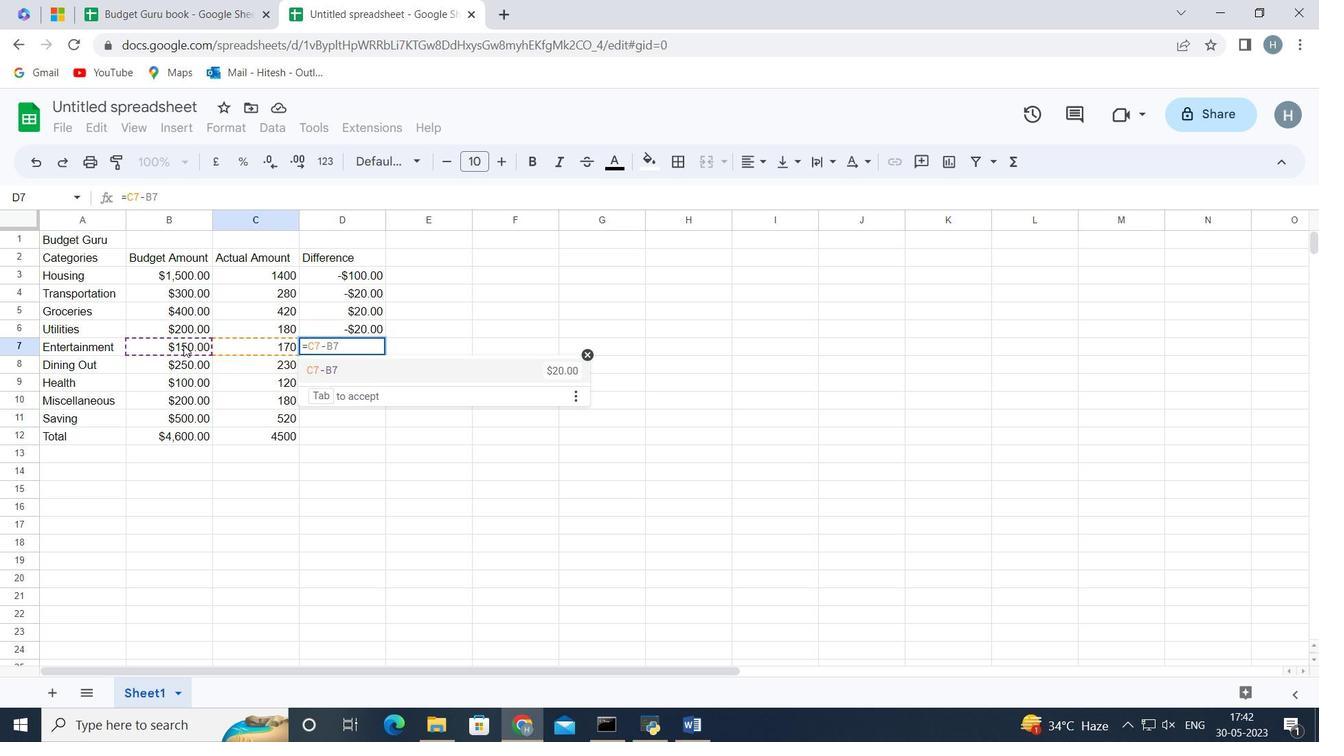 
Action: Mouse moved to (183, 345)
Screenshot: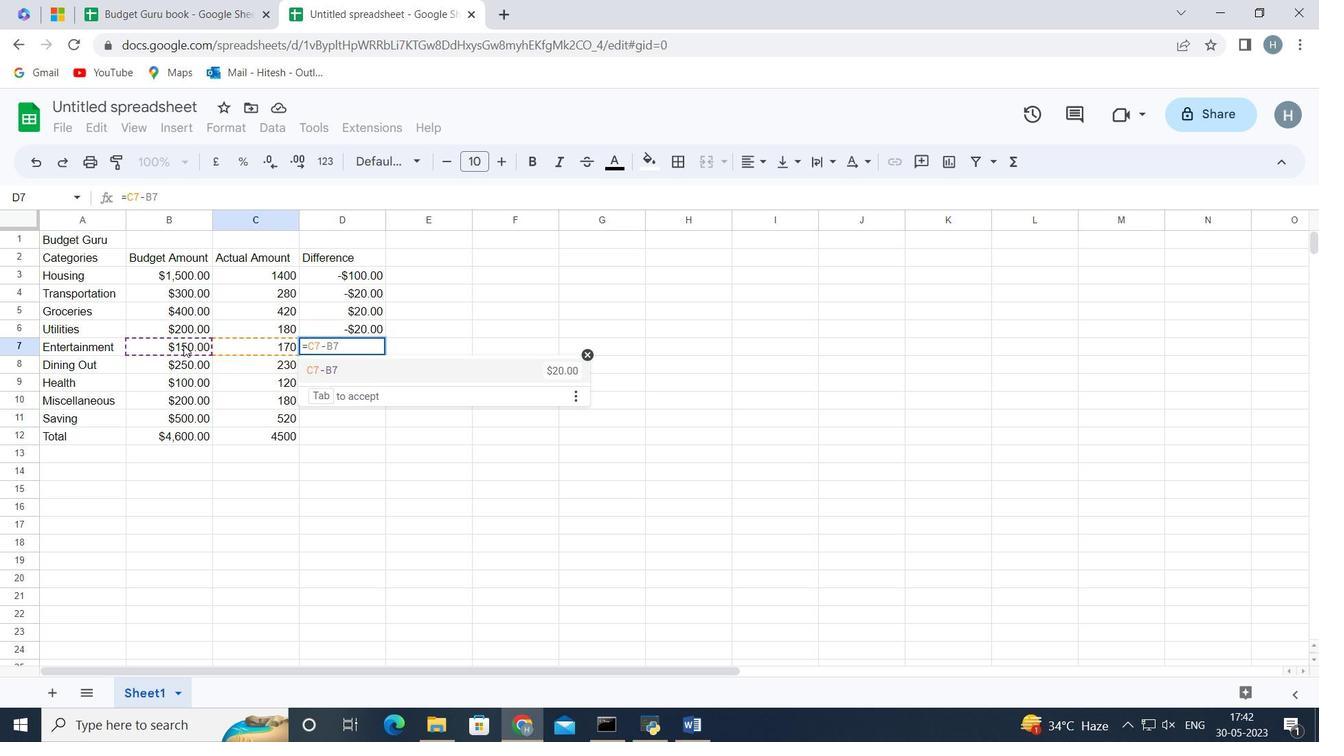 
Action: Key pressed <Key.enter>=
Screenshot: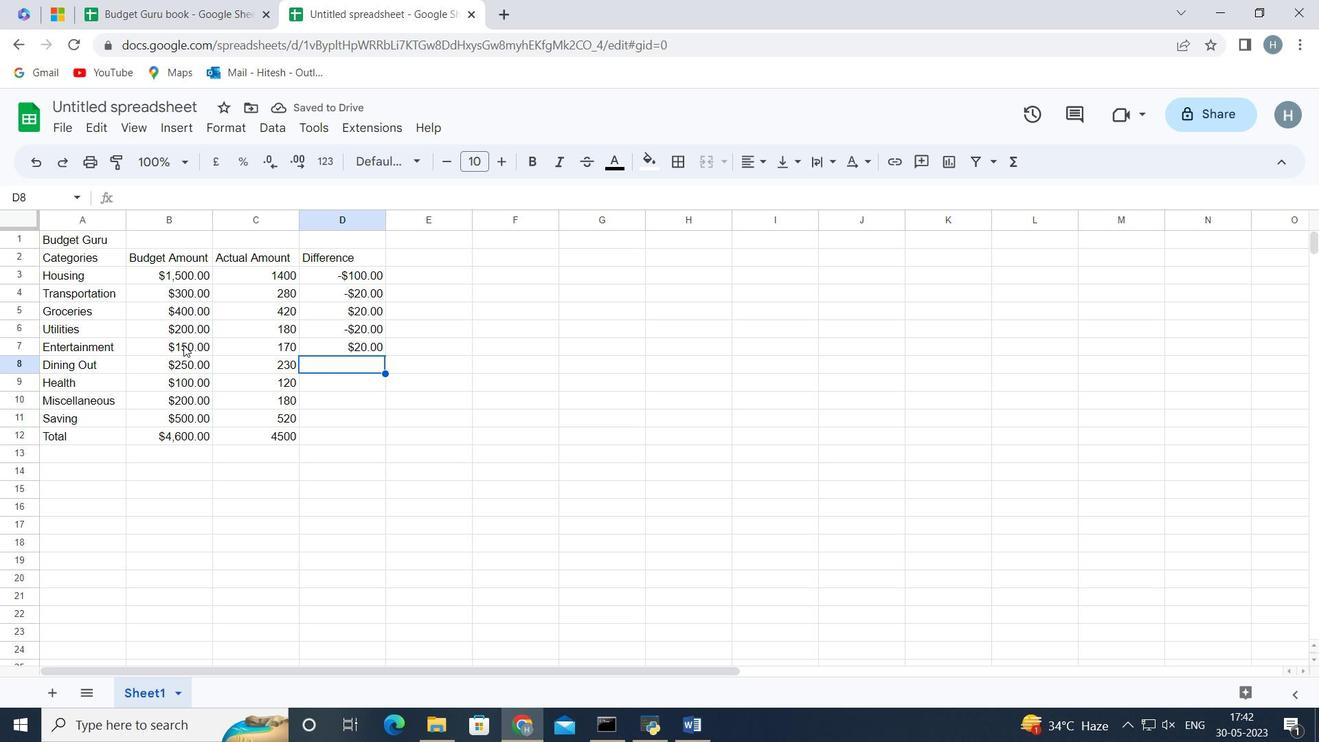 
Action: Mouse moved to (238, 358)
Screenshot: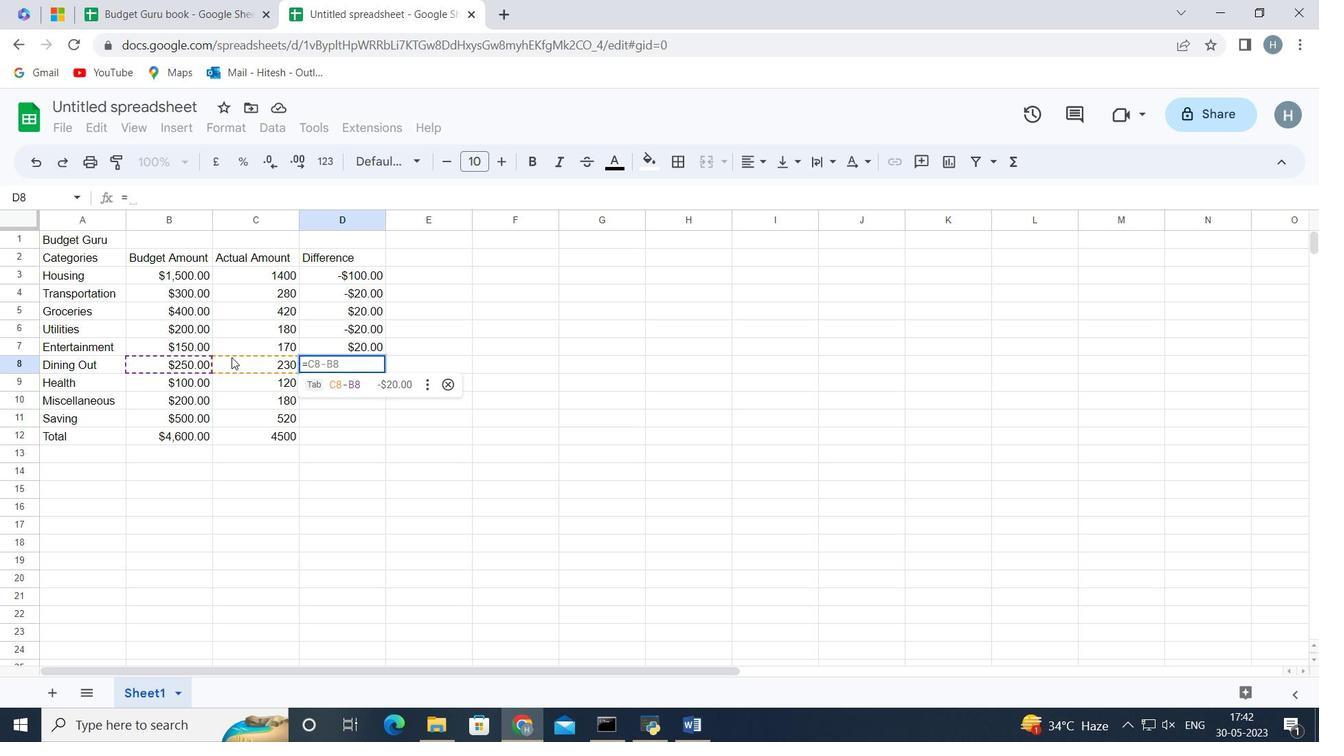 
Action: Mouse pressed left at (238, 358)
Screenshot: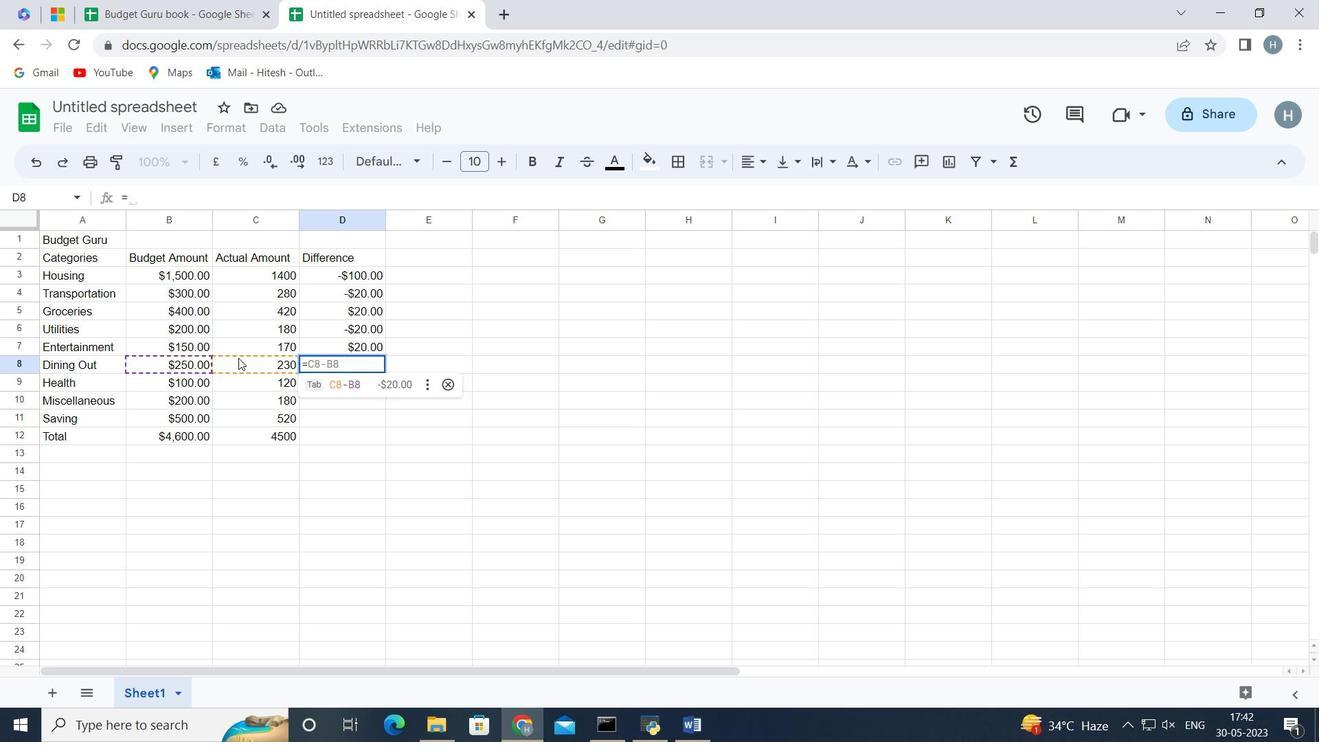 
Action: Key pressed -
Screenshot: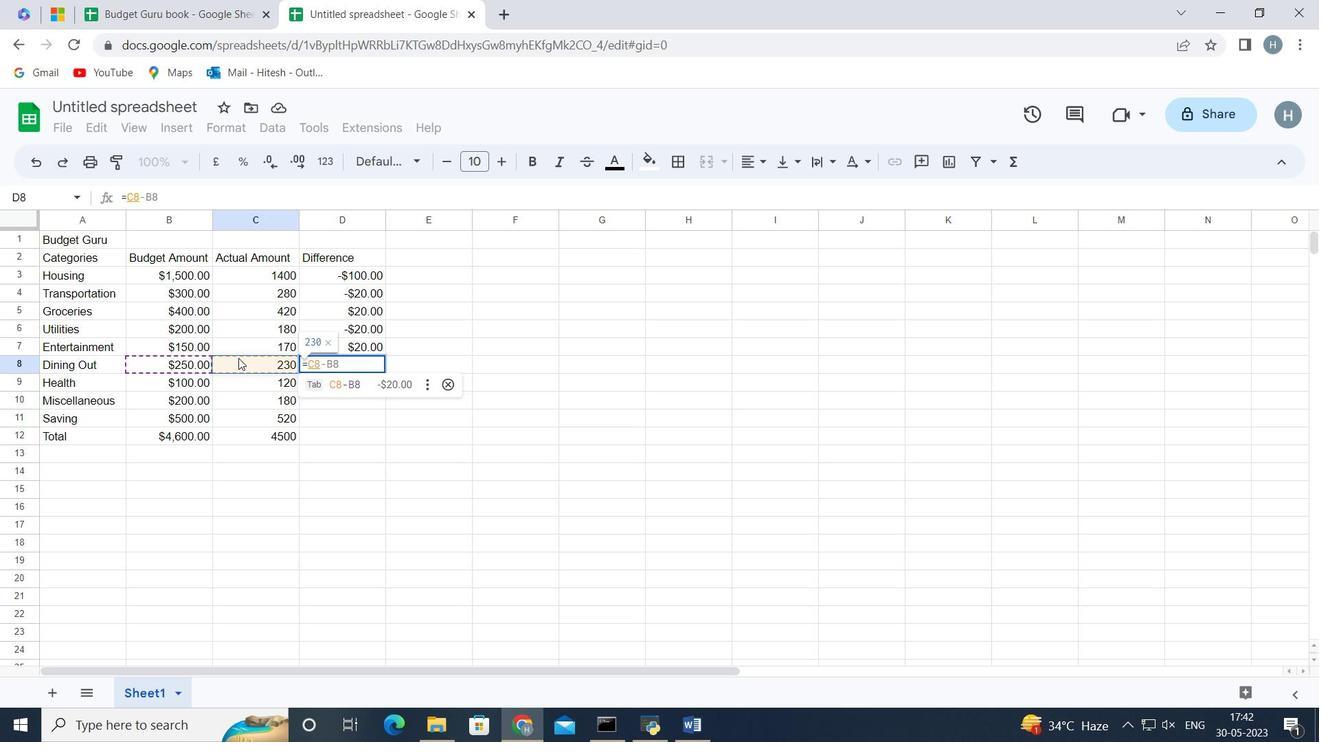 
Action: Mouse moved to (187, 360)
Screenshot: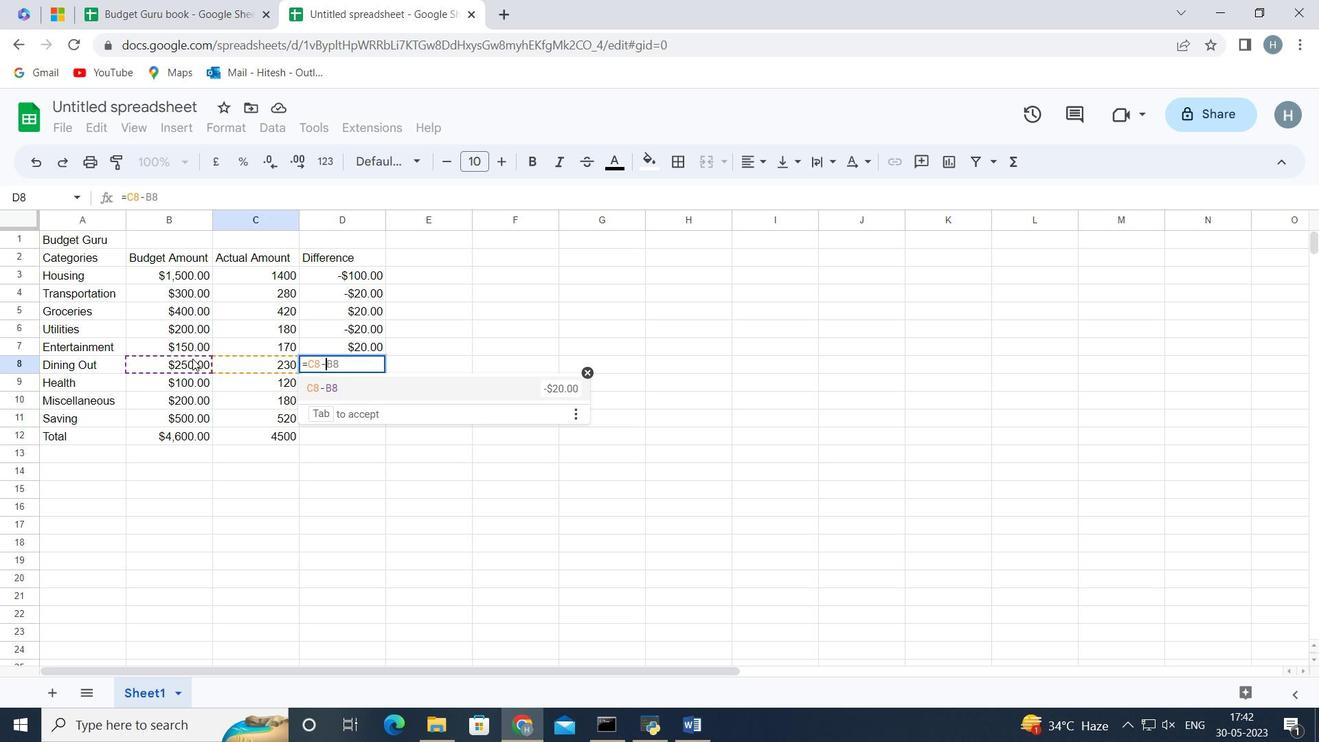 
Action: Mouse pressed left at (187, 360)
Screenshot: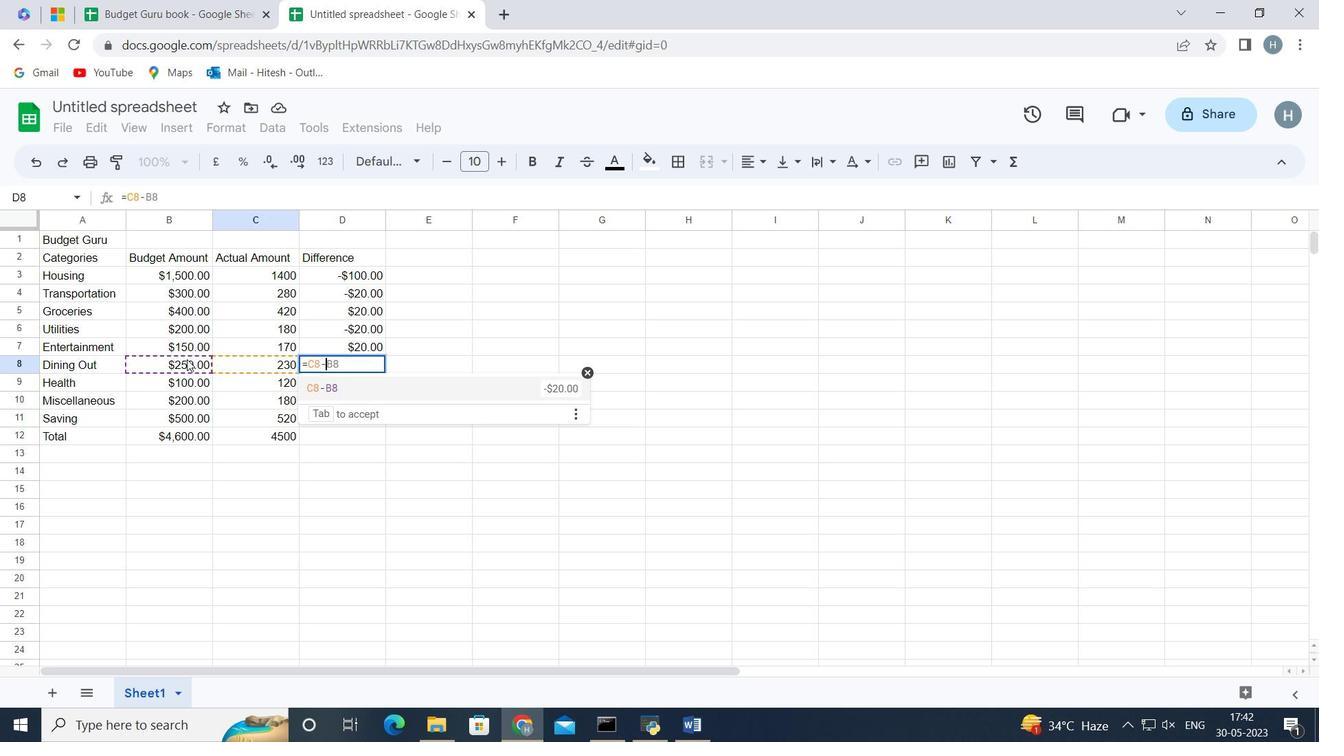 
Action: Mouse moved to (184, 360)
Screenshot: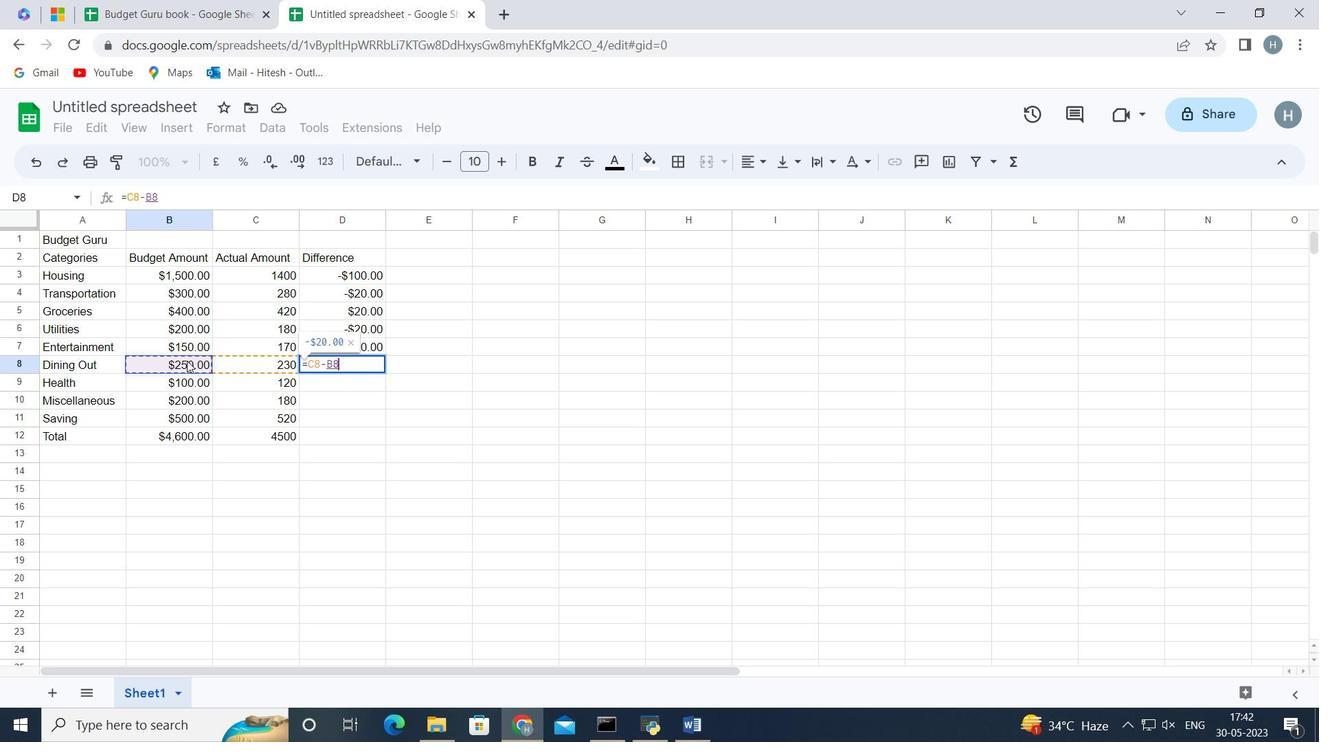 
Action: Key pressed <Key.enter>
Screenshot: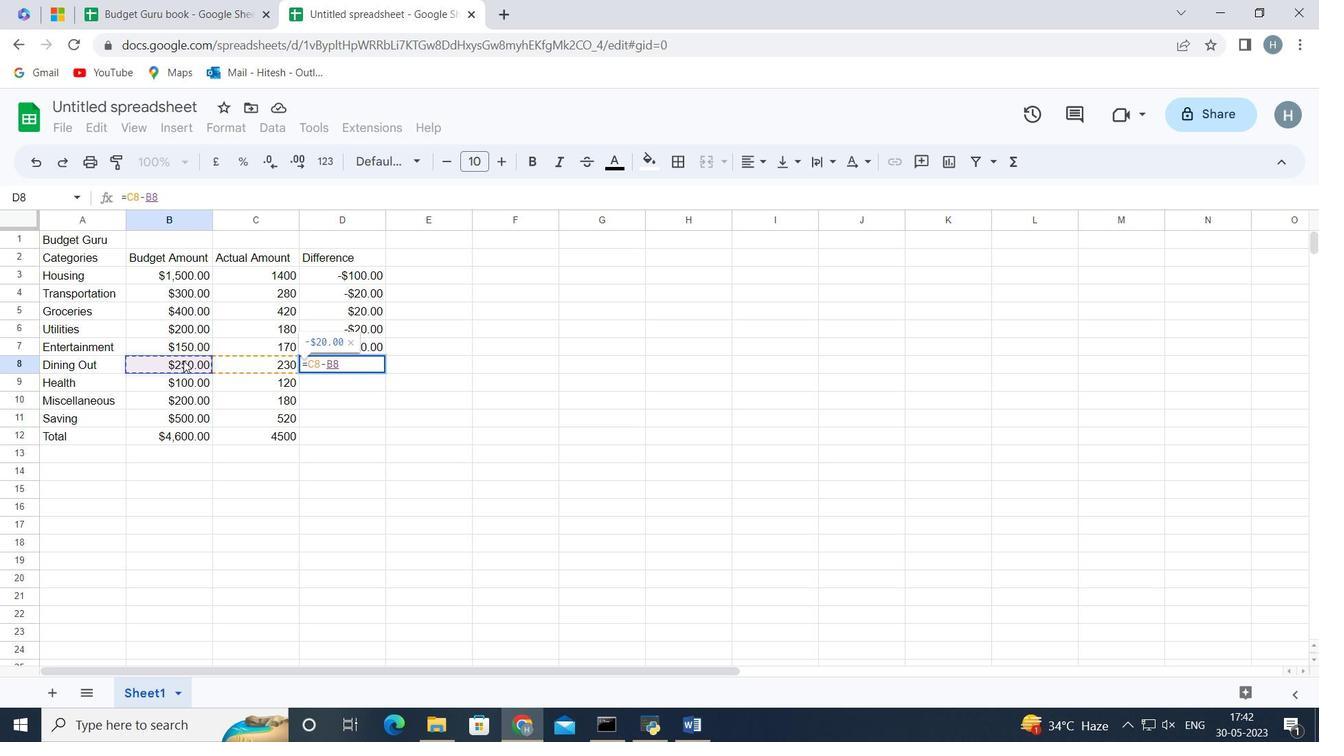 
Action: Mouse moved to (307, 382)
Screenshot: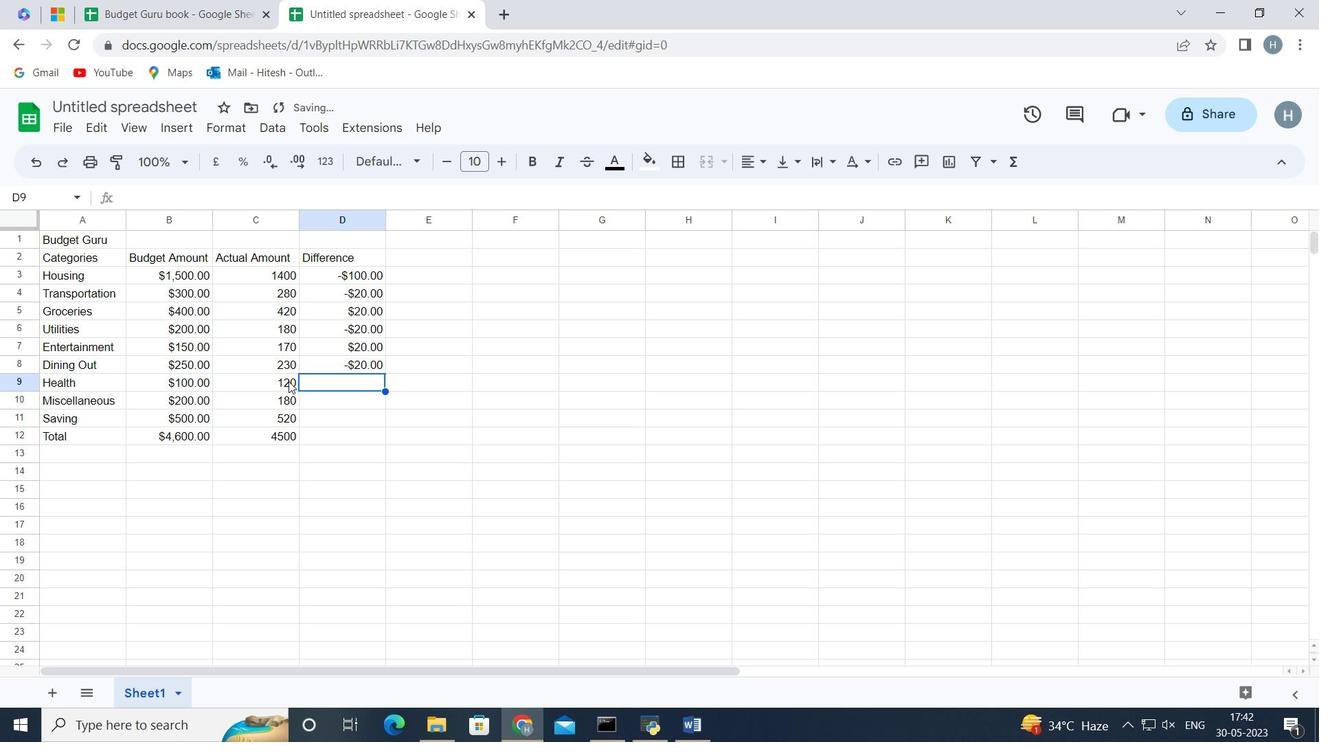 
Action: Key pressed =
Screenshot: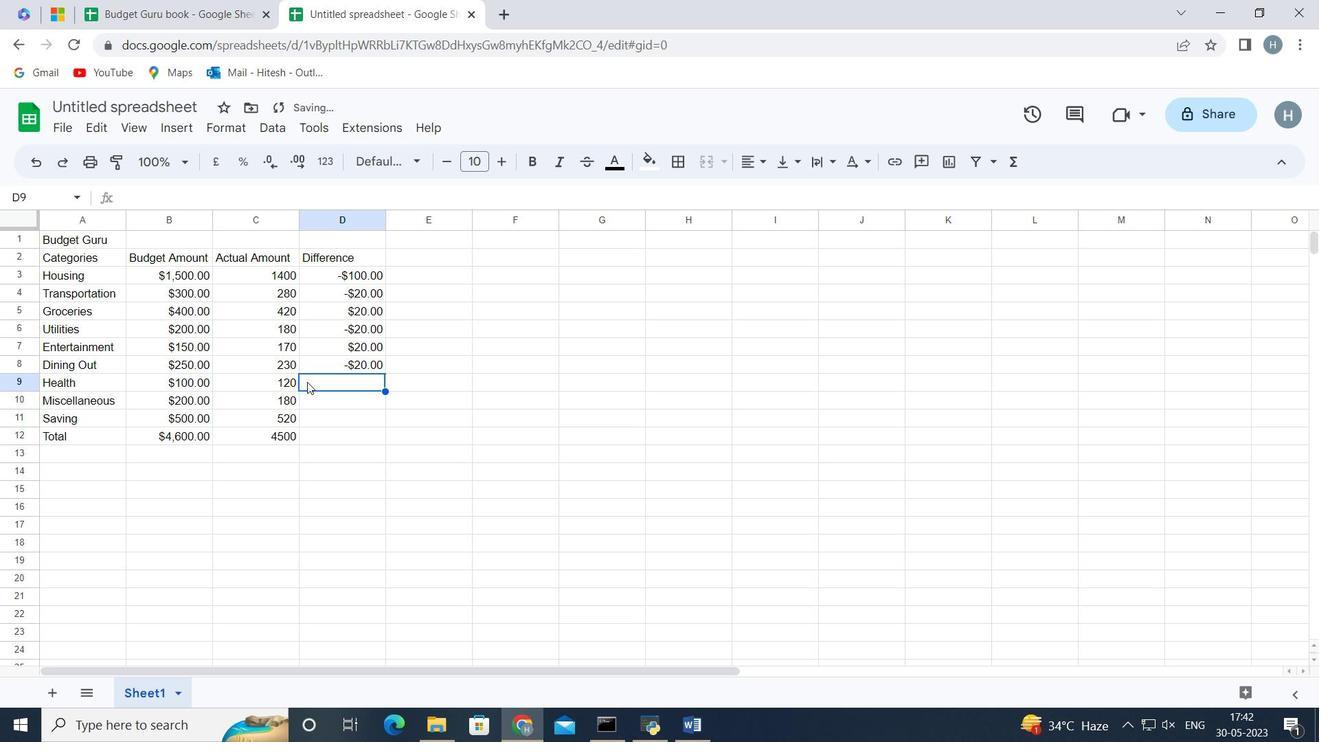 
Action: Mouse moved to (281, 379)
Screenshot: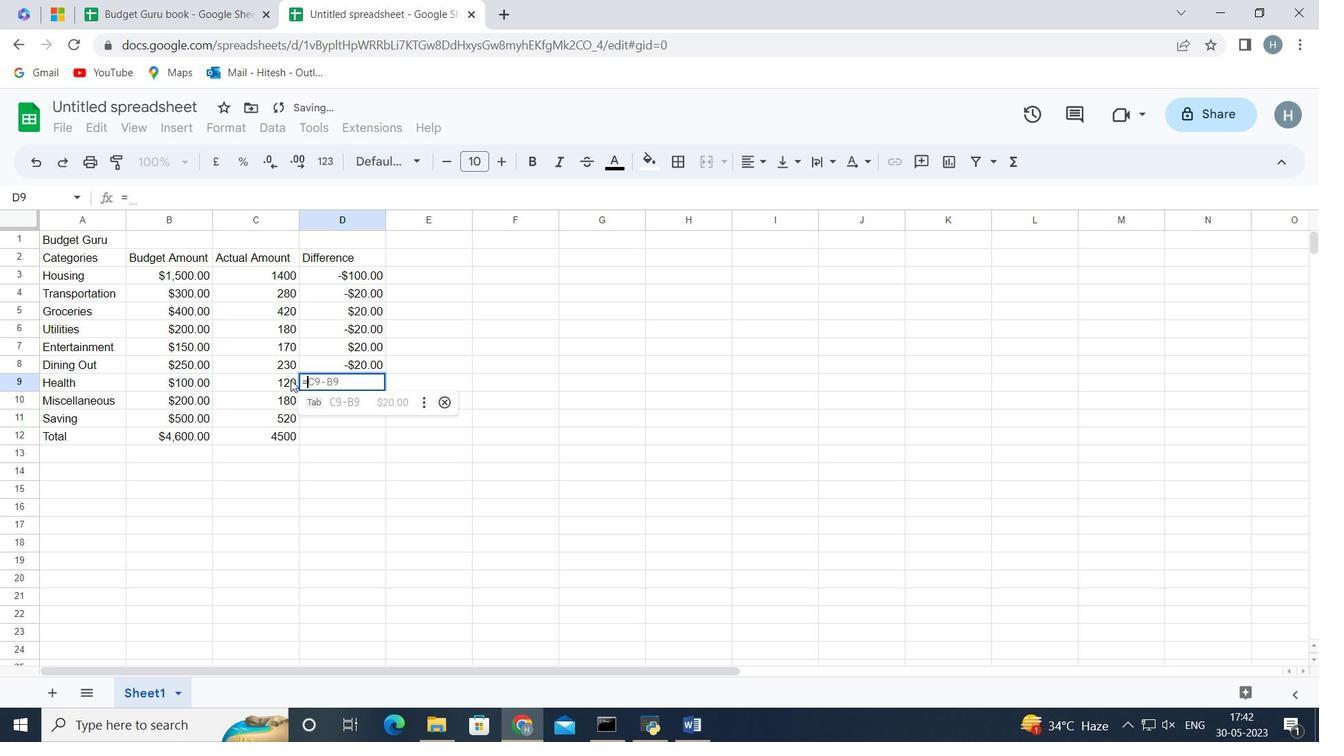 
Action: Mouse pressed left at (281, 379)
Screenshot: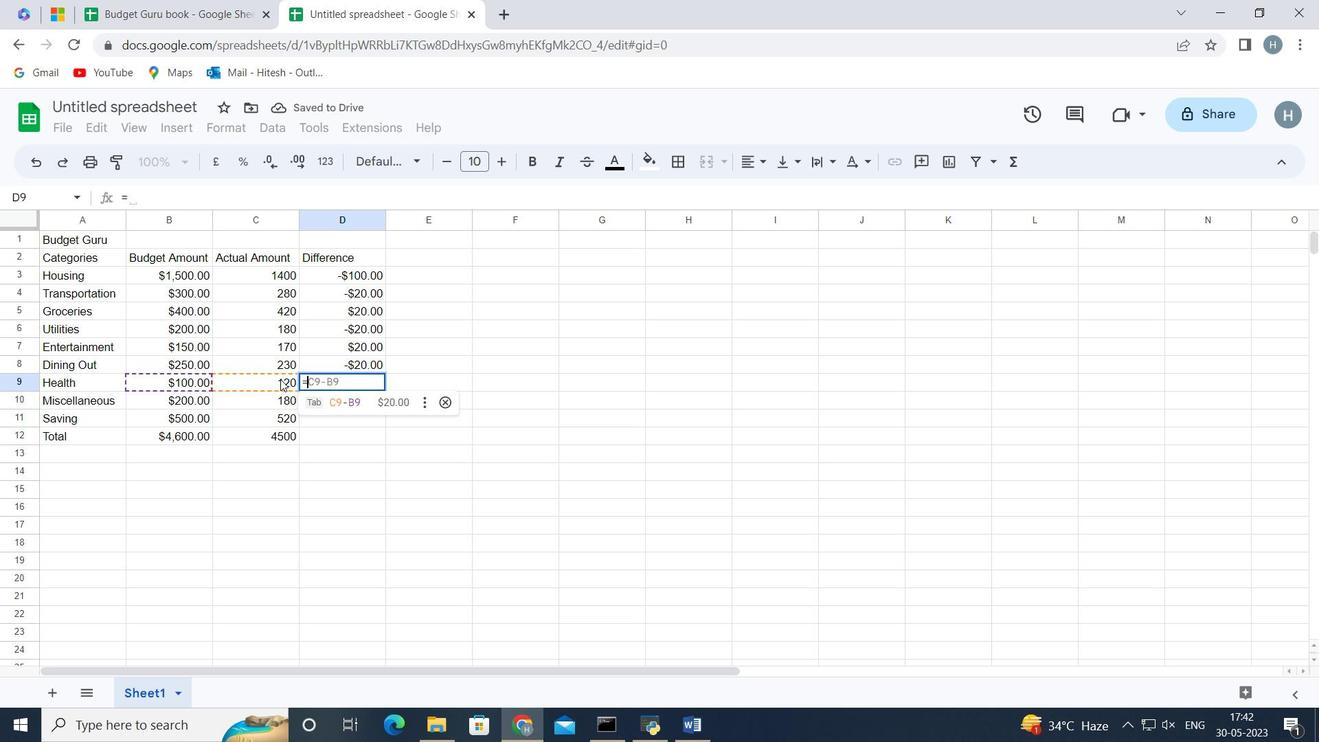 
Action: Mouse moved to (281, 379)
Screenshot: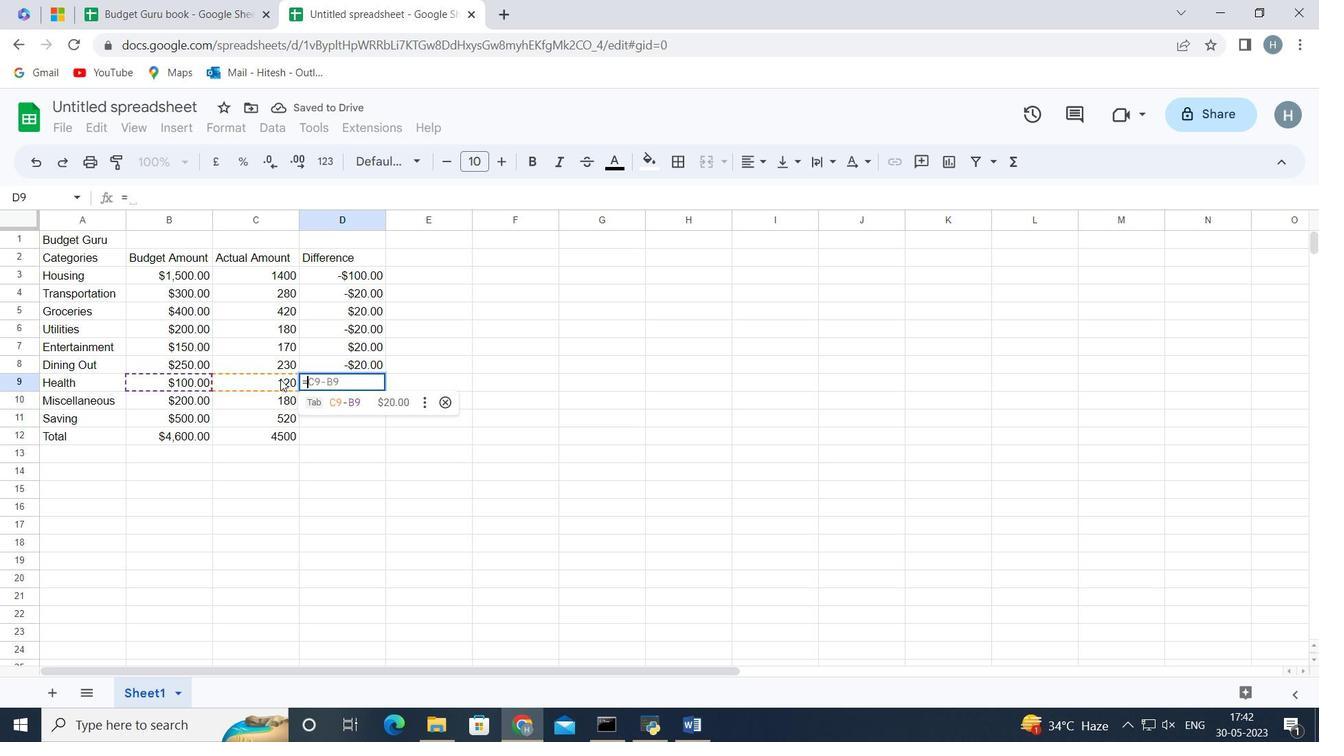 
Action: Key pressed -
Screenshot: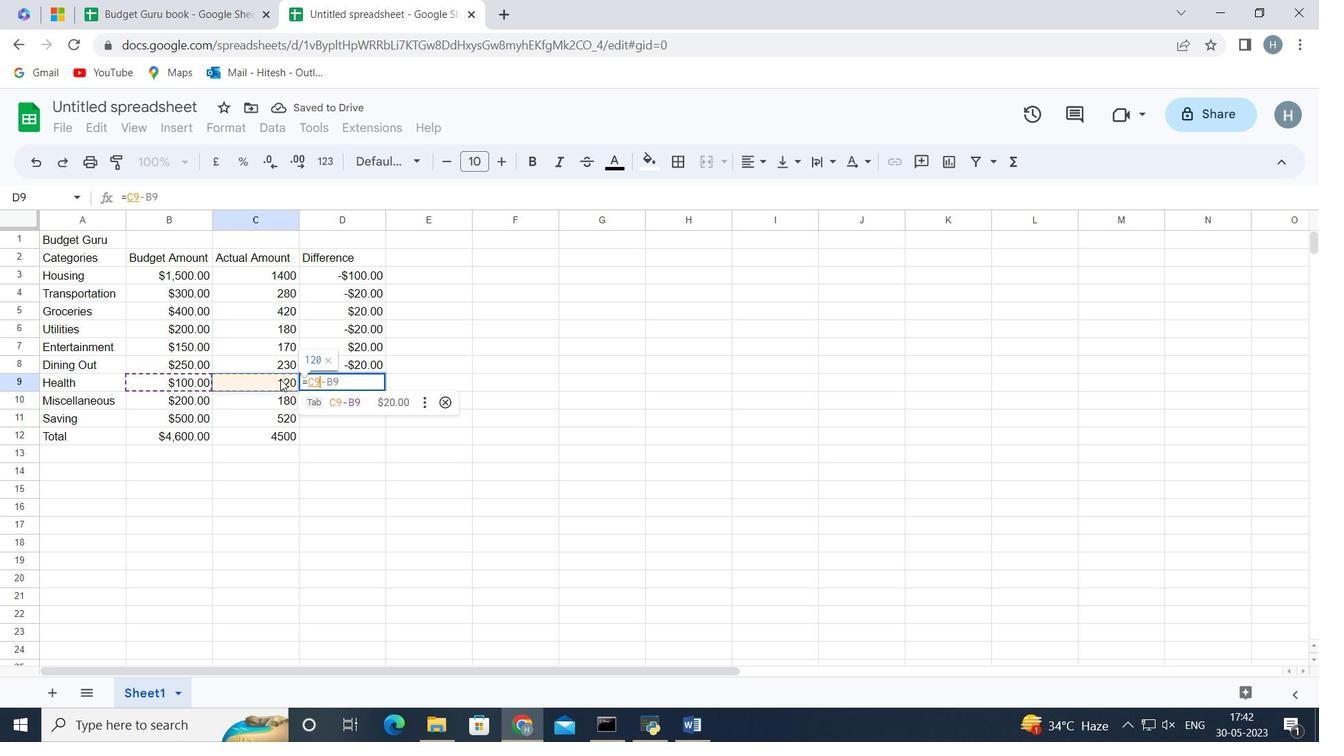 
Action: Mouse moved to (192, 377)
Screenshot: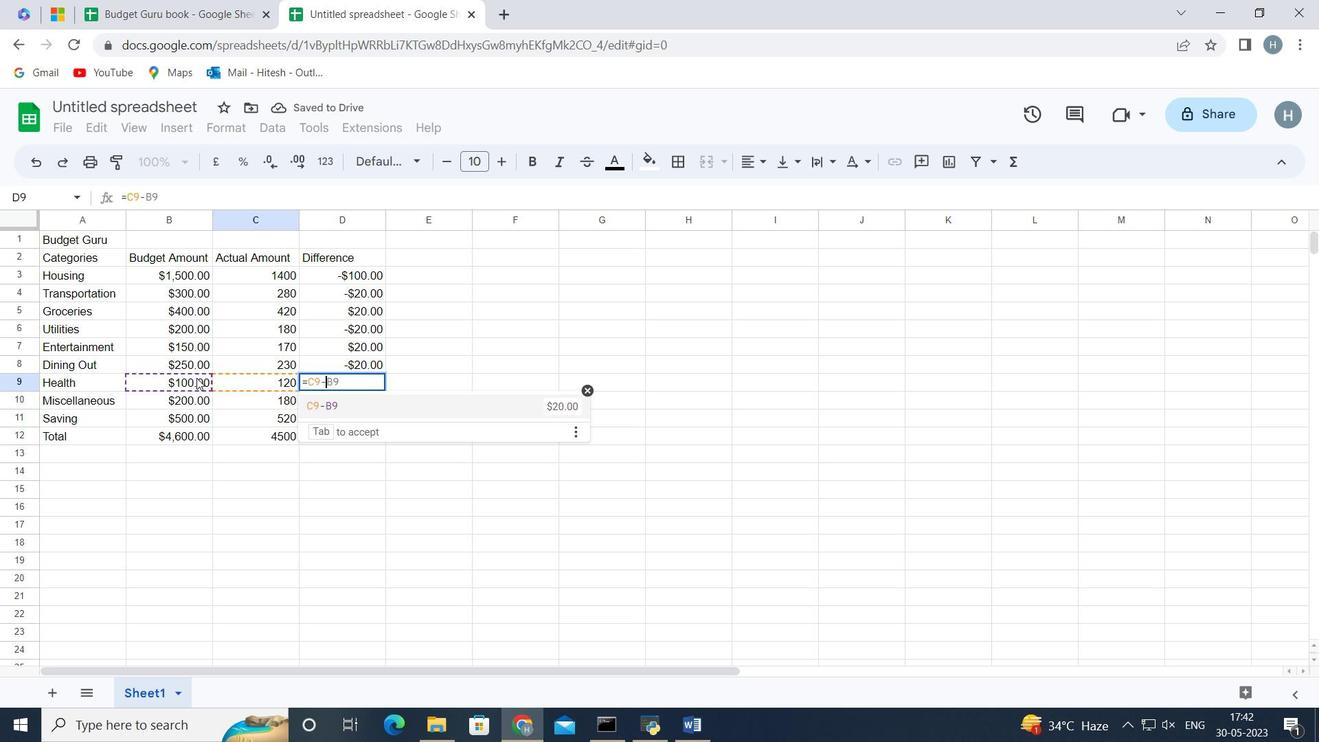 
Action: Mouse pressed left at (192, 377)
Screenshot: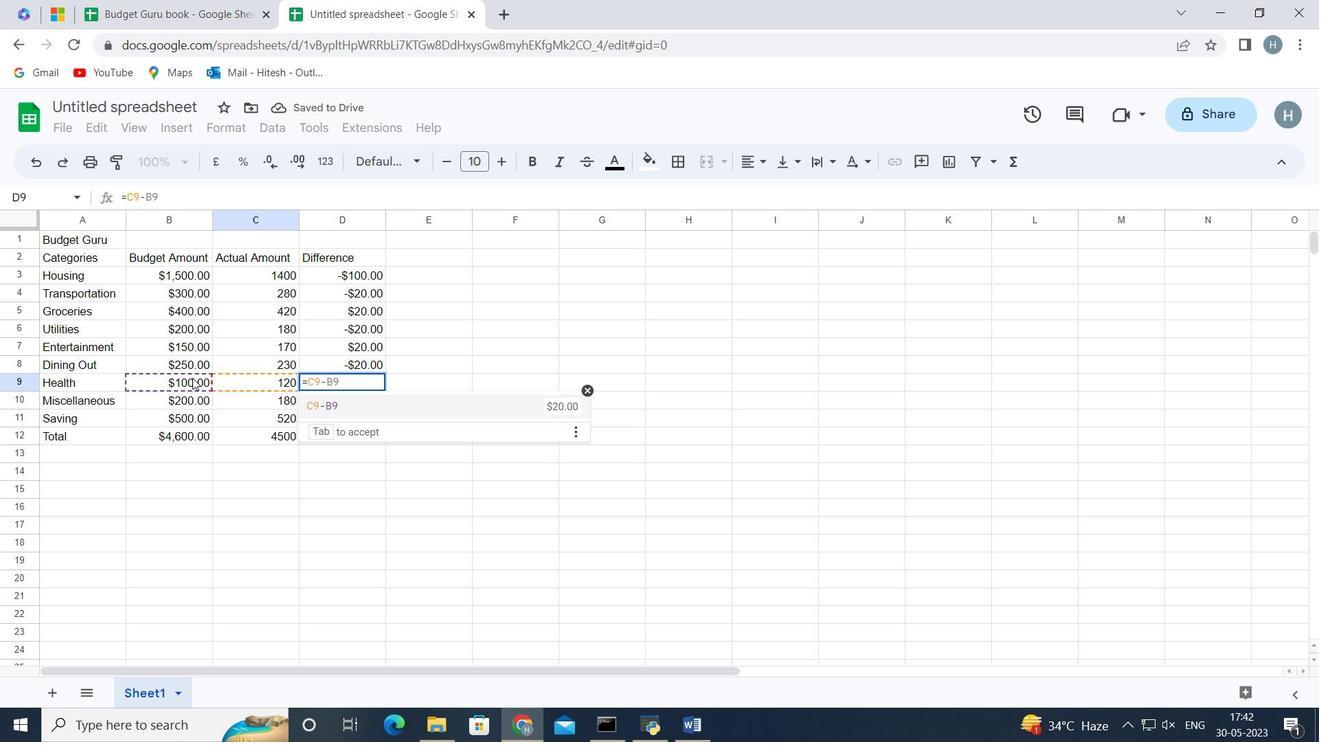 
Action: Mouse moved to (192, 378)
Screenshot: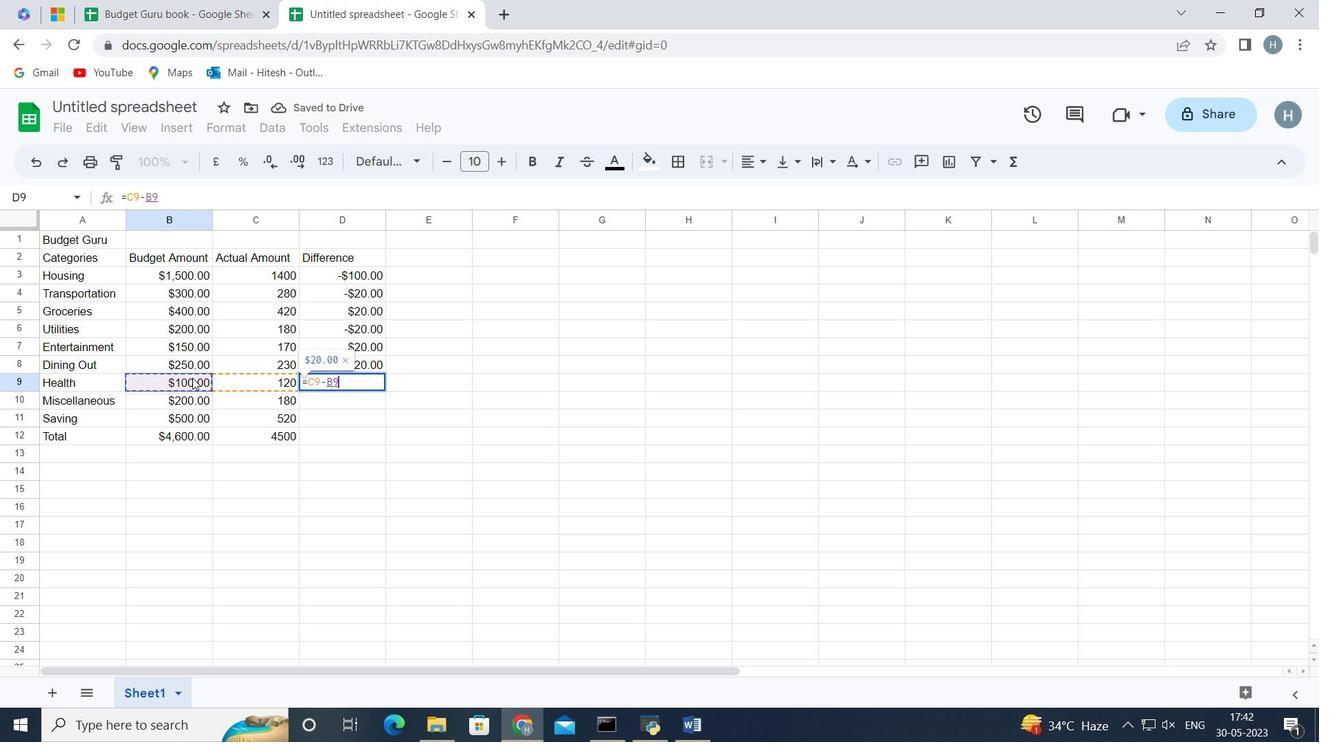 
Action: Key pressed <Key.enter>
Screenshot: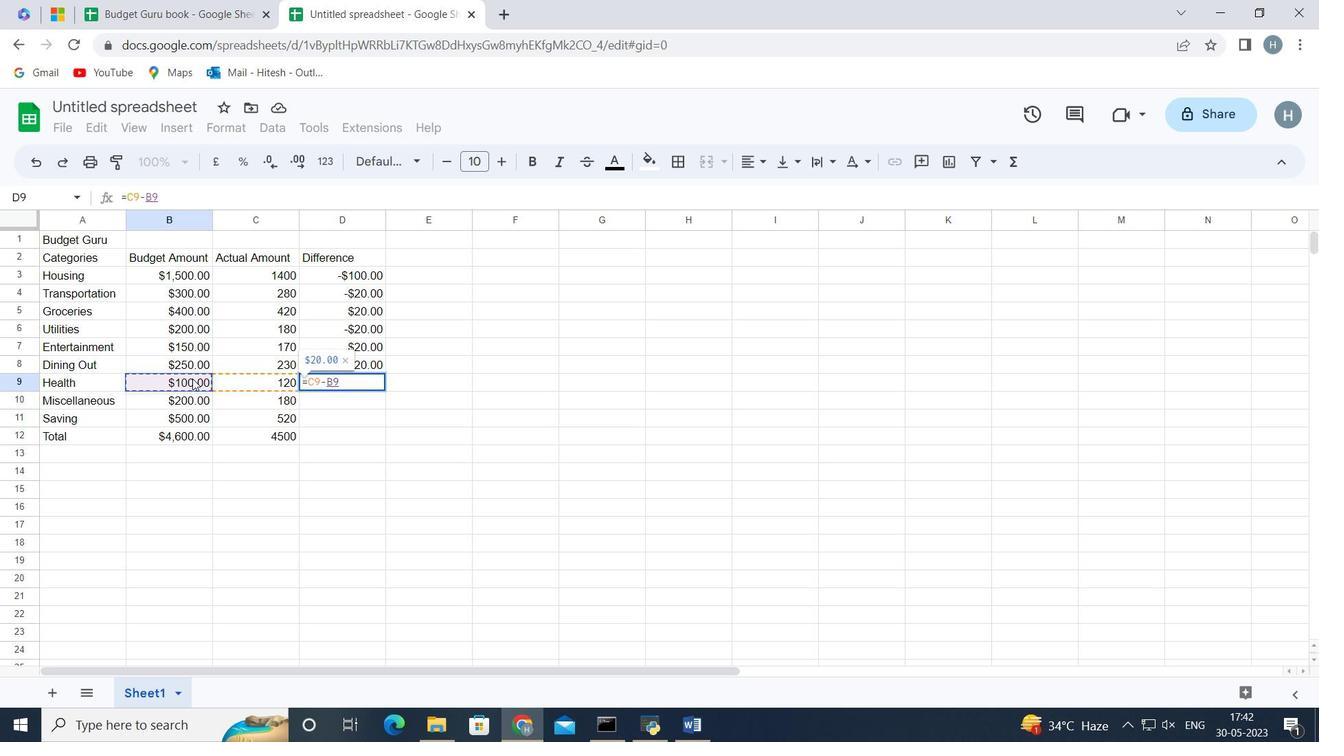
Action: Mouse moved to (313, 402)
Screenshot: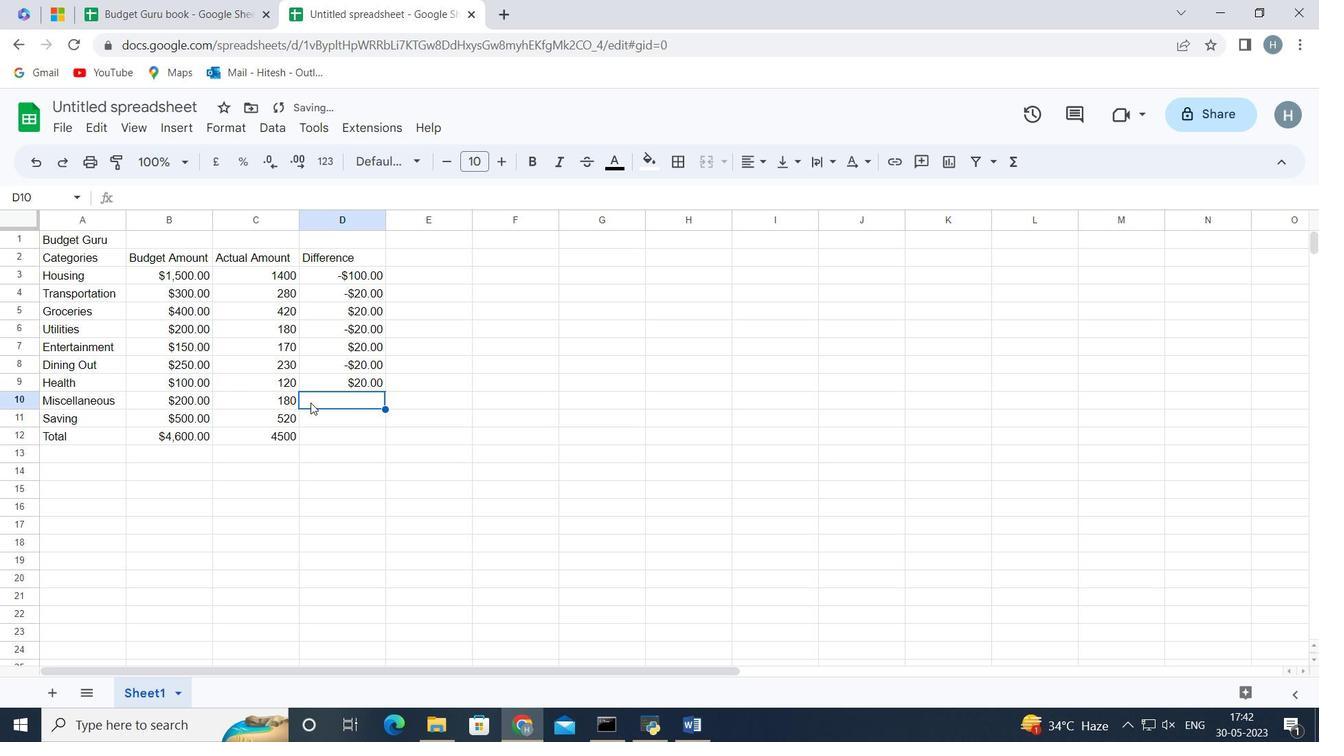 
Action: Key pressed =
Screenshot: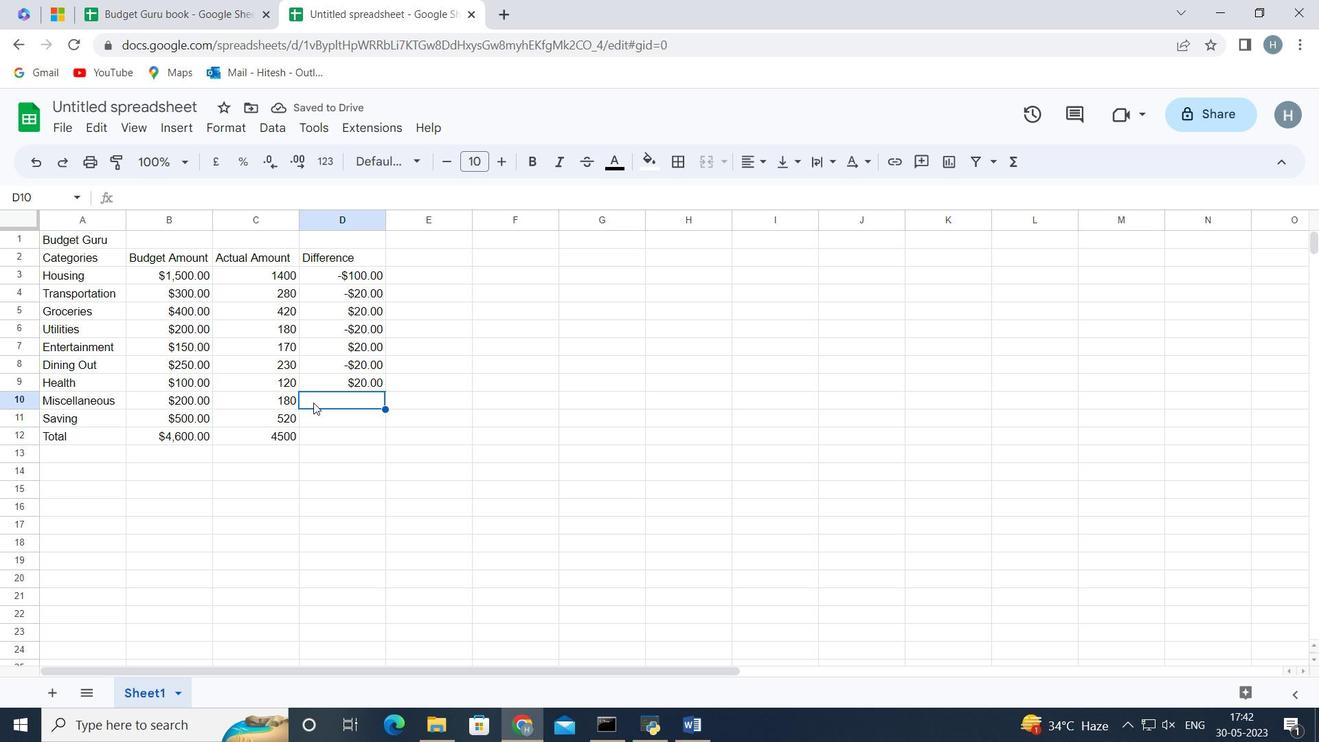 
Action: Mouse moved to (265, 399)
Screenshot: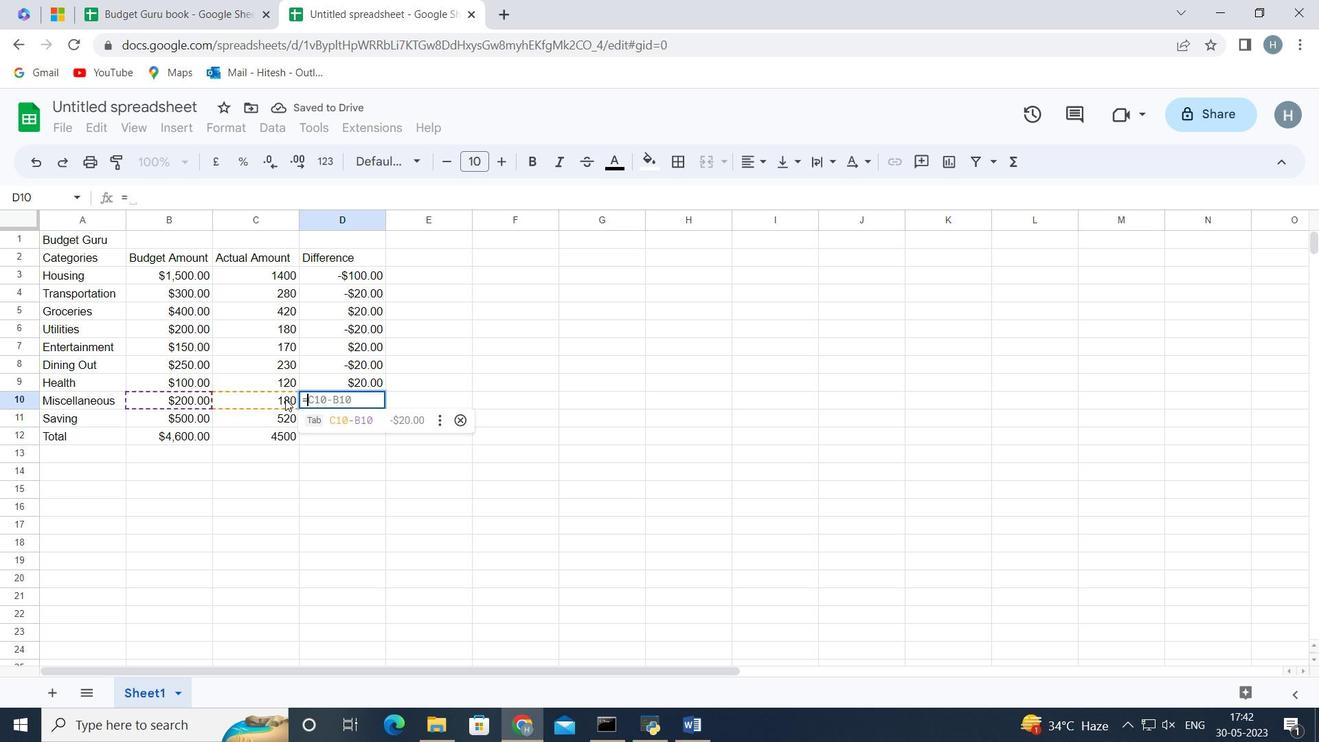 
Action: Mouse pressed left at (265, 399)
Screenshot: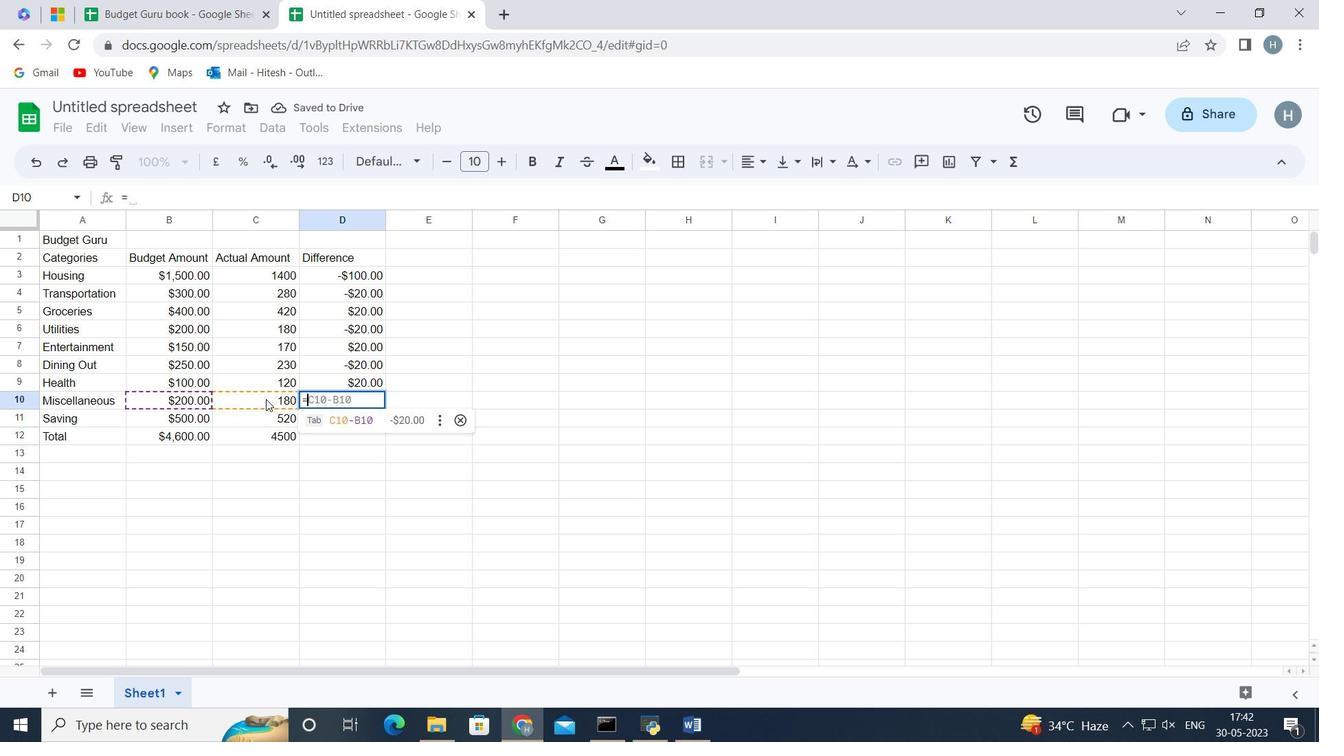 
Action: Mouse moved to (265, 399)
Screenshot: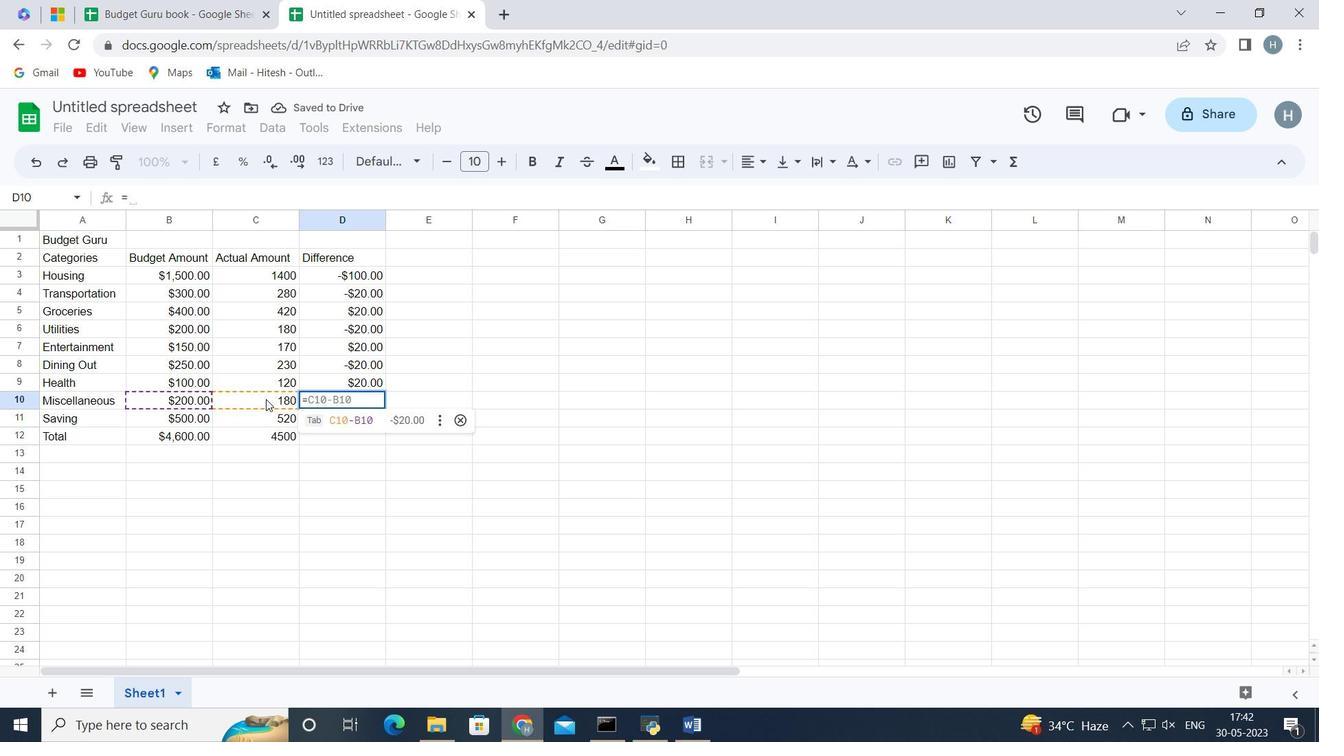
Action: Key pressed -
Screenshot: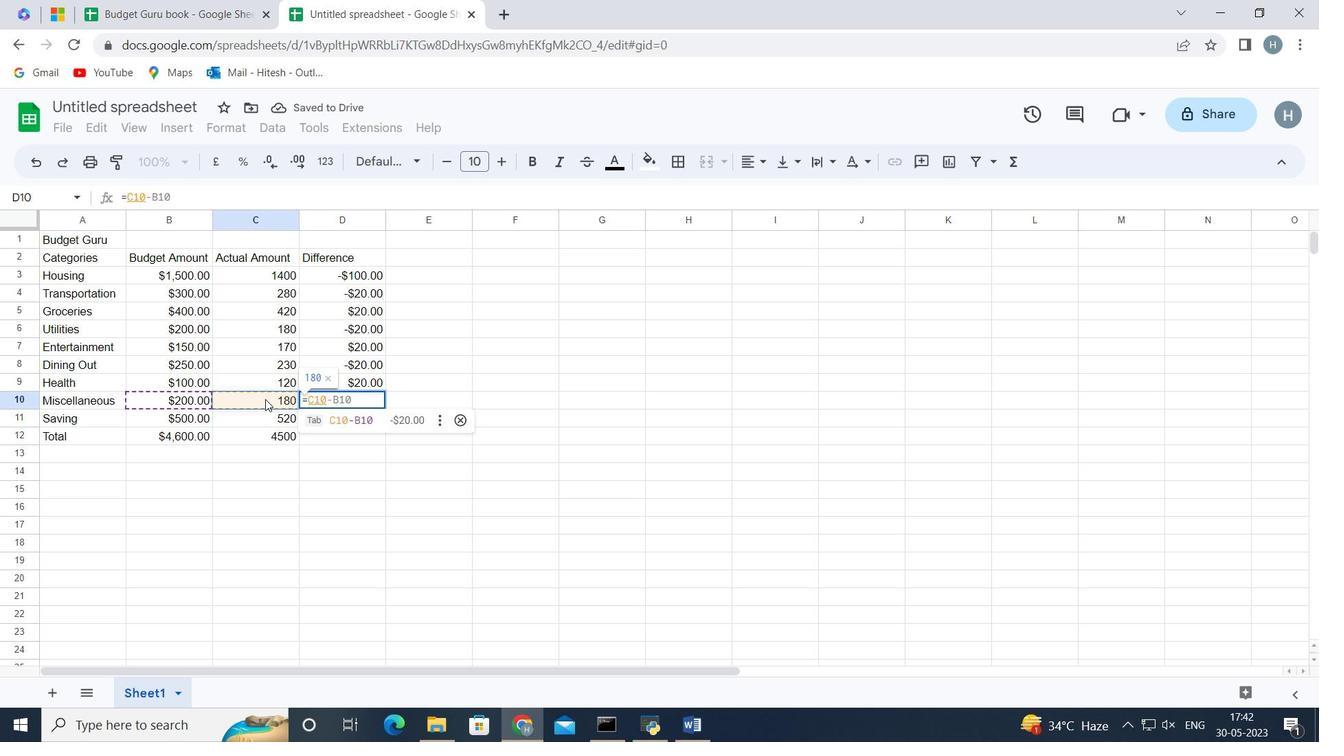 
Action: Mouse moved to (184, 397)
Screenshot: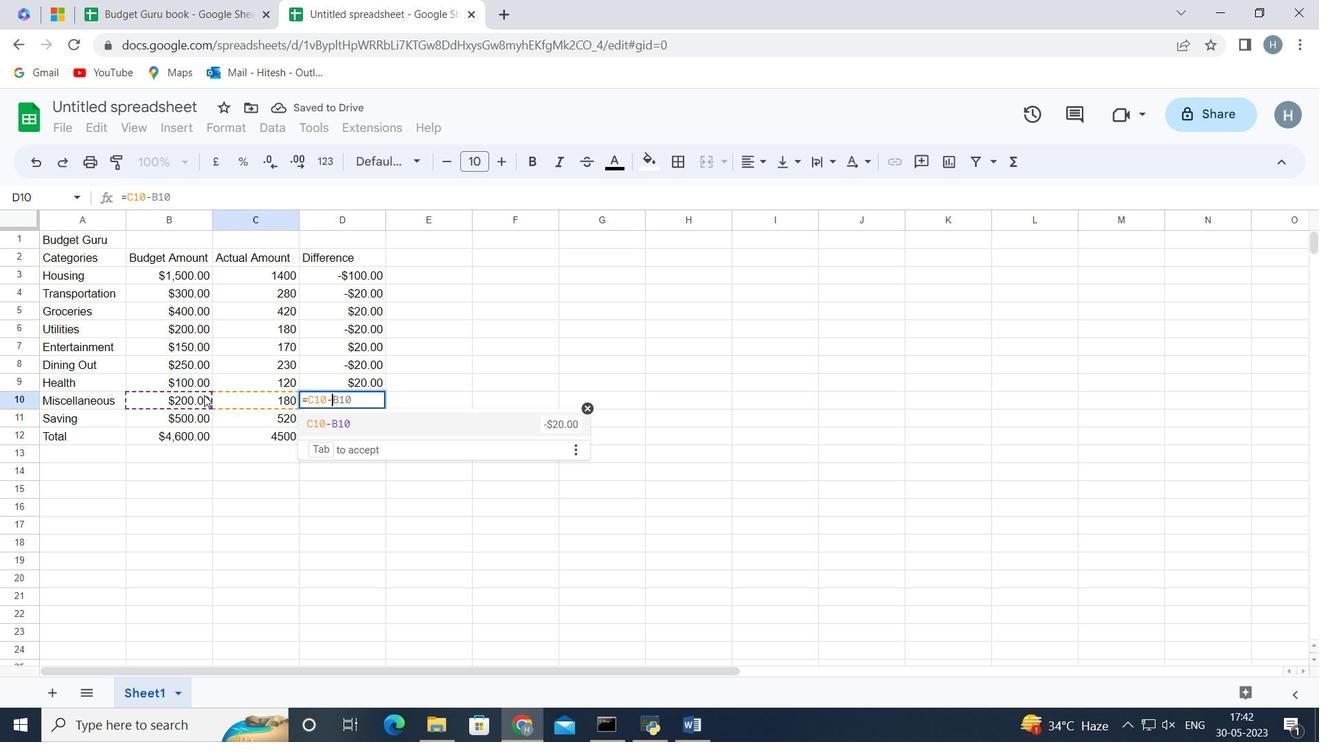 
Action: Mouse pressed left at (184, 397)
Screenshot: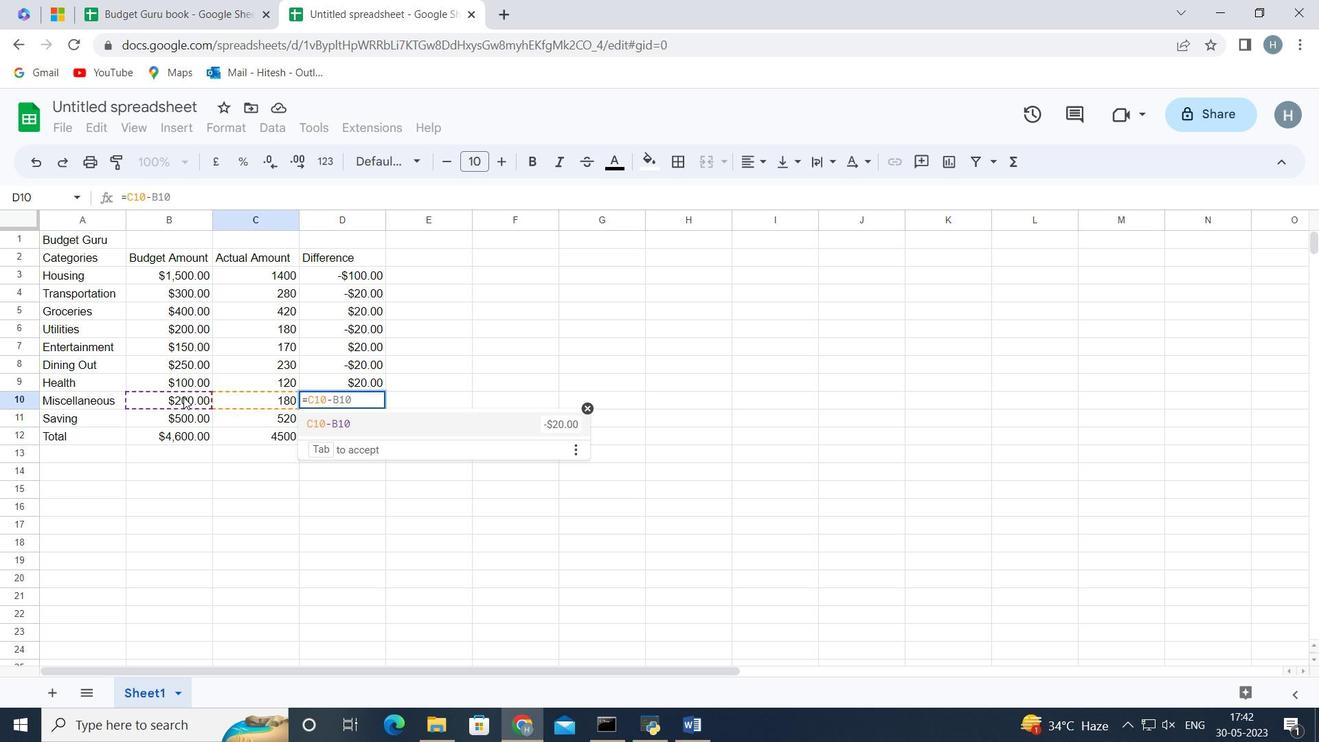 
Action: Key pressed <Key.enter>
Screenshot: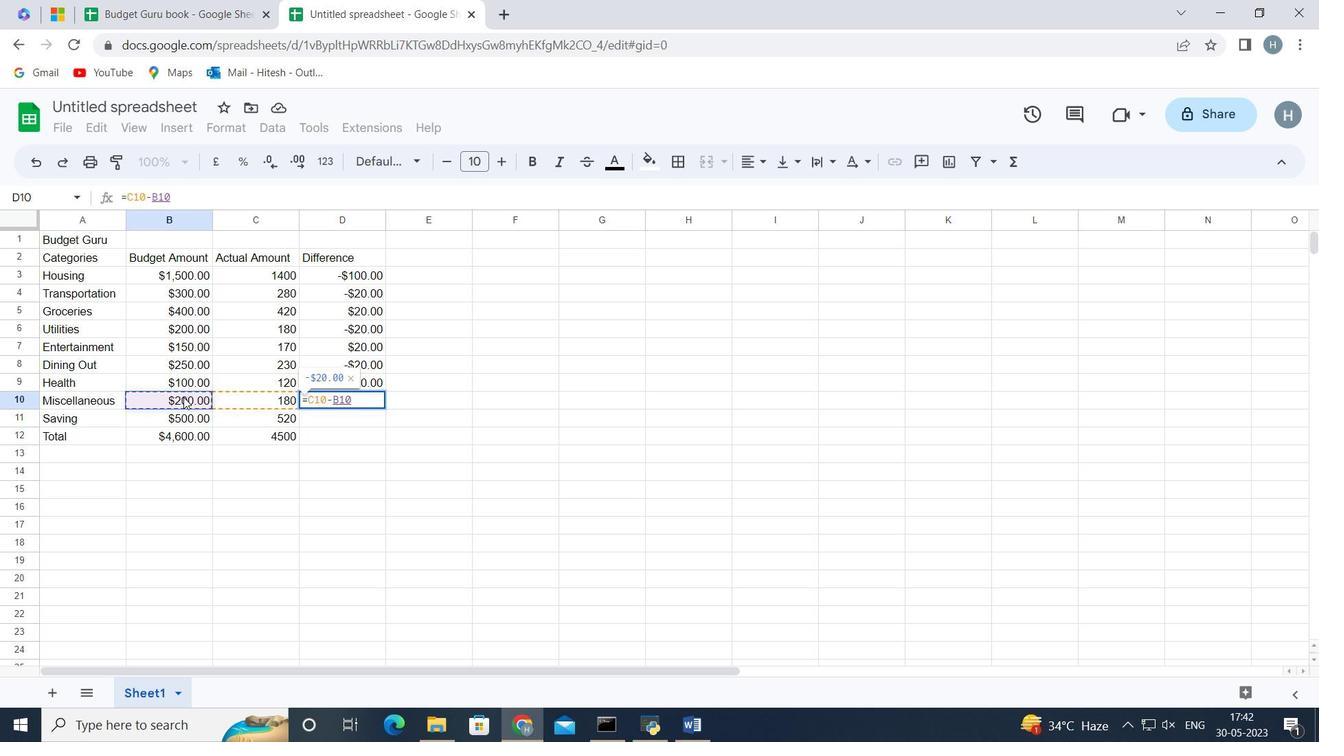 
Action: Mouse moved to (241, 408)
Screenshot: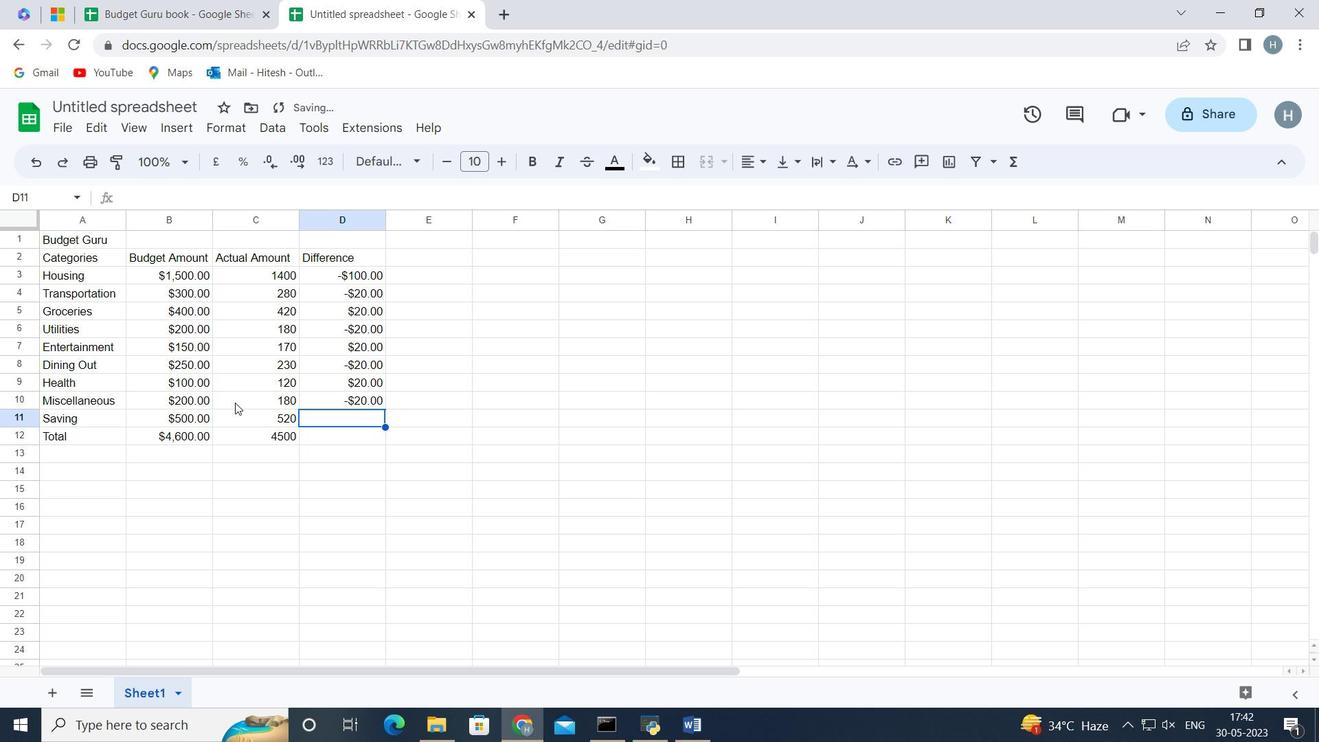 
Action: Key pressed =
Screenshot: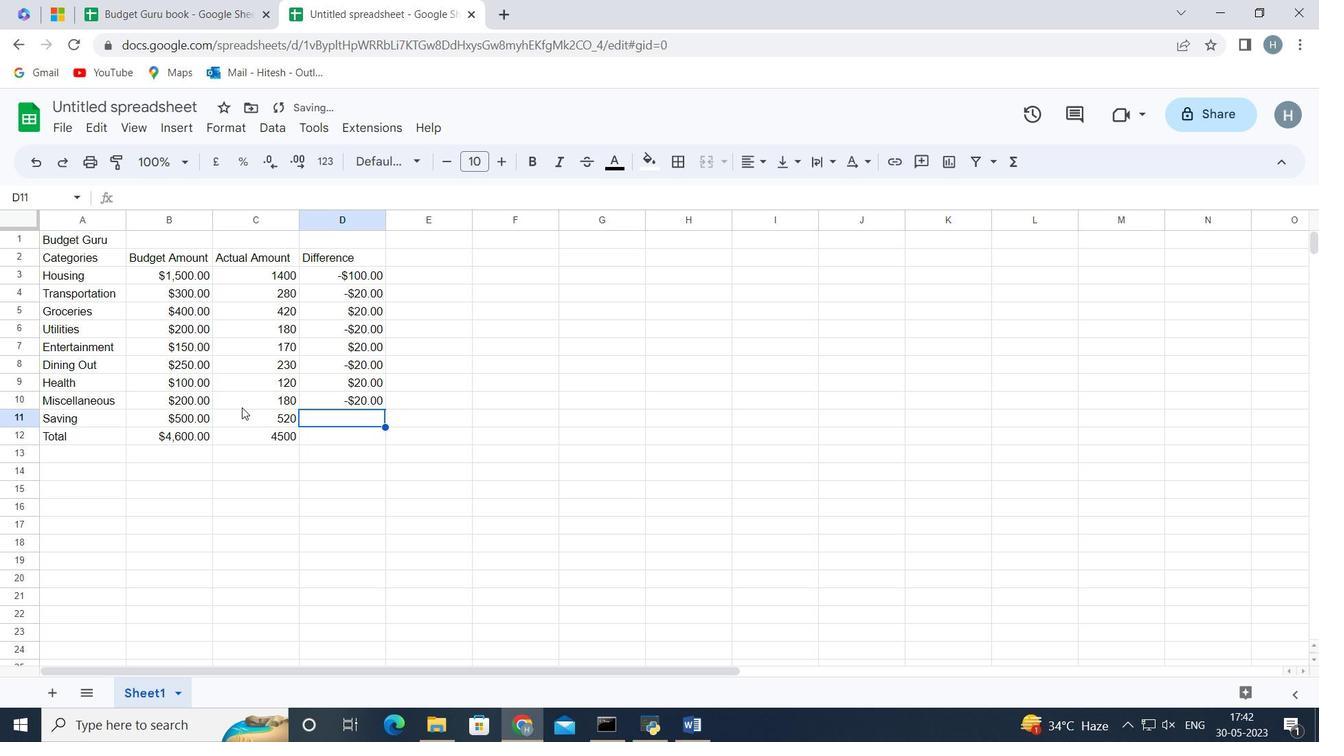 
Action: Mouse moved to (254, 418)
Screenshot: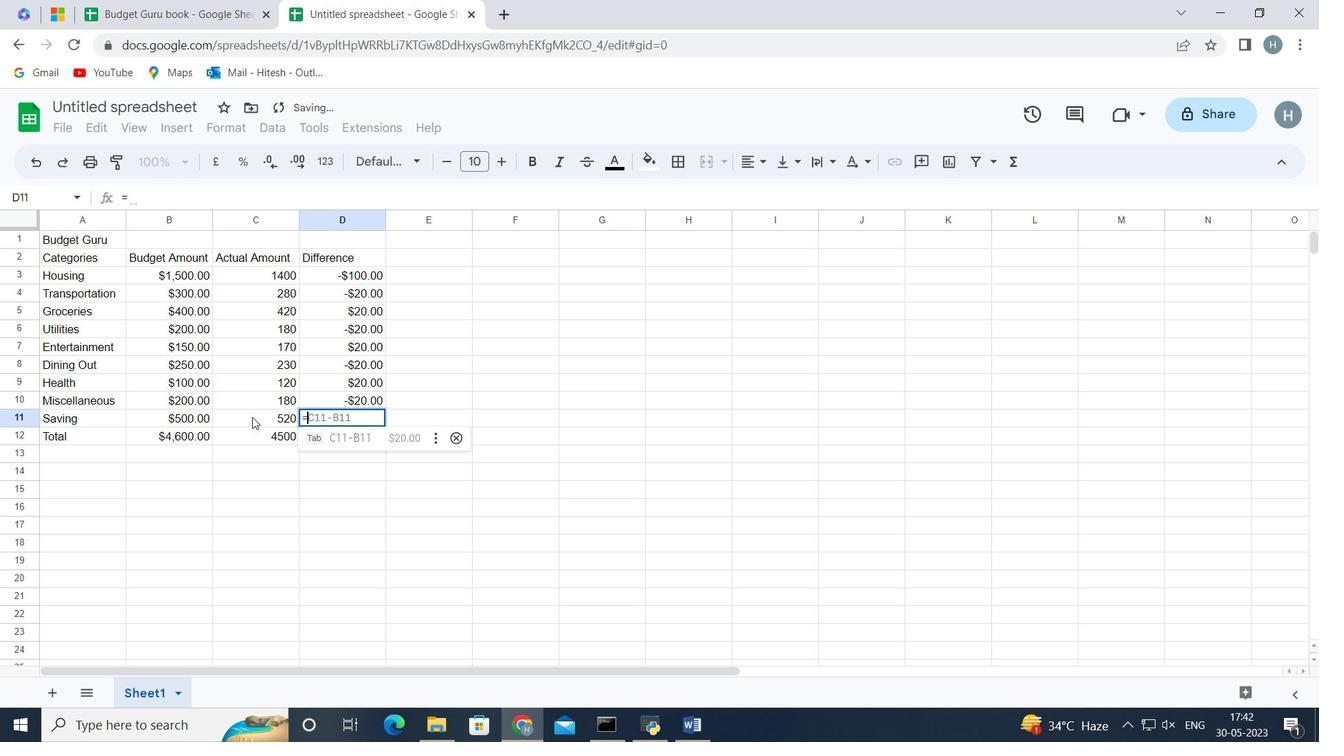 
Action: Mouse pressed left at (254, 418)
Screenshot: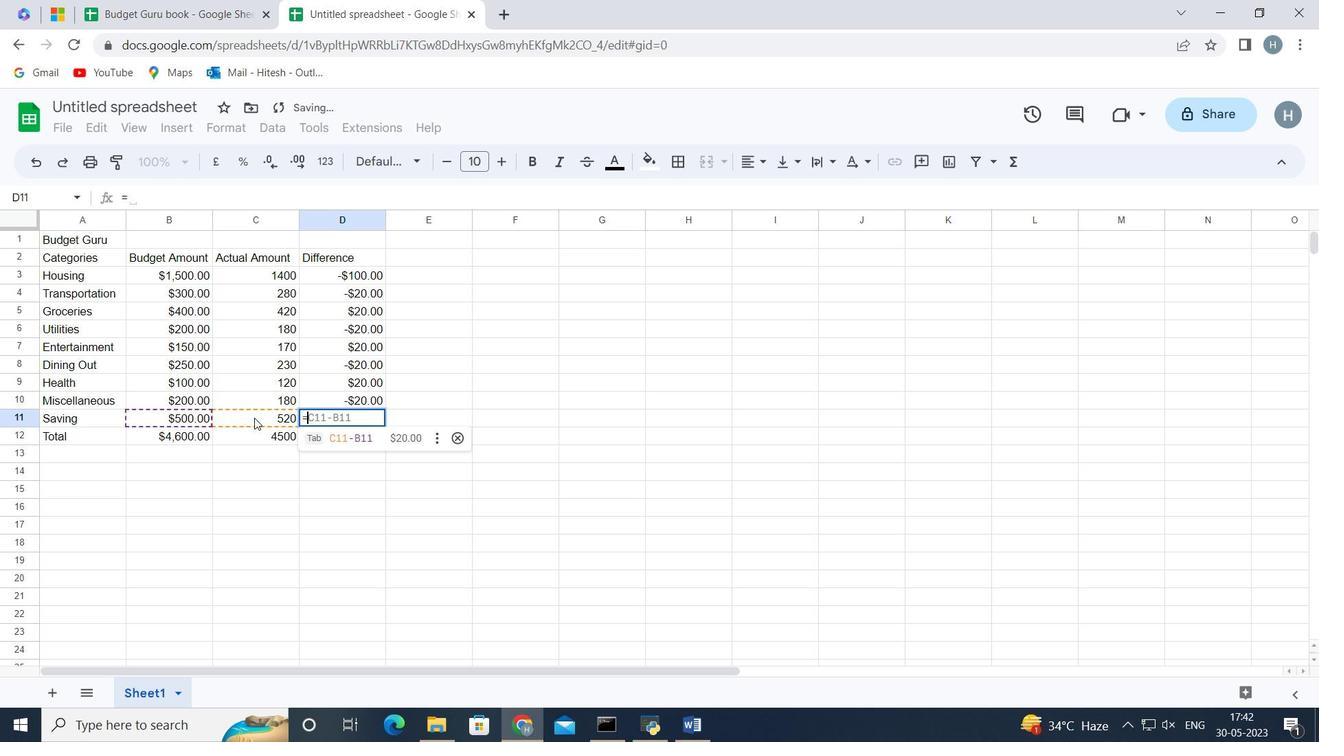 
Action: Mouse moved to (254, 418)
Screenshot: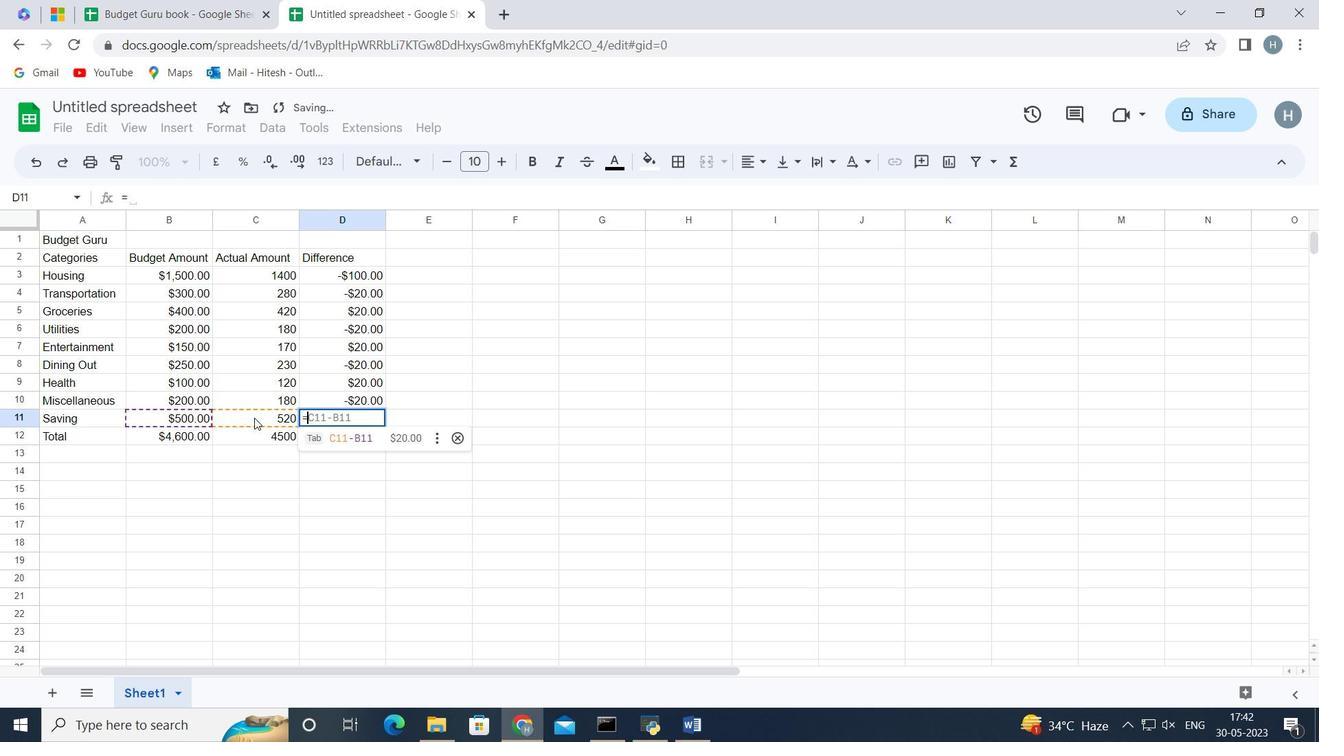 
Action: Key pressed -
Screenshot: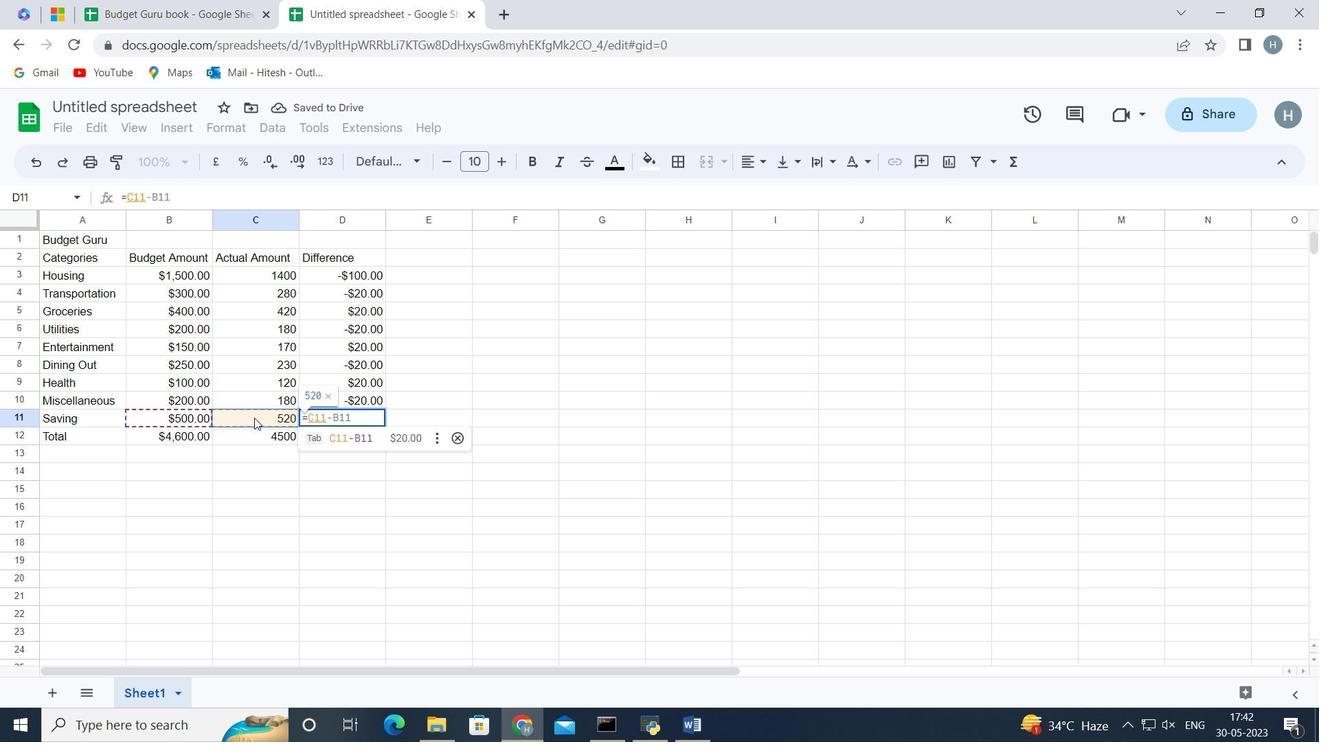 
Action: Mouse moved to (197, 415)
Screenshot: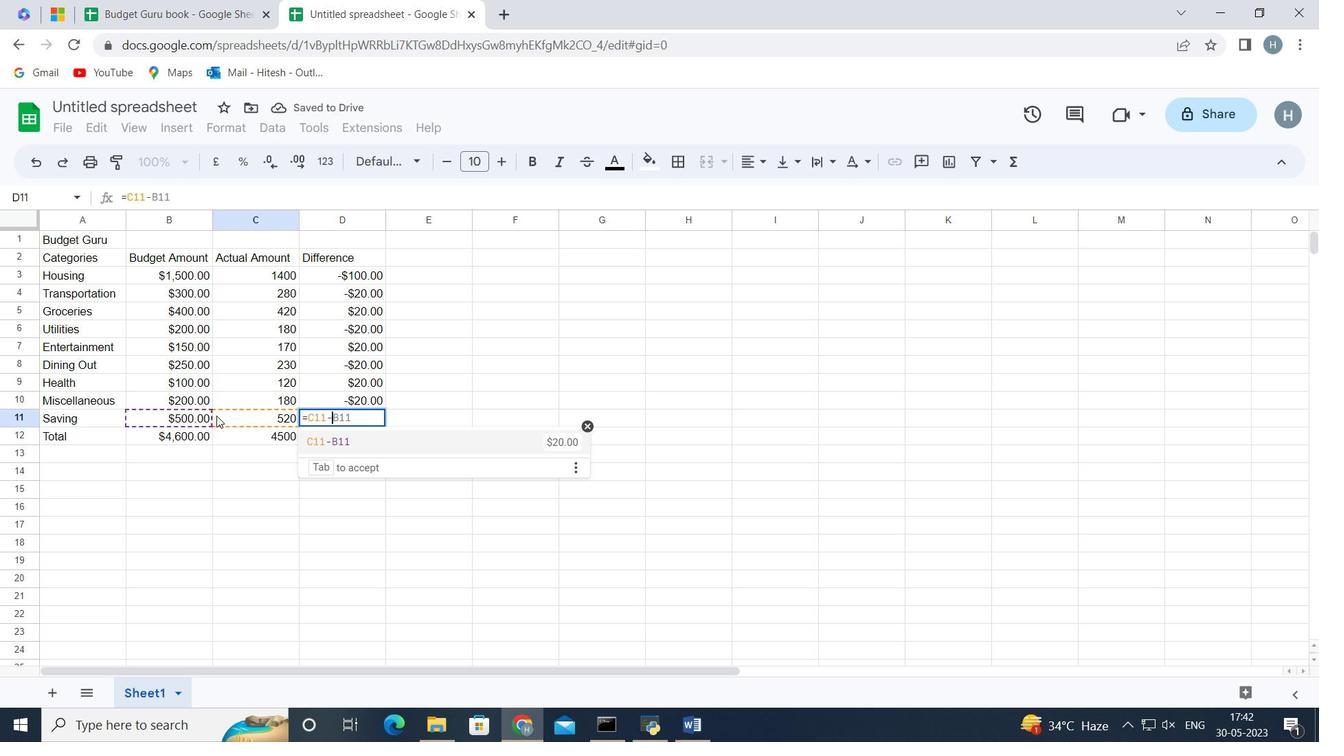 
Action: Mouse pressed left at (197, 415)
Screenshot: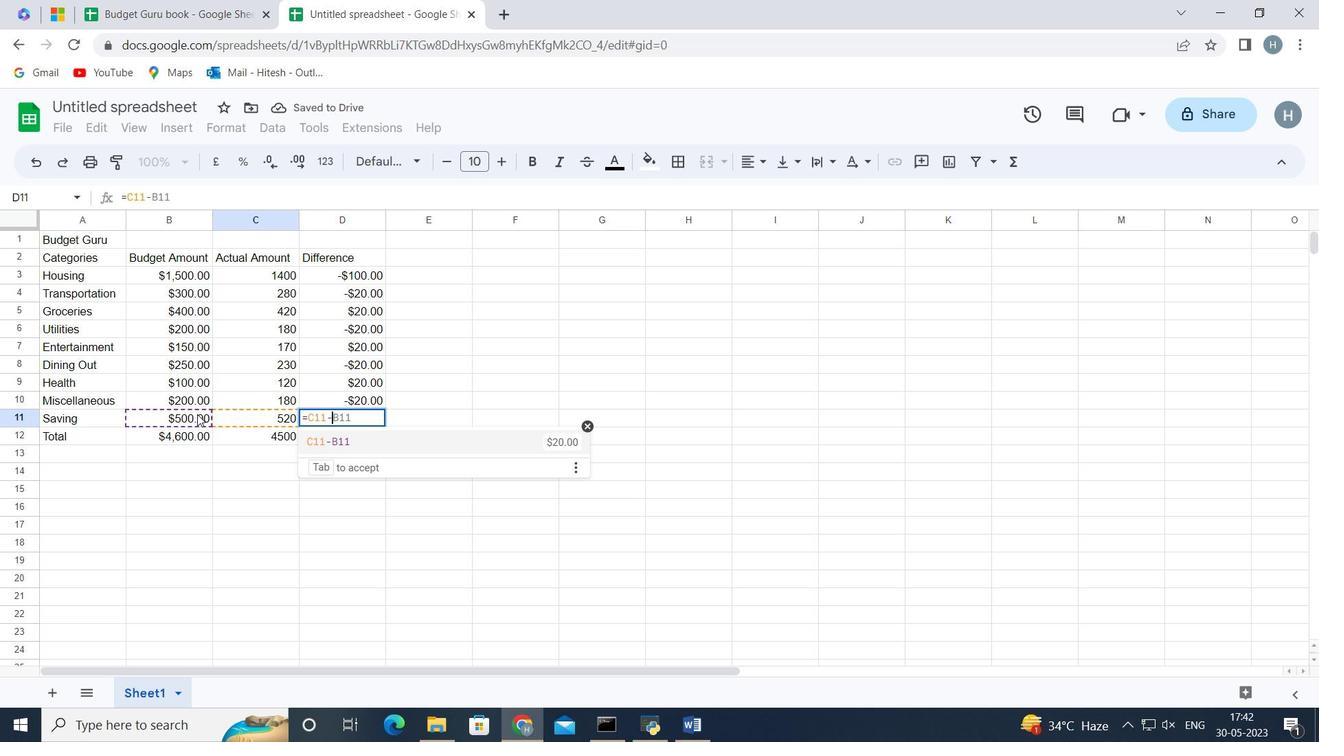 
Action: Key pressed <Key.enter>
Screenshot: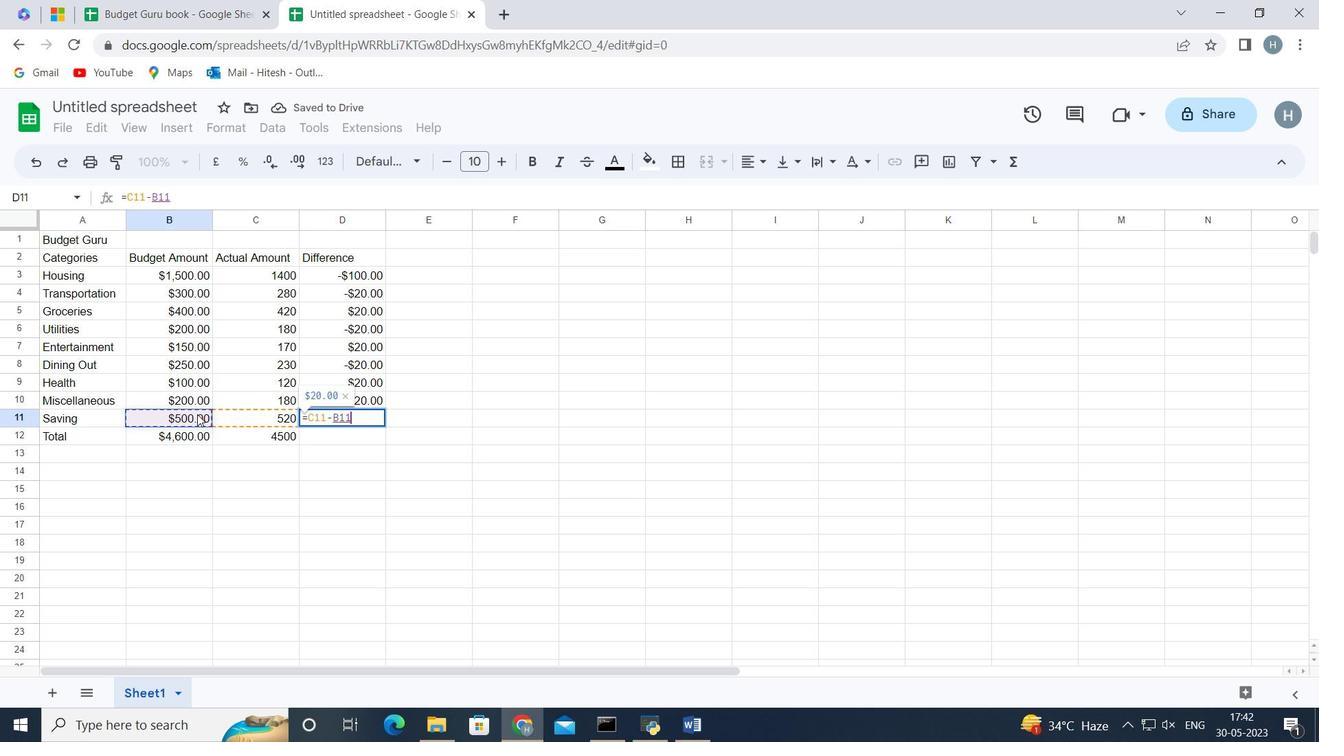
Action: Mouse moved to (301, 430)
Screenshot: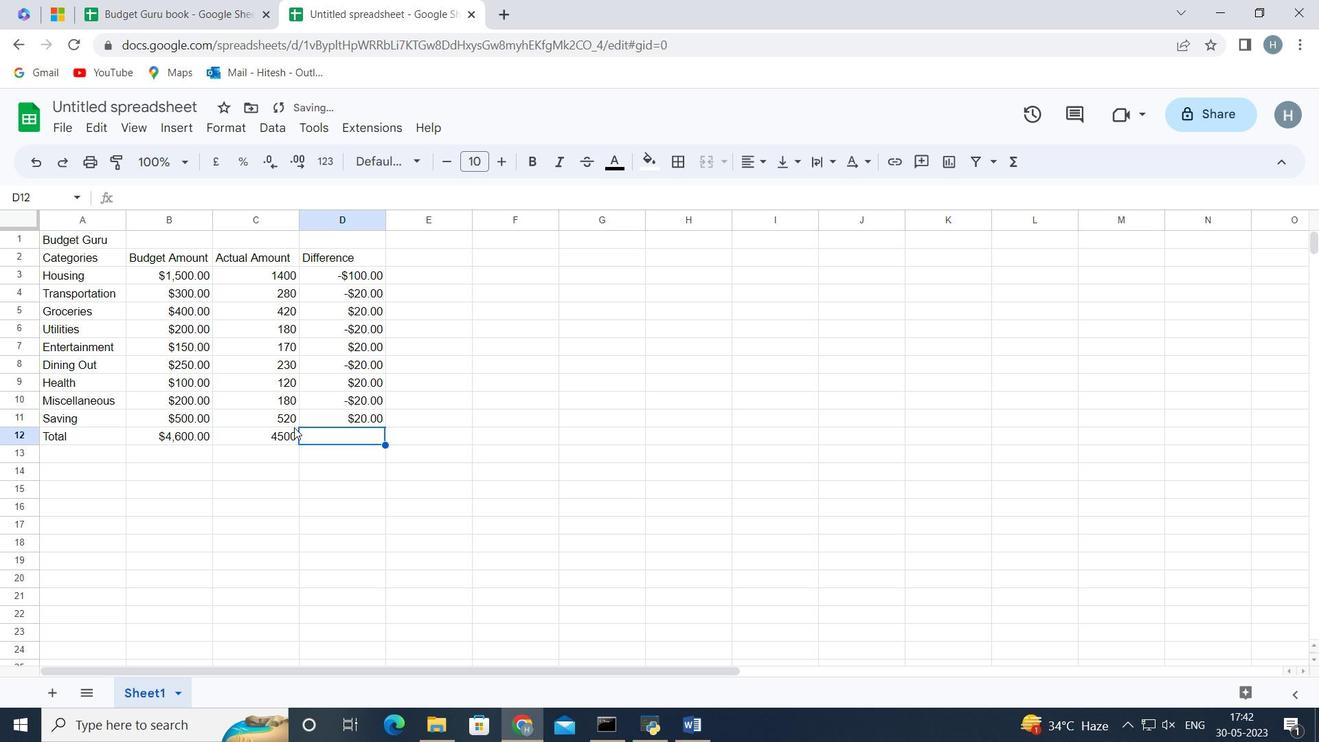 
Action: Key pressed =
Screenshot: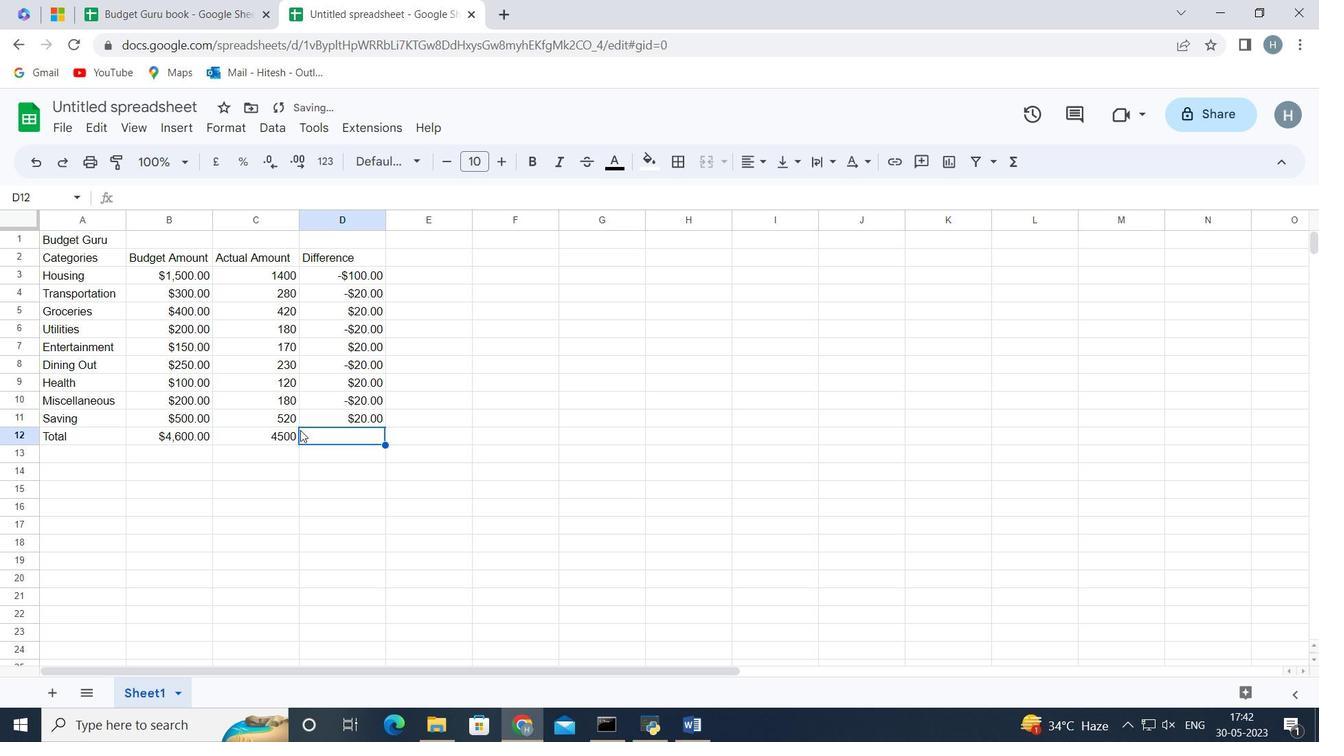 
Action: Mouse moved to (257, 430)
Screenshot: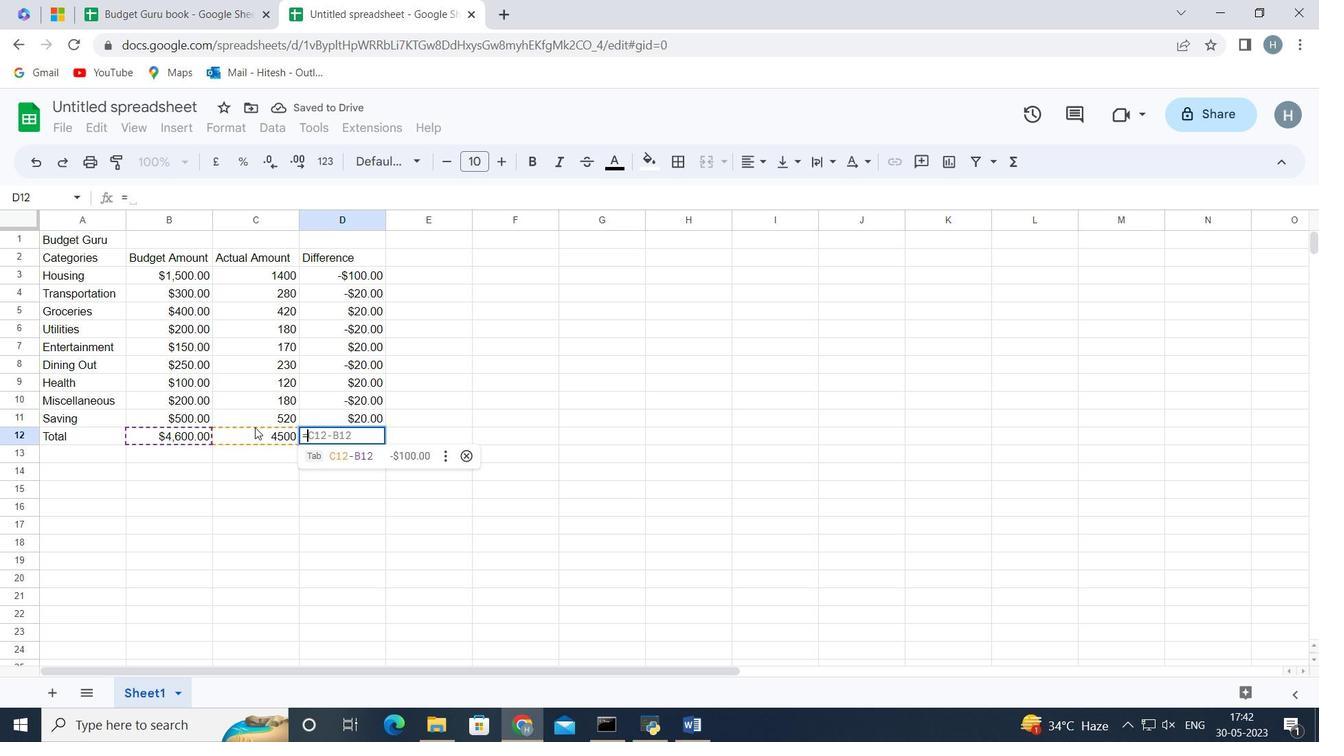 
Action: Mouse pressed left at (257, 430)
Screenshot: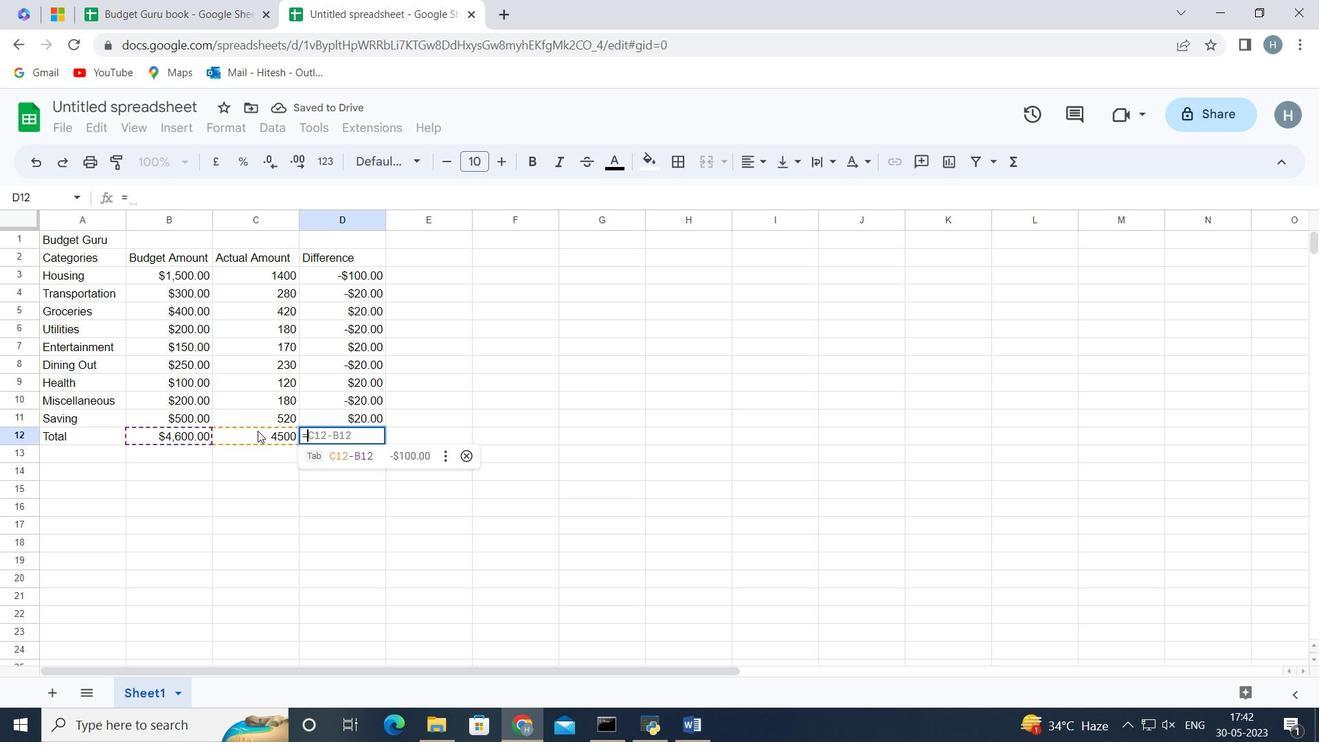 
Action: Key pressed -
Screenshot: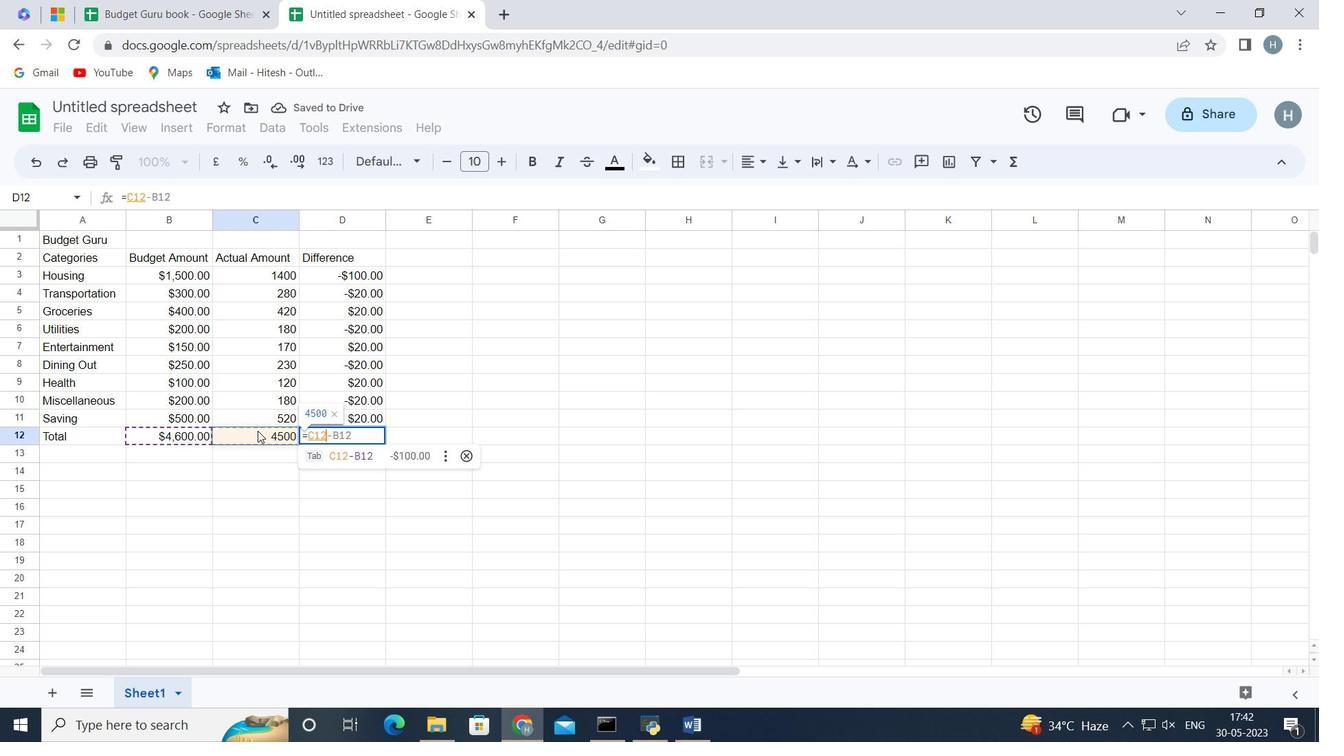
Action: Mouse moved to (186, 432)
Screenshot: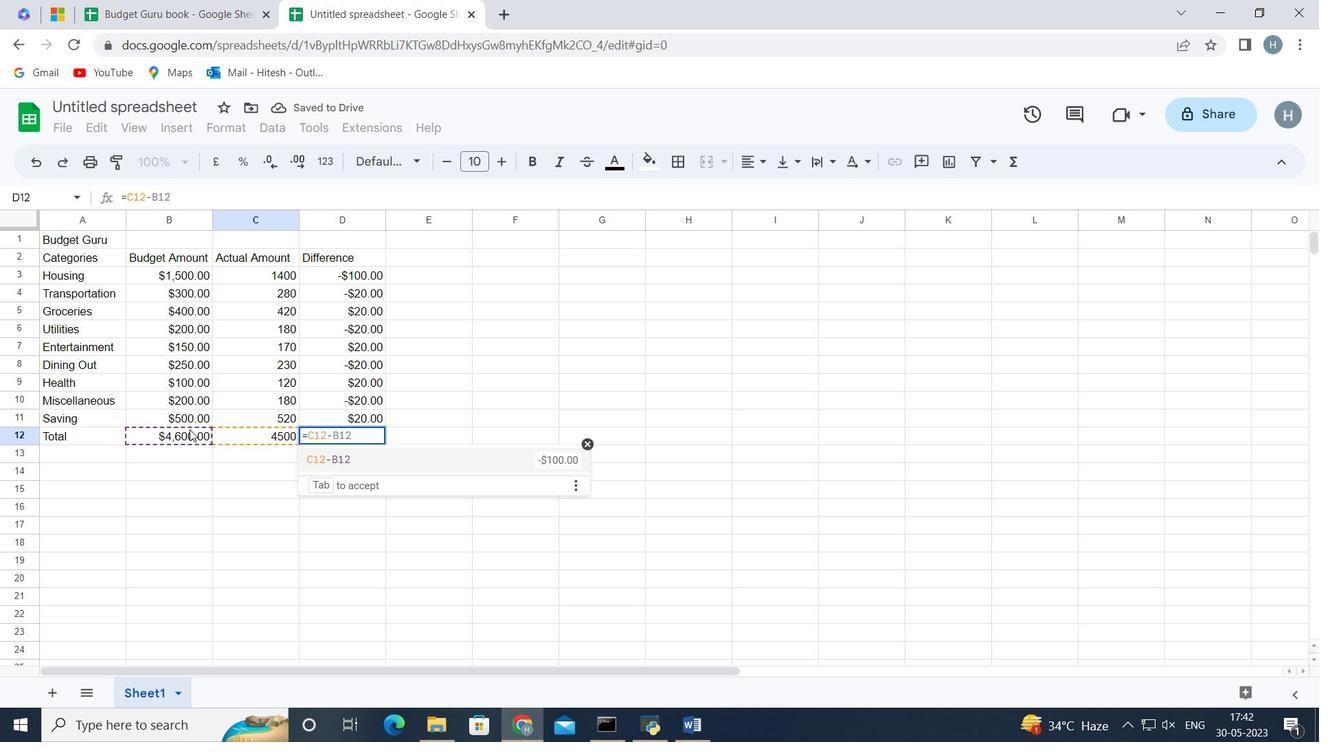 
Action: Mouse pressed left at (186, 432)
Screenshot: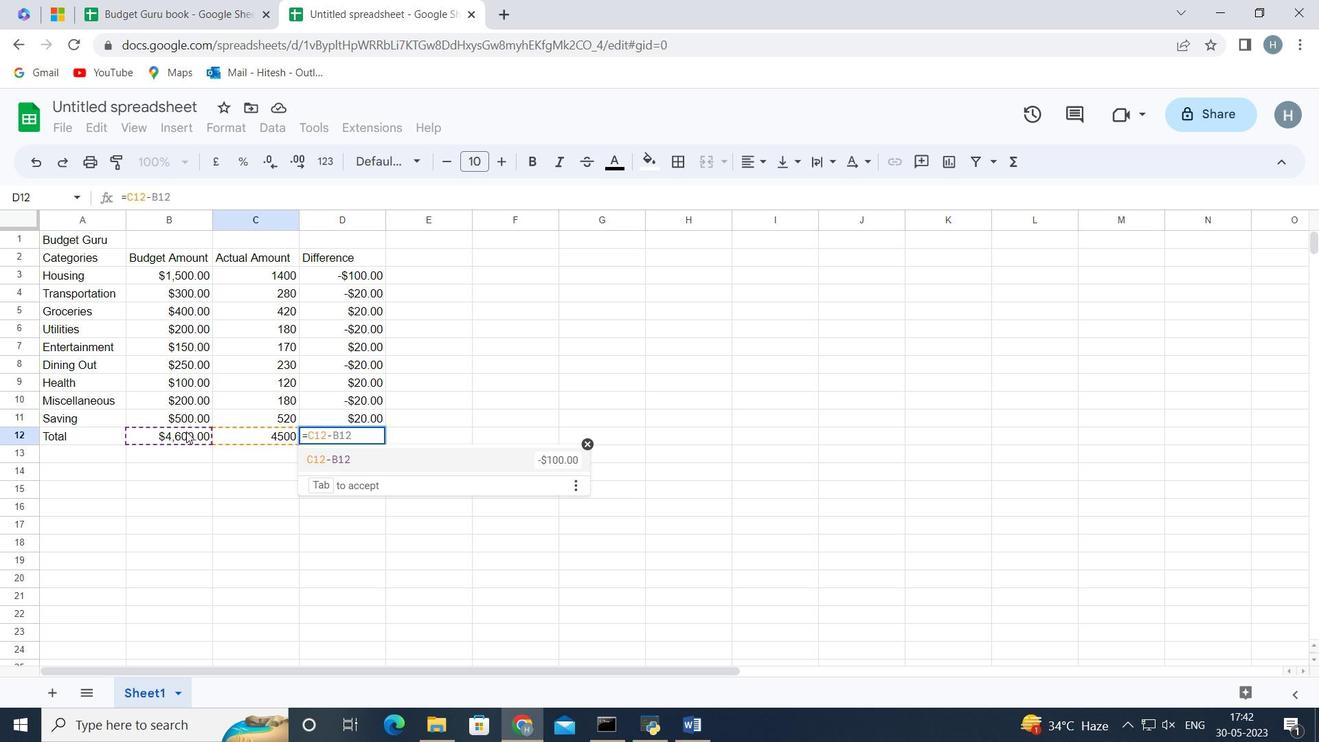 
Action: Key pressed <Key.enter>
Screenshot: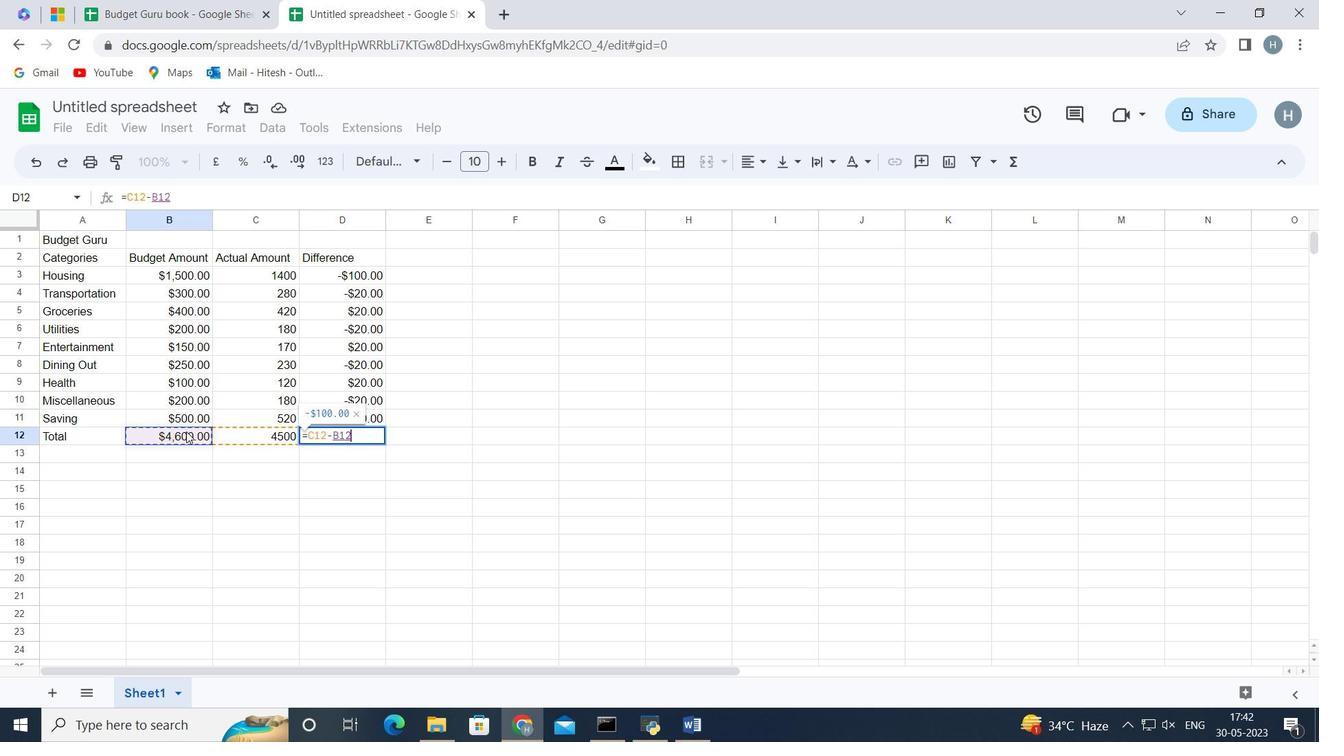 
Action: Mouse moved to (358, 510)
Screenshot: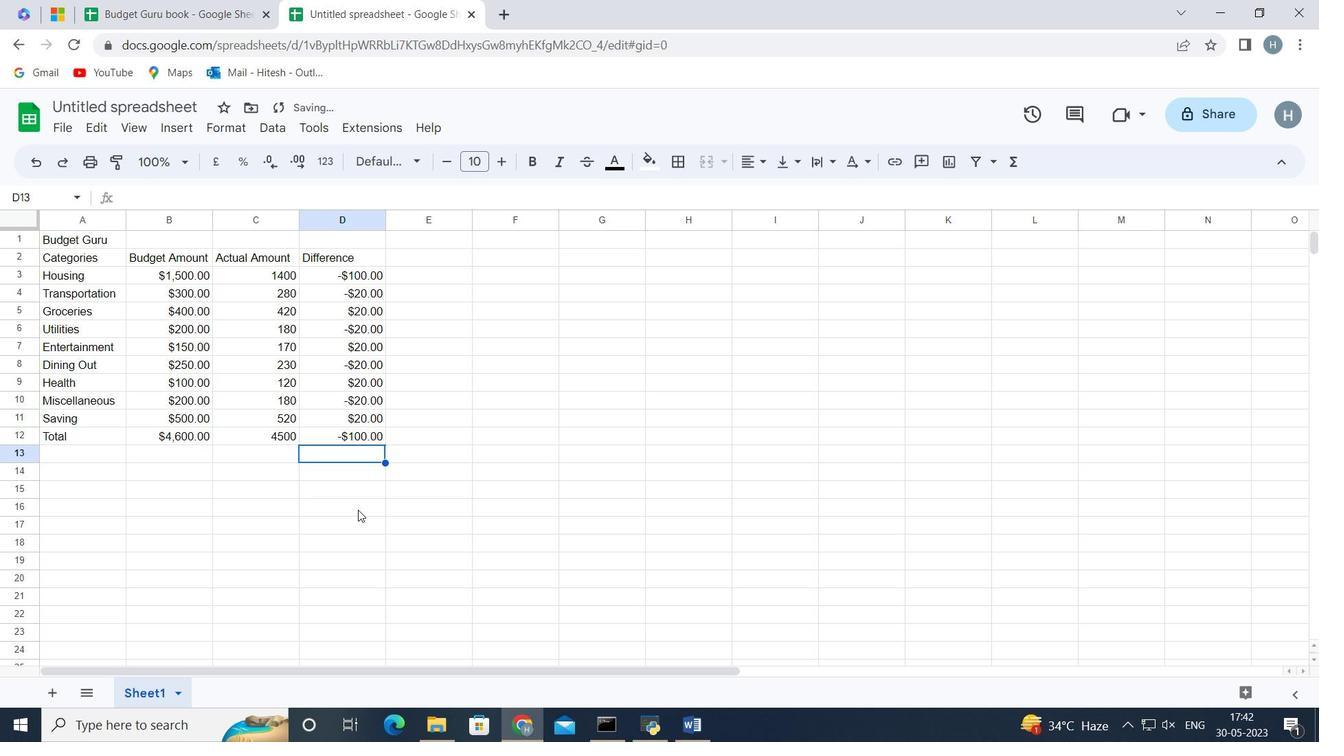 
Action: Mouse pressed left at (358, 510)
Screenshot: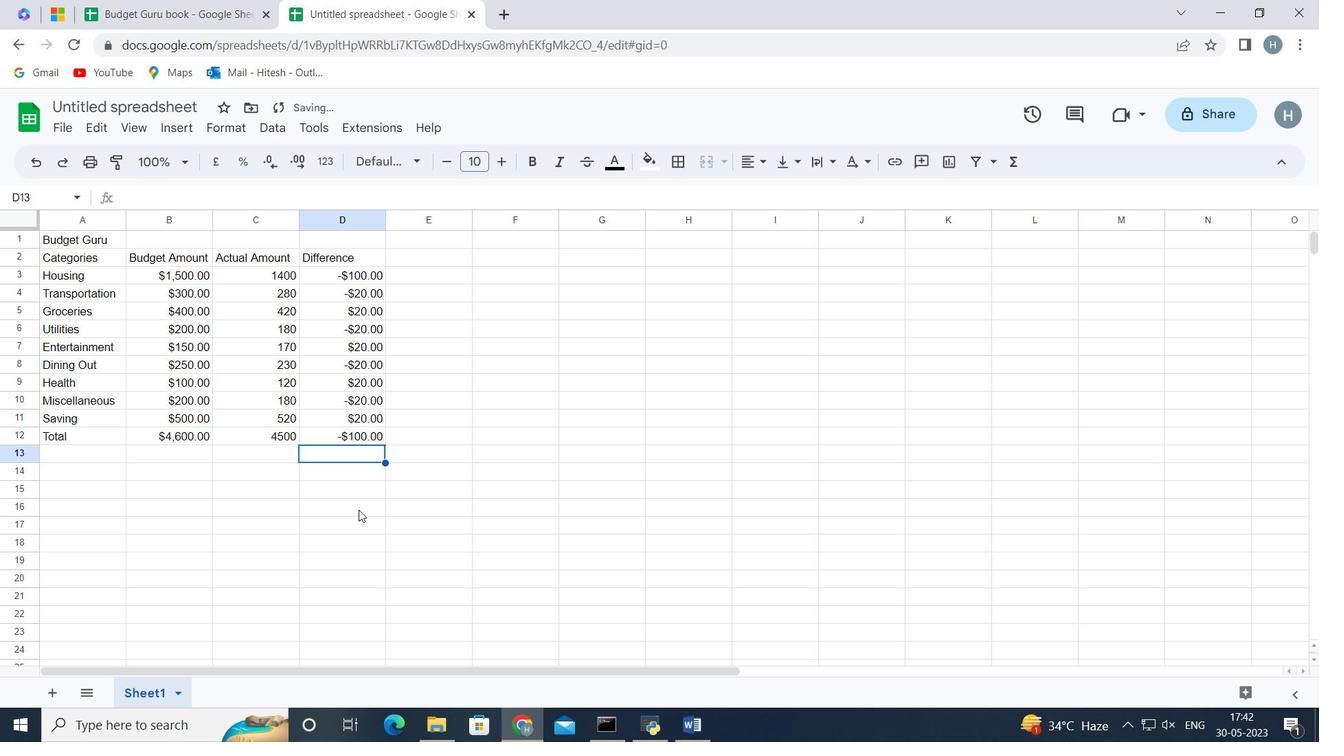 
Action: Mouse moved to (68, 130)
Screenshot: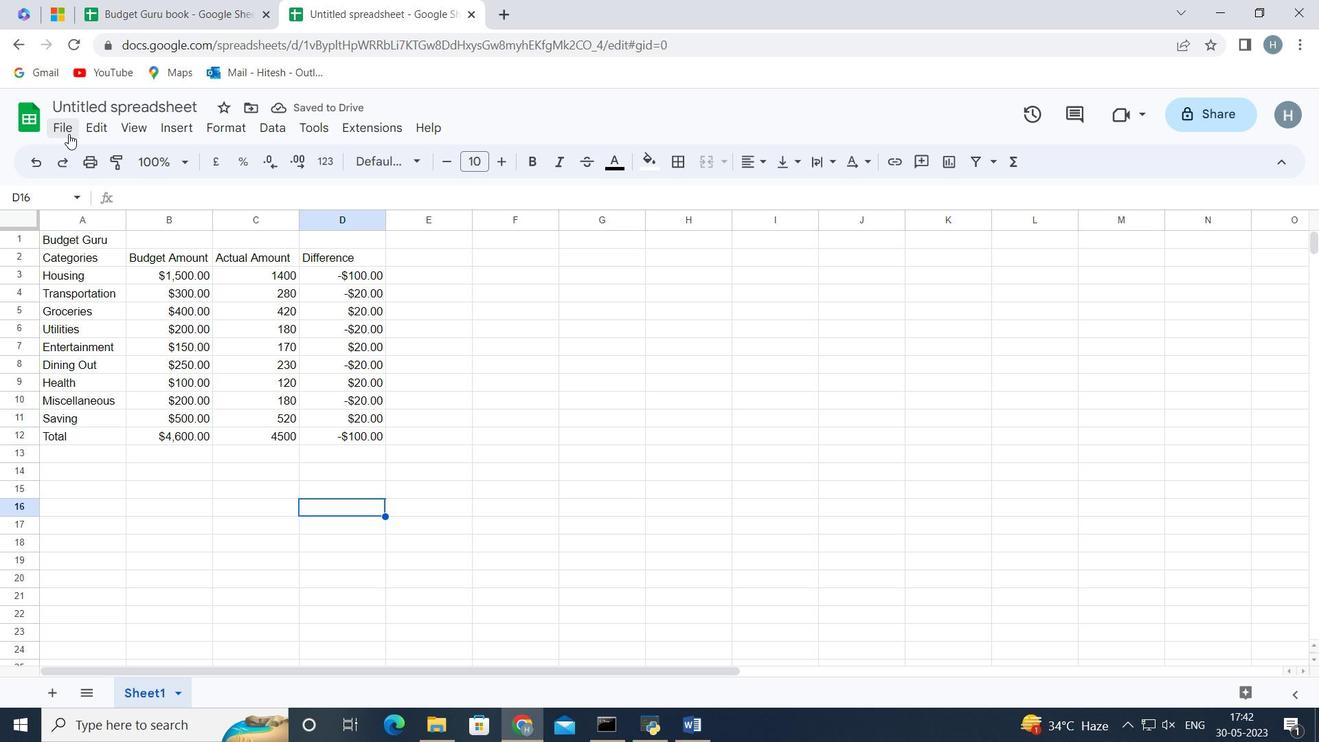 
Action: Mouse pressed left at (68, 130)
Screenshot: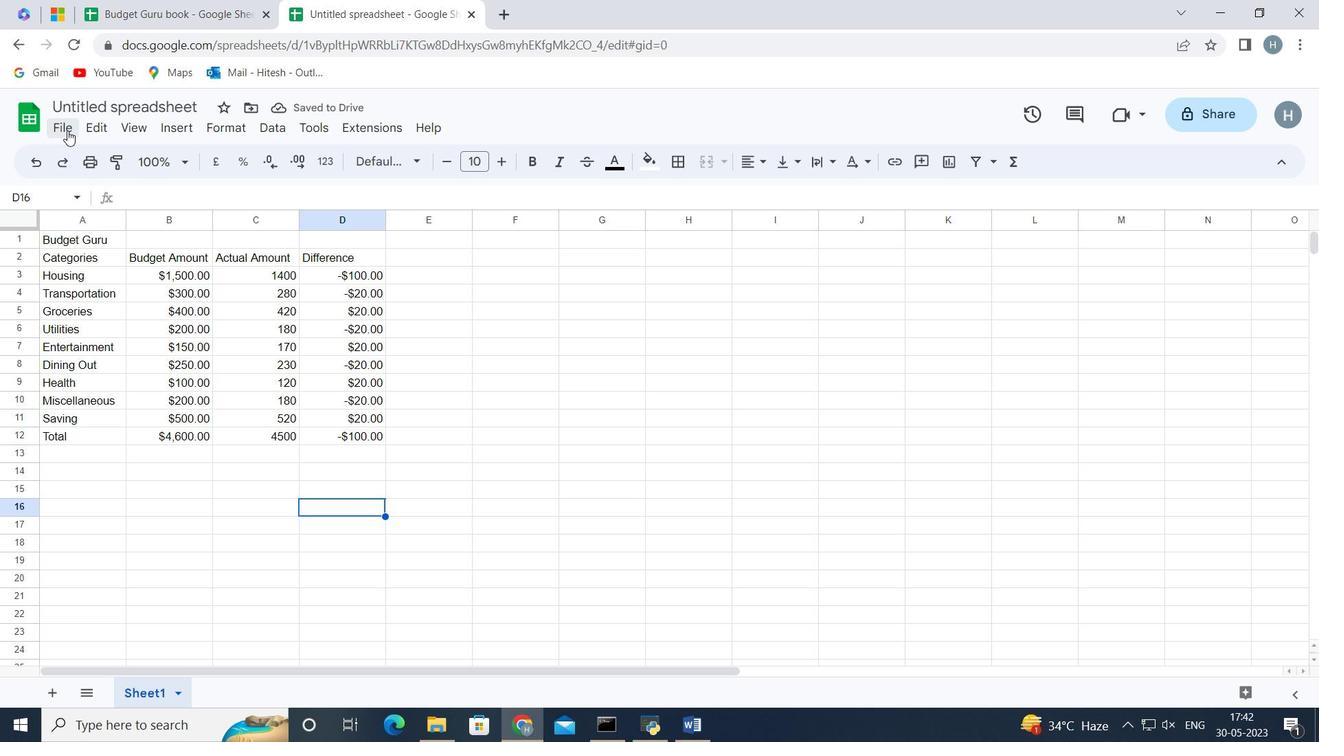 
Action: Mouse moved to (195, 381)
Screenshot: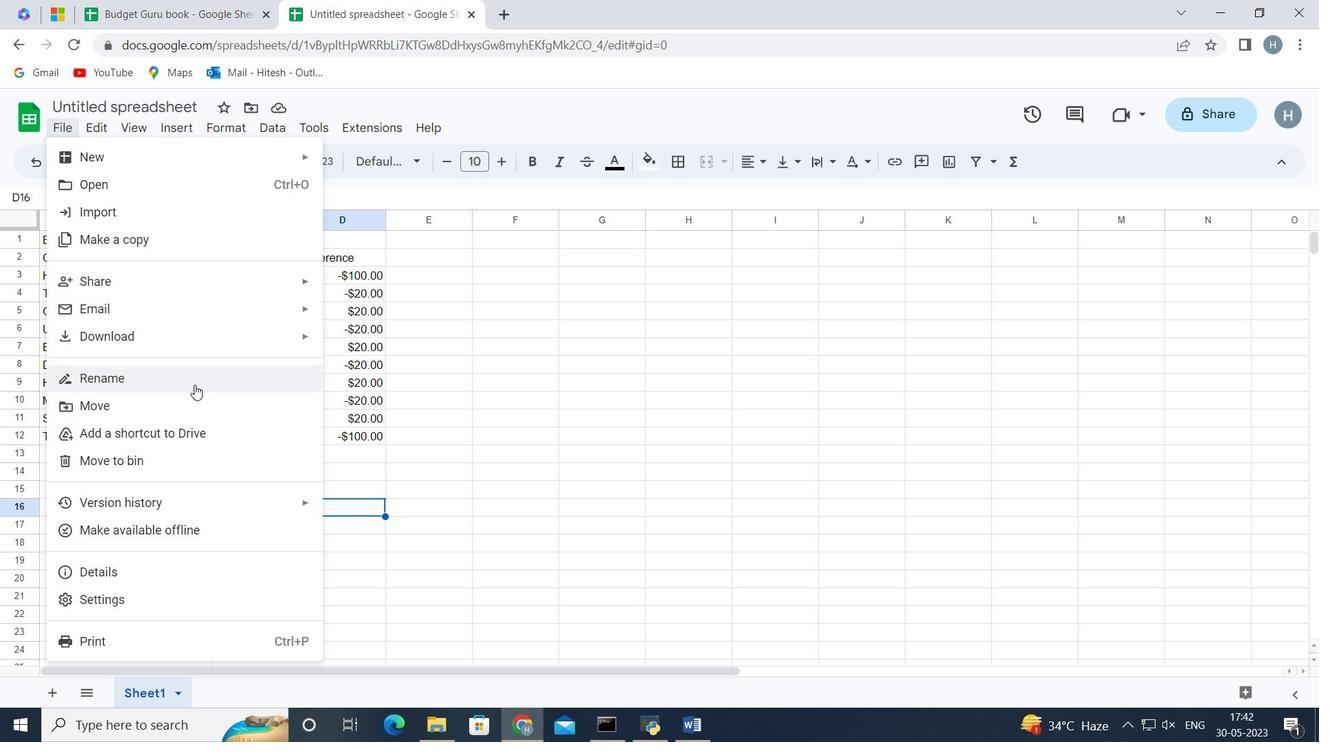 
Action: Mouse pressed left at (195, 381)
Screenshot: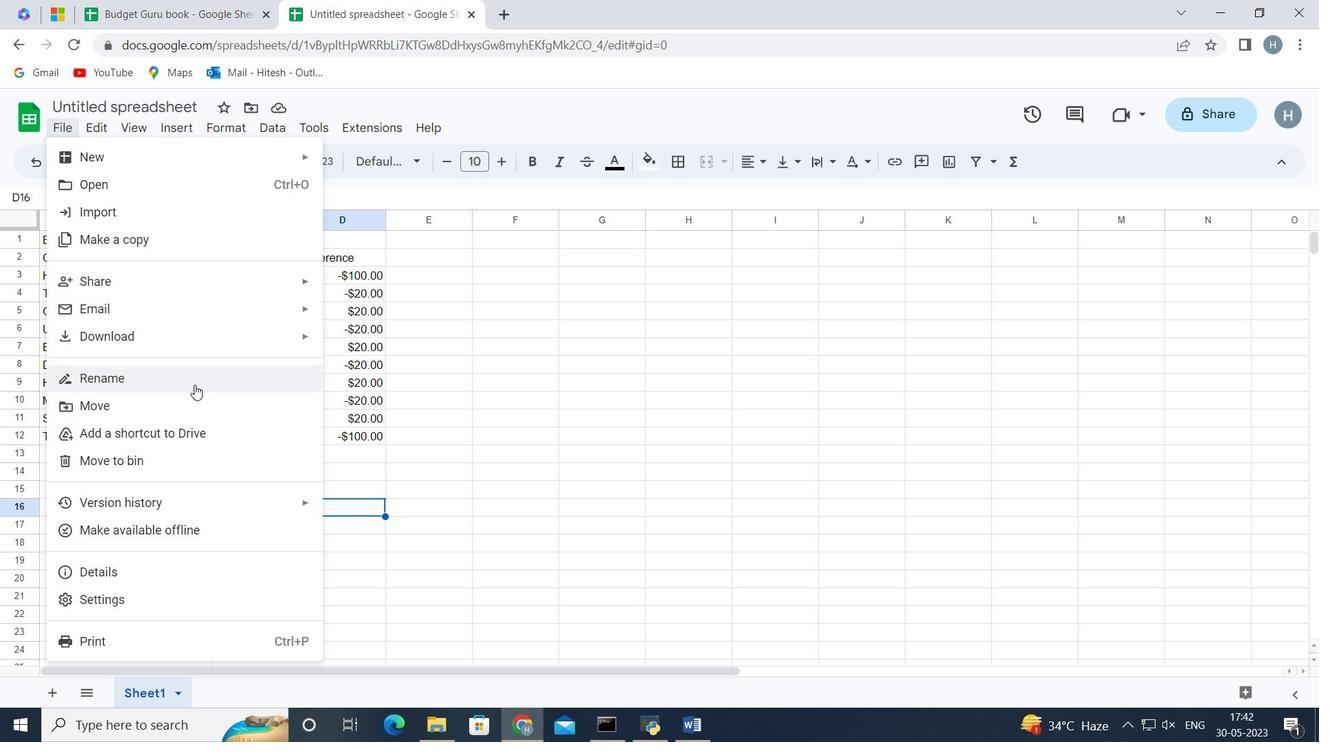 
Action: Key pressed <Key.backspace><Key.shift>Budget<Key.space><Key.shift>Management<Key.space><Key.shift><Key.shift><Key.shift><Key.shift><Key.shift><Key.shift><Key.shift>Spreadsheet<Key.enter>
Screenshot: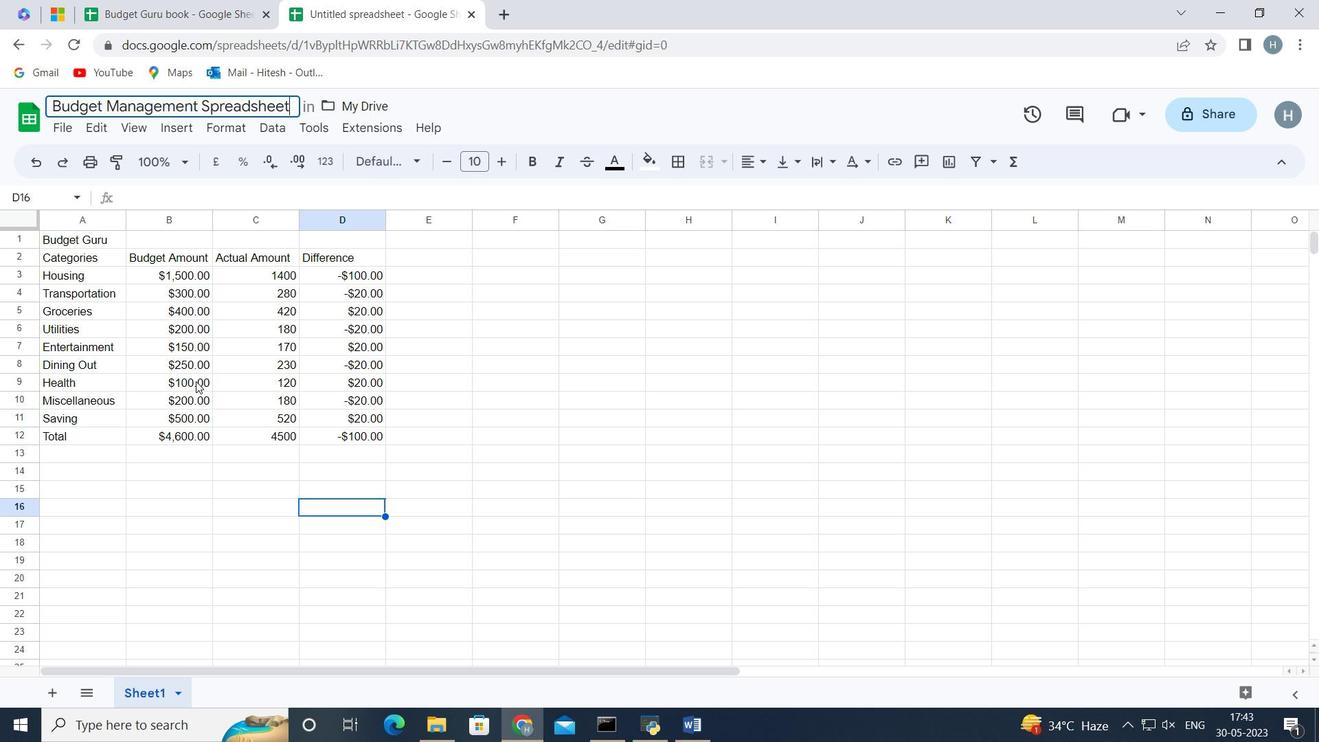 
Action: Mouse moved to (93, 238)
Screenshot: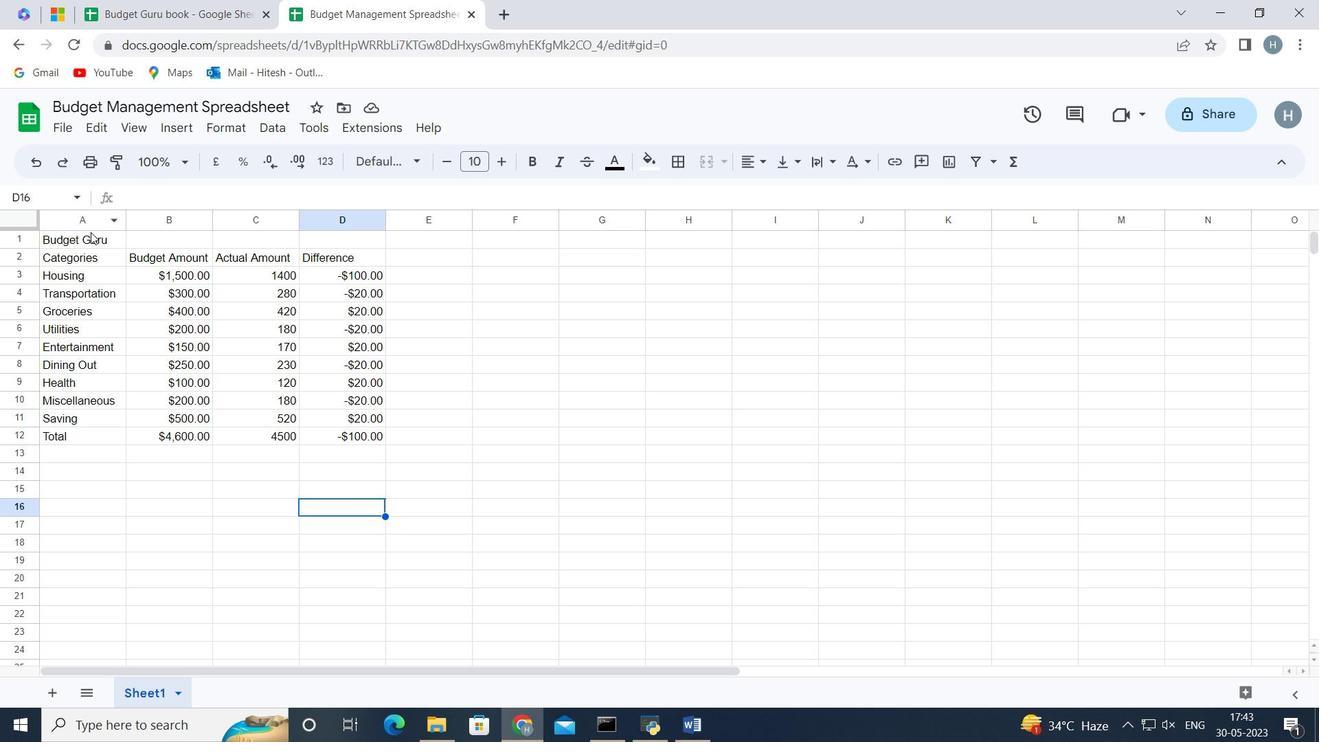 
Action: Mouse pressed left at (93, 238)
Screenshot: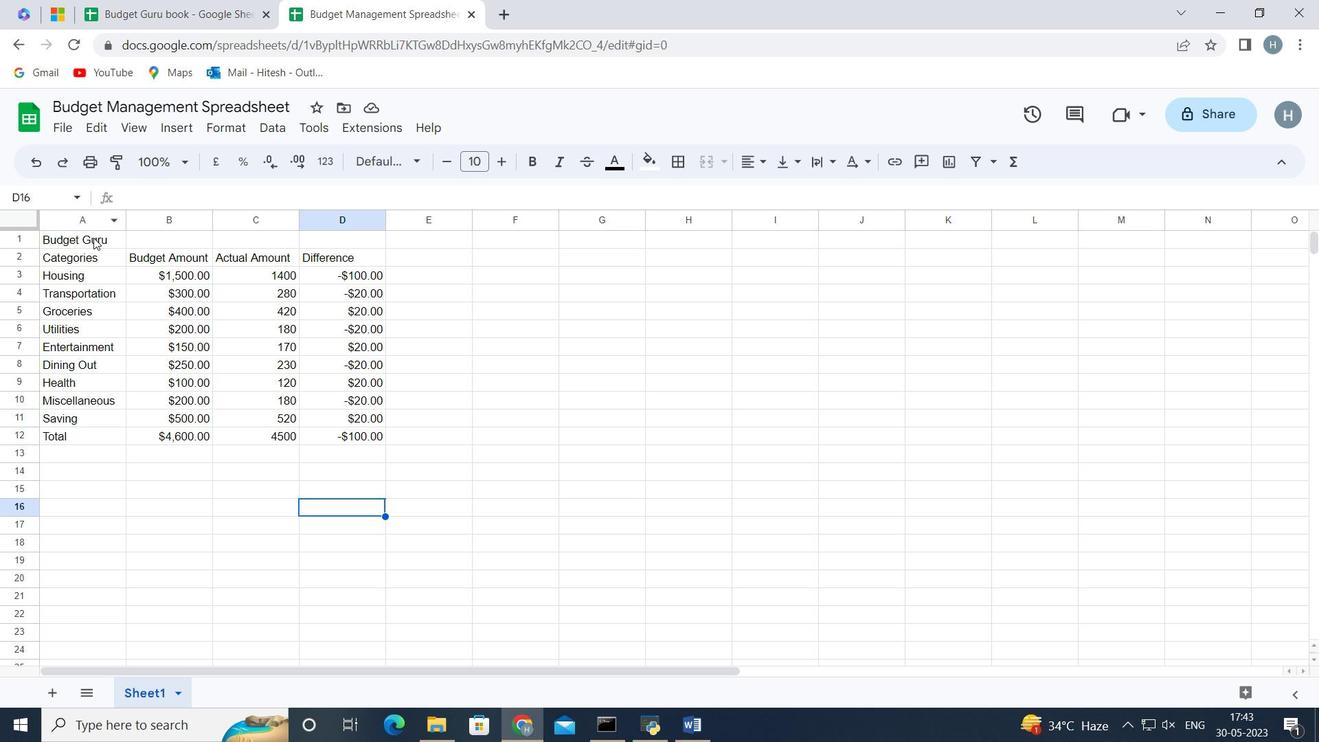 
Action: Key pressed <Key.shift><Key.right><Key.right><Key.right><Key.right><Key.right><Key.left><Key.left>
Screenshot: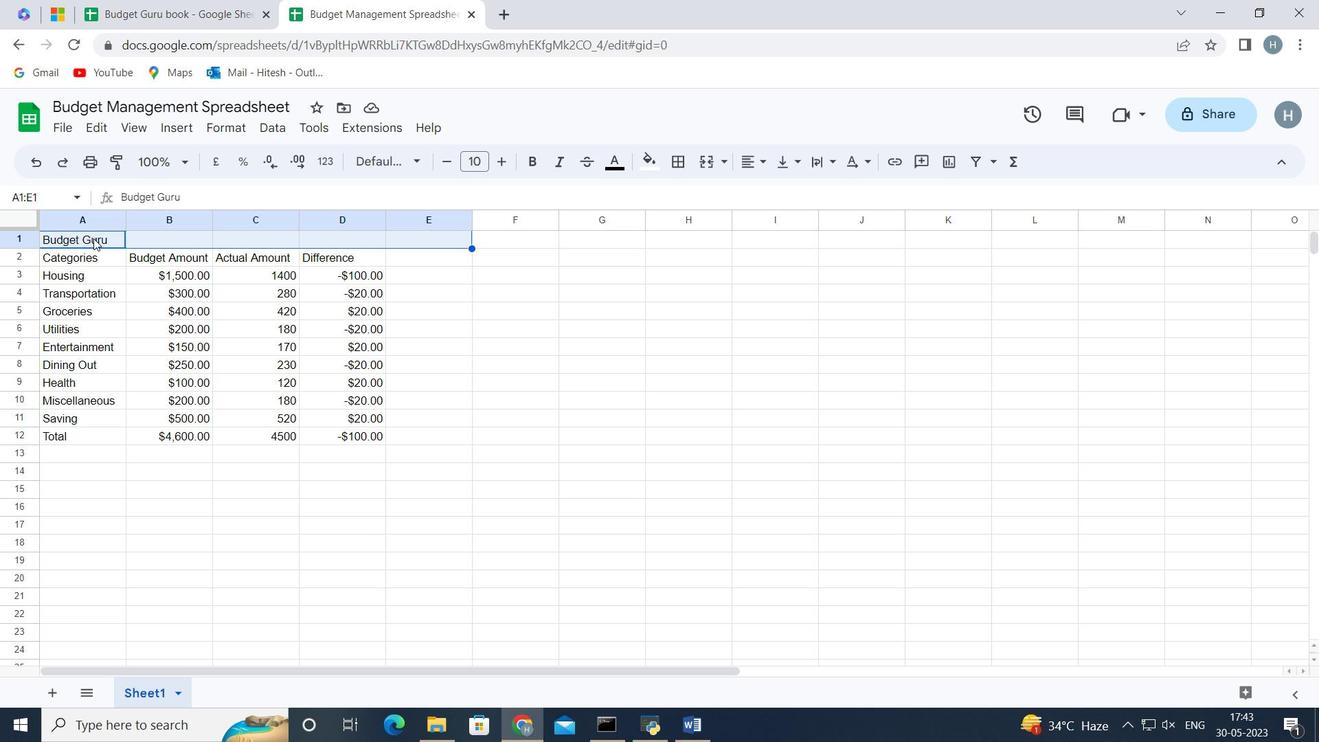 
Action: Mouse moved to (707, 164)
Screenshot: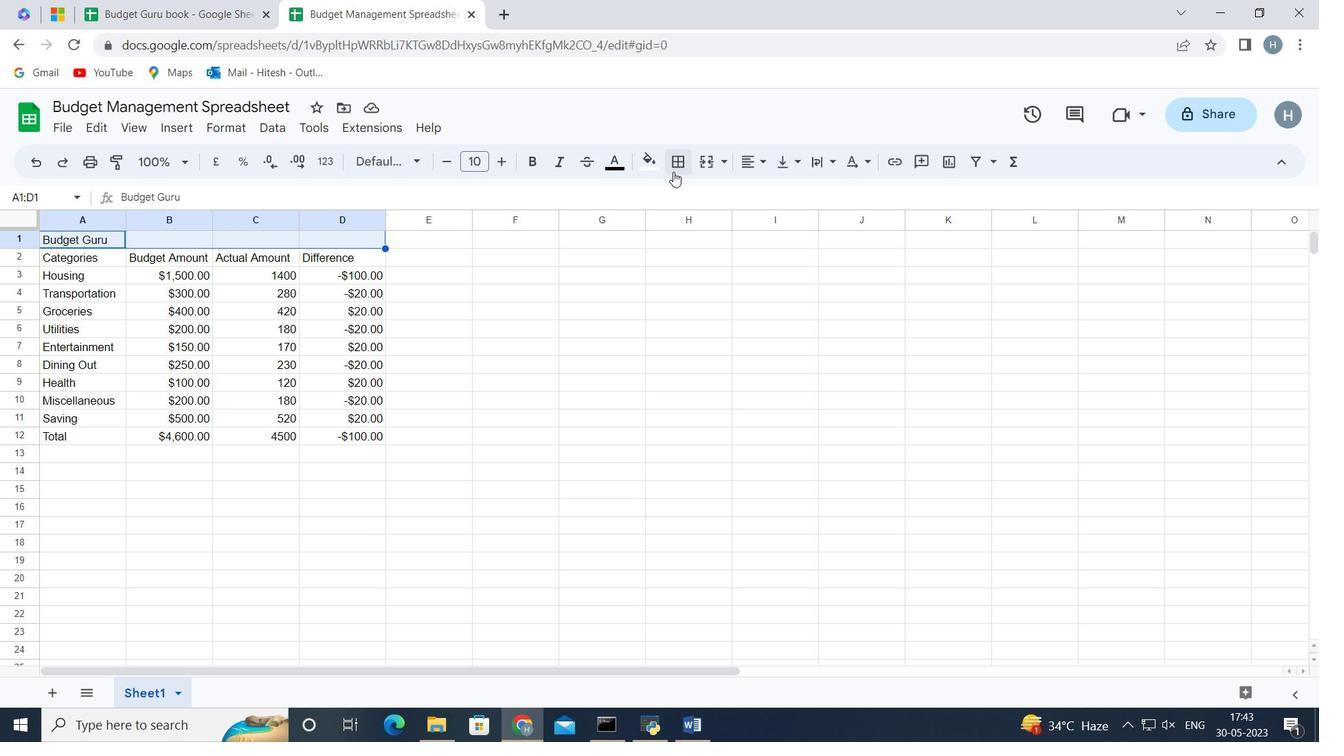 
Action: Mouse pressed left at (707, 164)
Screenshot: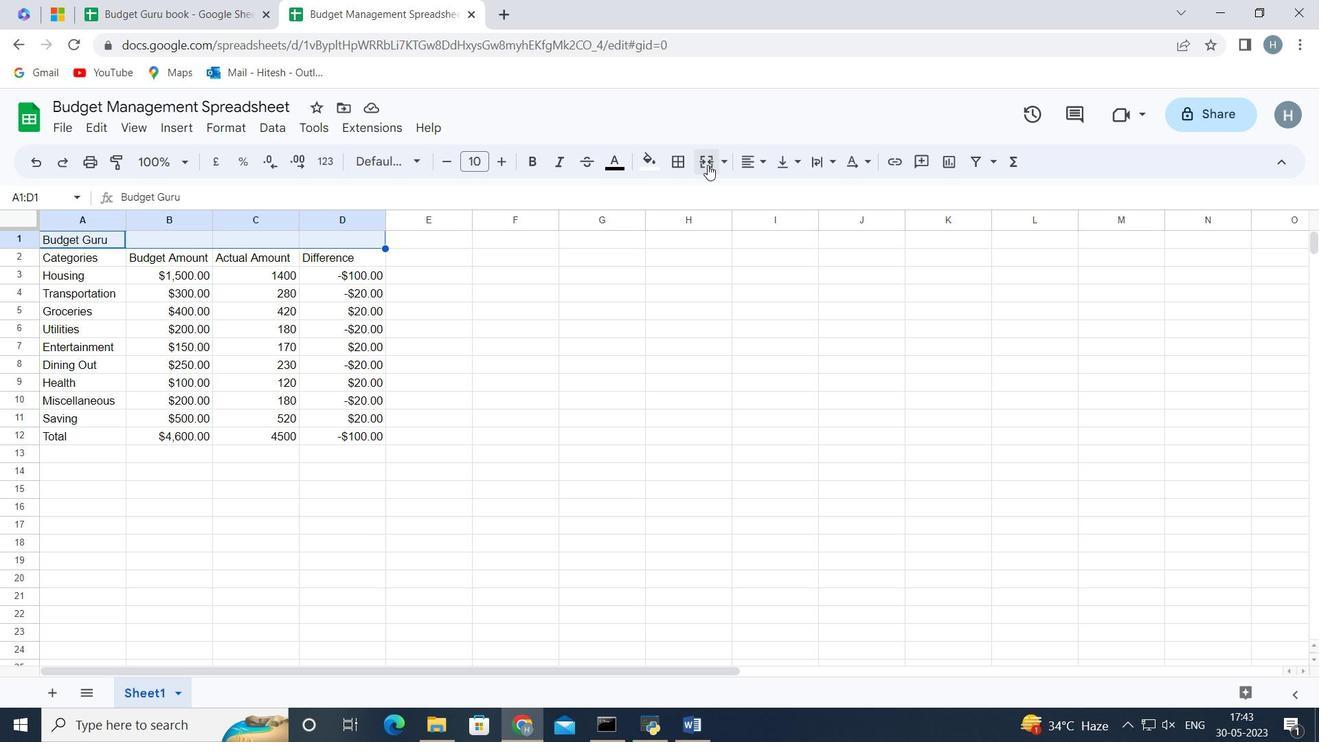 
Action: Mouse moved to (336, 482)
Screenshot: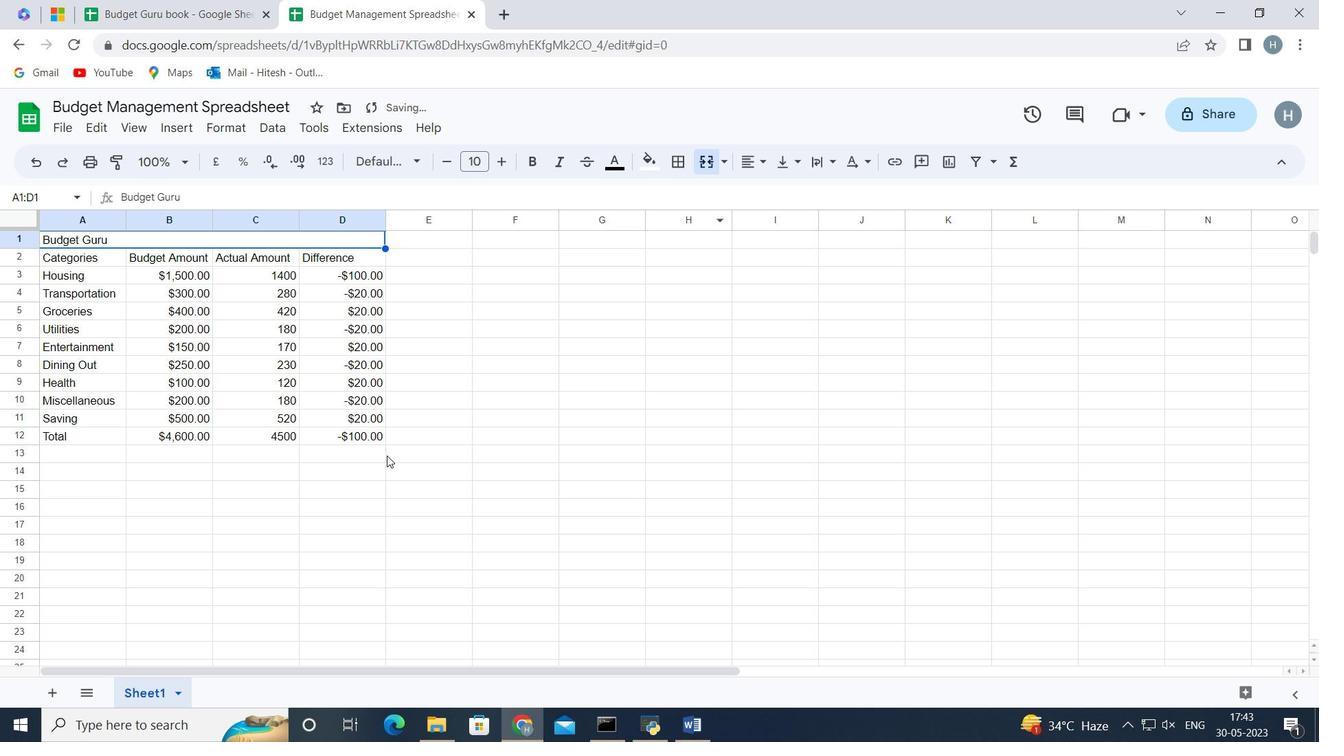 
Action: Mouse pressed left at (336, 482)
Screenshot: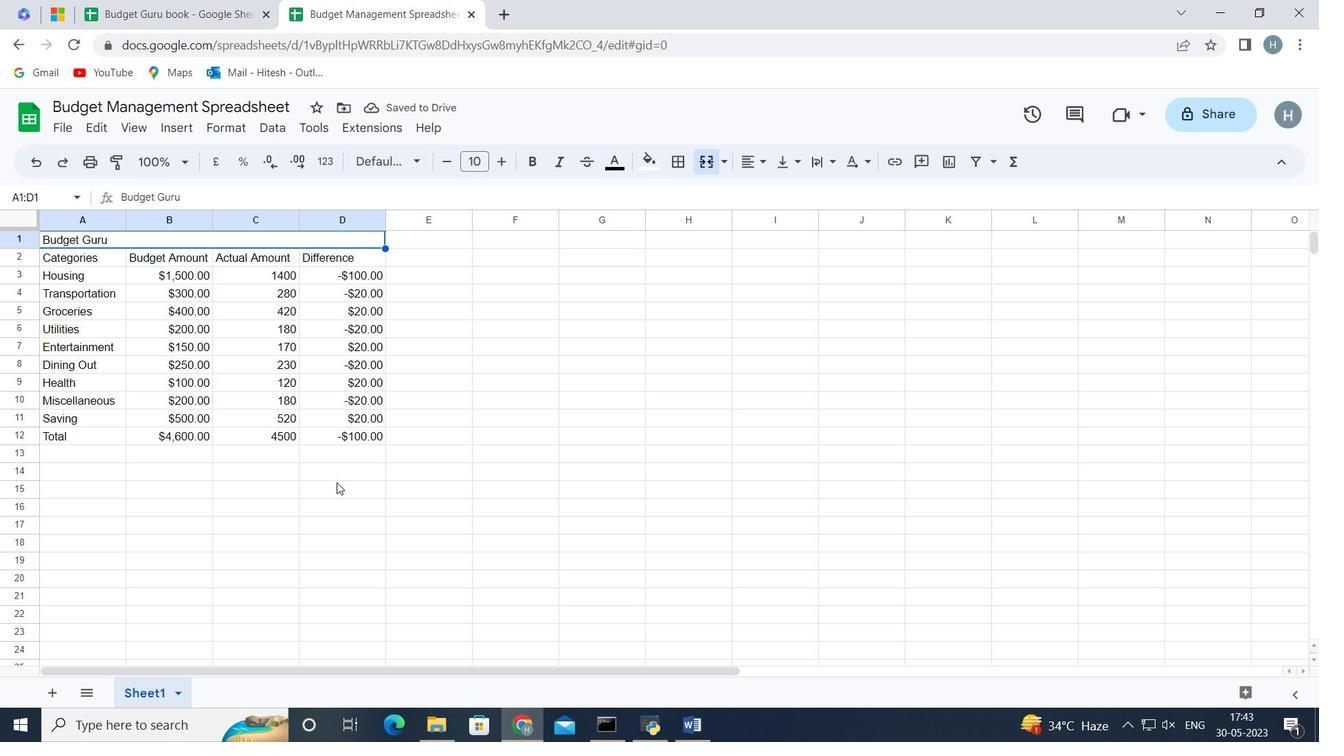 
Action: Mouse moved to (322, 475)
Screenshot: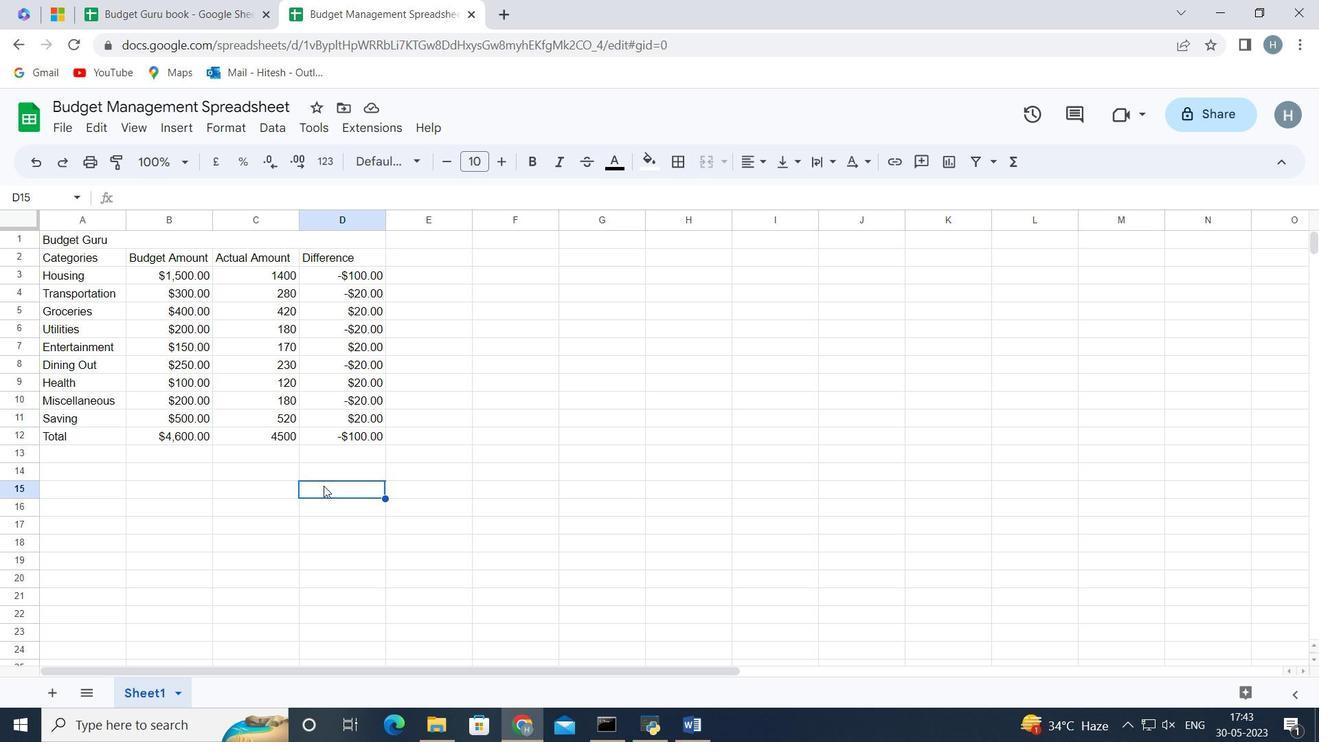
